 Task: Find connections with filter location Segundo Ensanche with filter topic #Analyticswith filter profile language French with filter current company CHEP with filter school The Air Force School with filter industry Writing and Editing with filter service category Project Management with filter keywords title Operations Assistant
Action: Mouse moved to (147, 209)
Screenshot: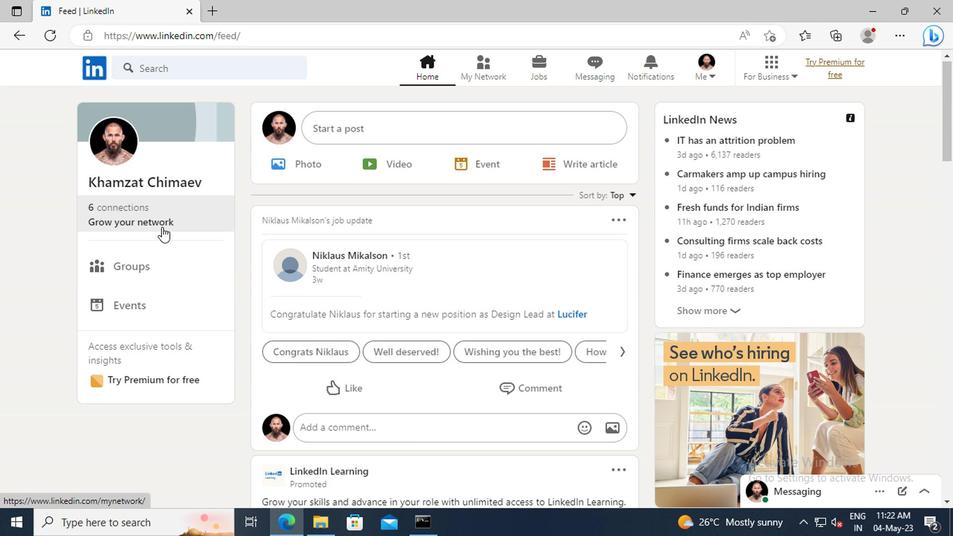 
Action: Mouse pressed left at (147, 209)
Screenshot: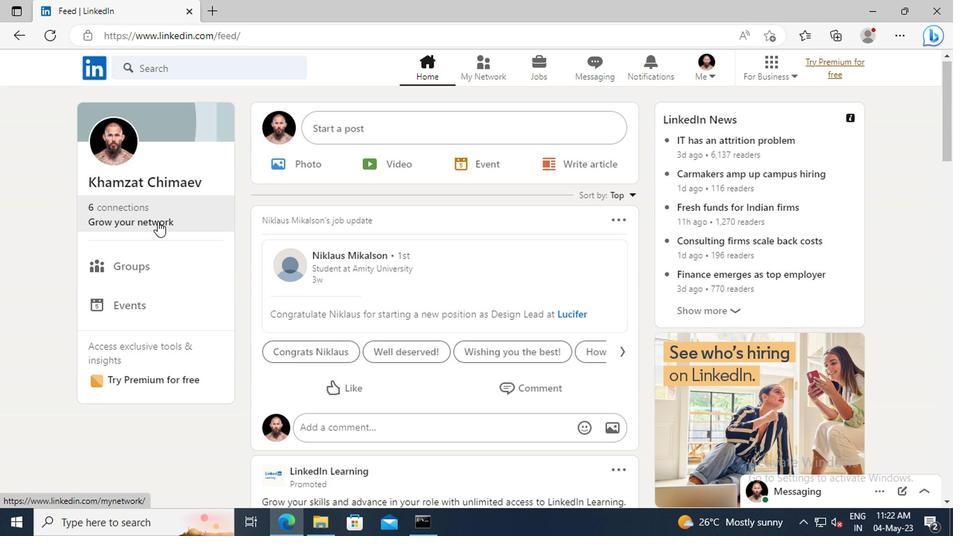 
Action: Mouse moved to (147, 147)
Screenshot: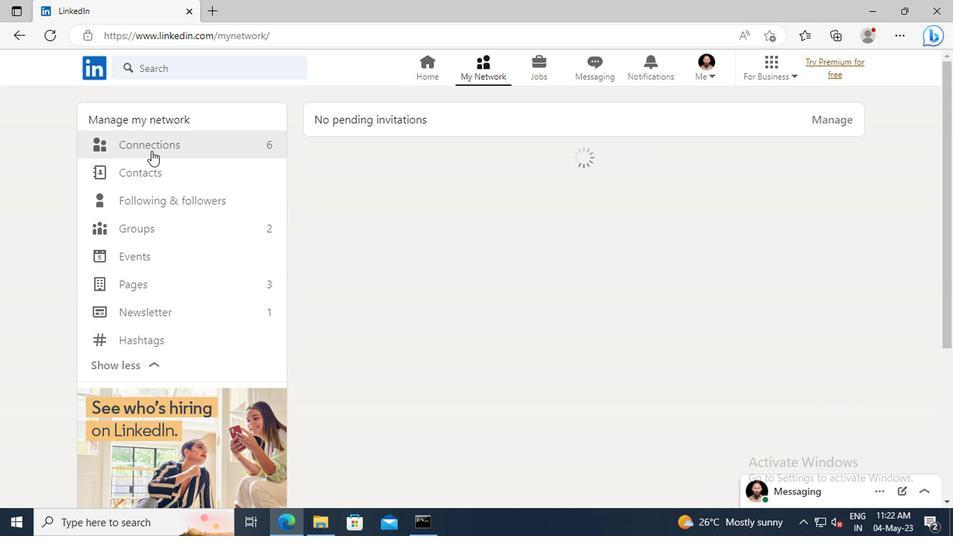 
Action: Mouse pressed left at (147, 147)
Screenshot: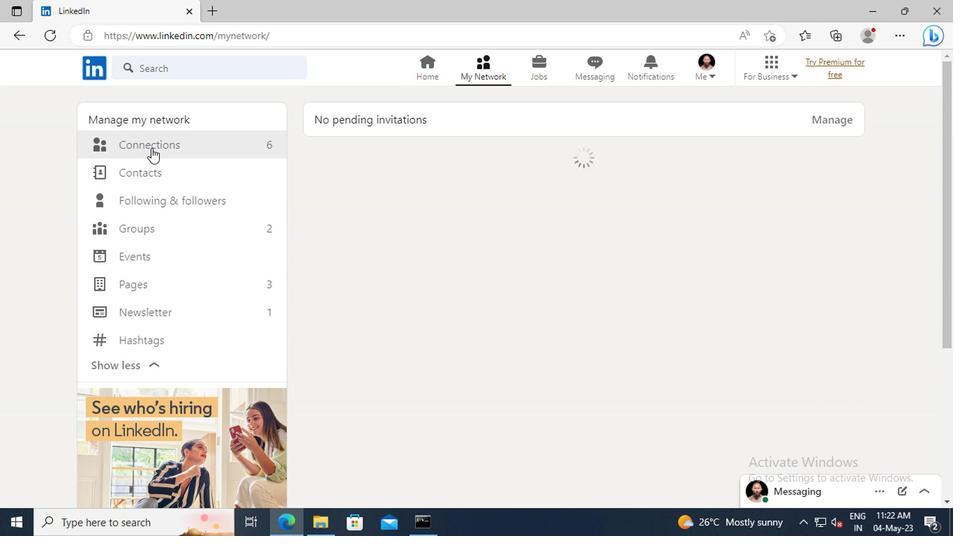 
Action: Mouse moved to (572, 148)
Screenshot: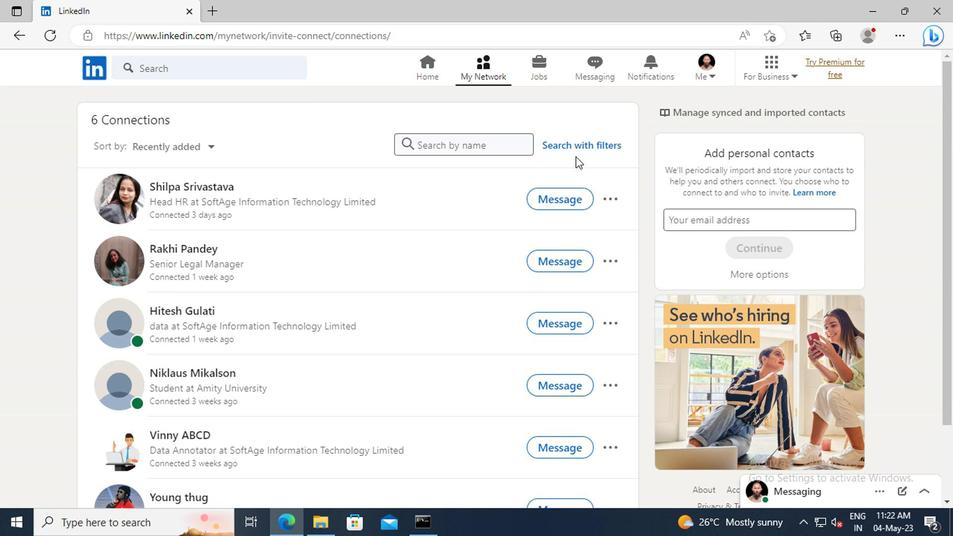 
Action: Mouse pressed left at (572, 148)
Screenshot: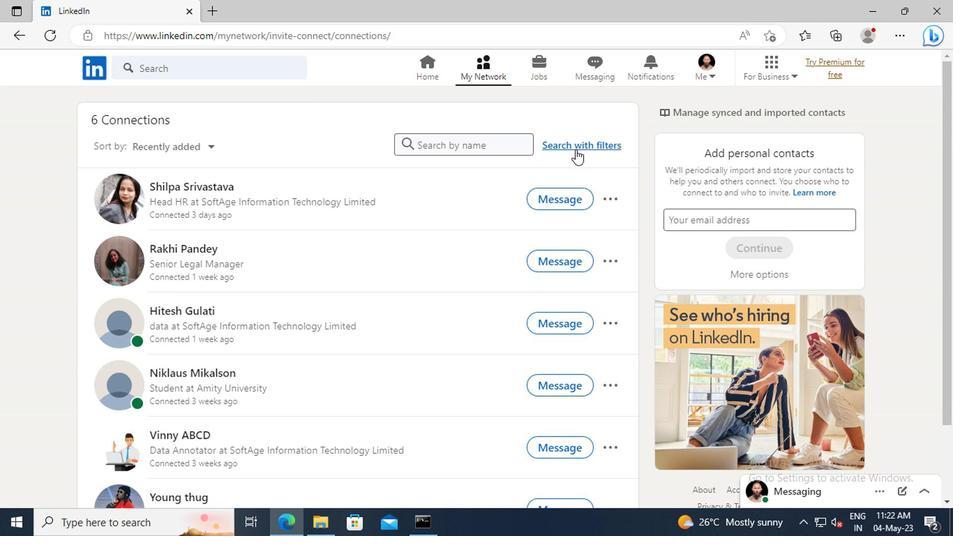 
Action: Mouse moved to (527, 108)
Screenshot: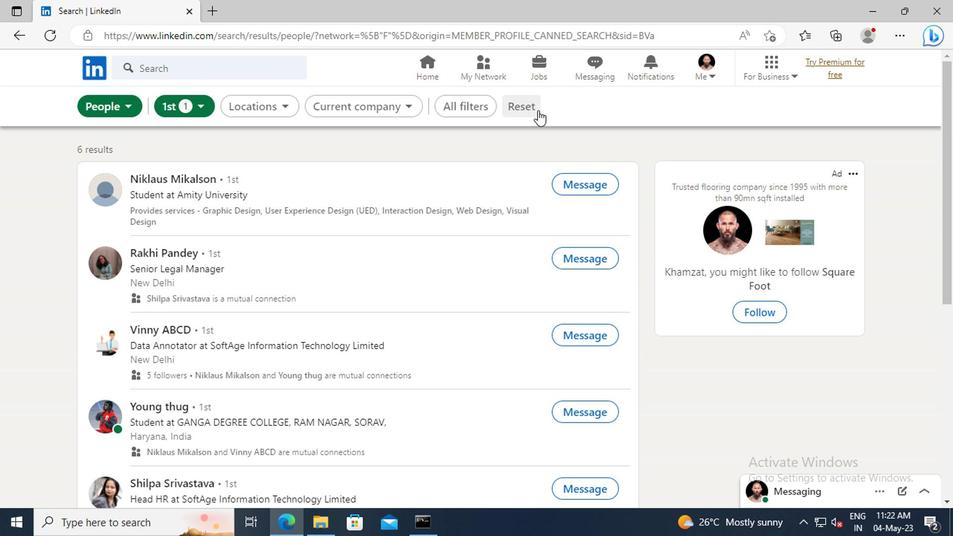 
Action: Mouse pressed left at (527, 108)
Screenshot: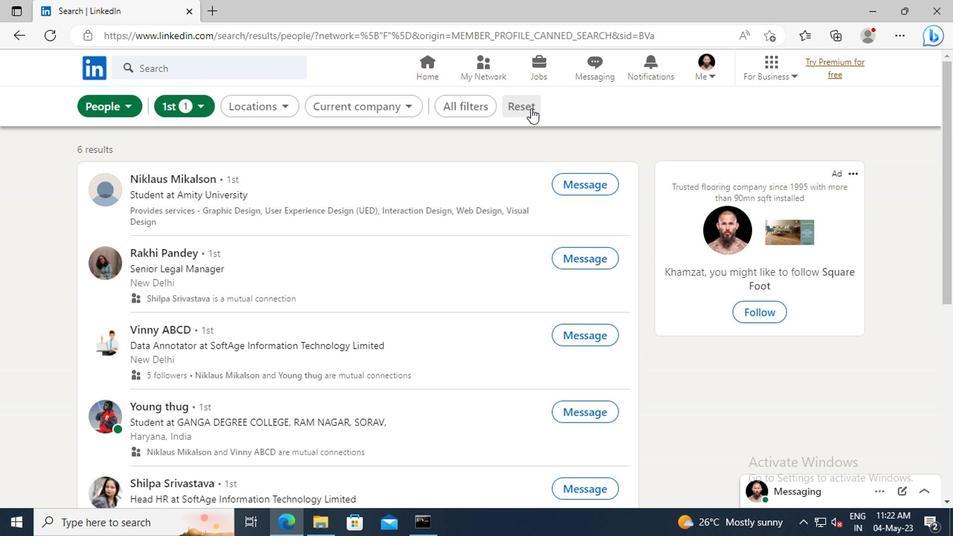 
Action: Mouse moved to (503, 108)
Screenshot: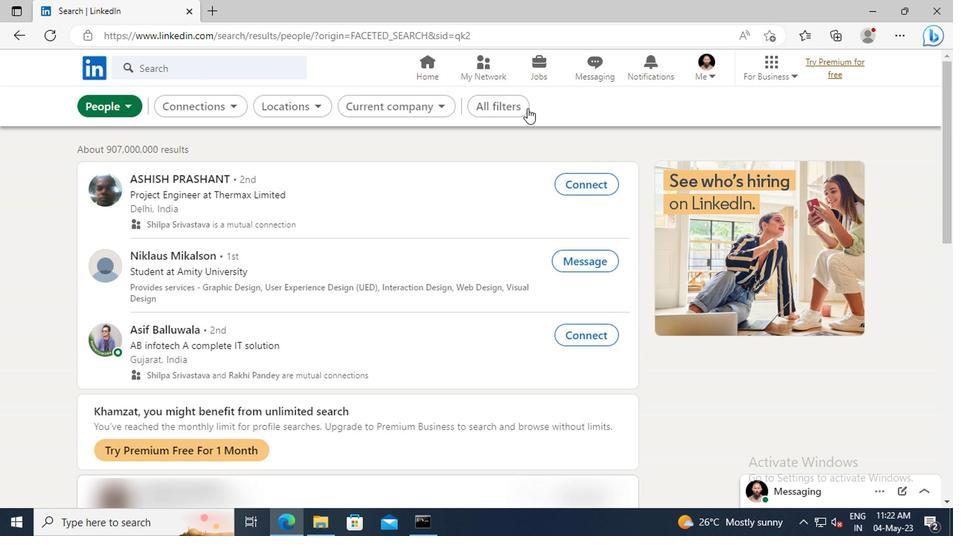 
Action: Mouse pressed left at (503, 108)
Screenshot: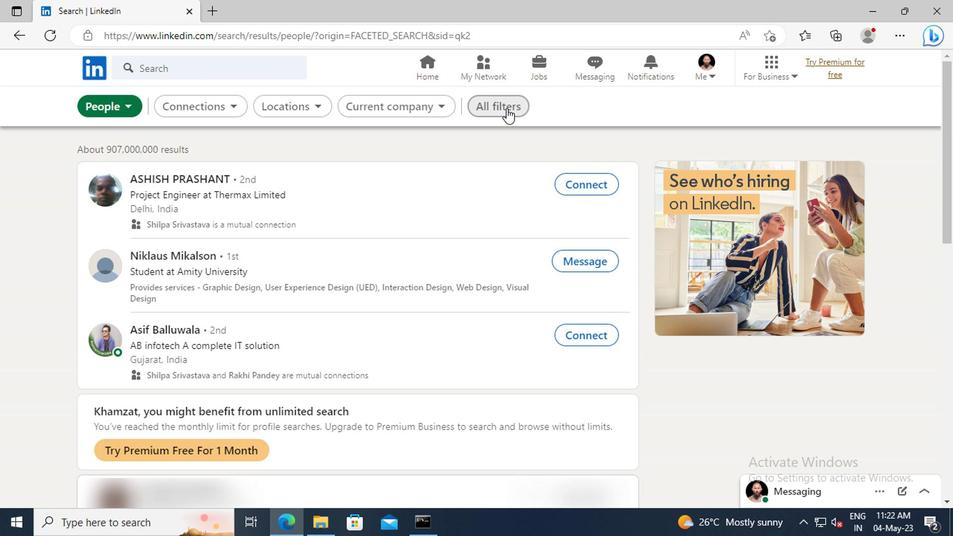 
Action: Mouse moved to (753, 256)
Screenshot: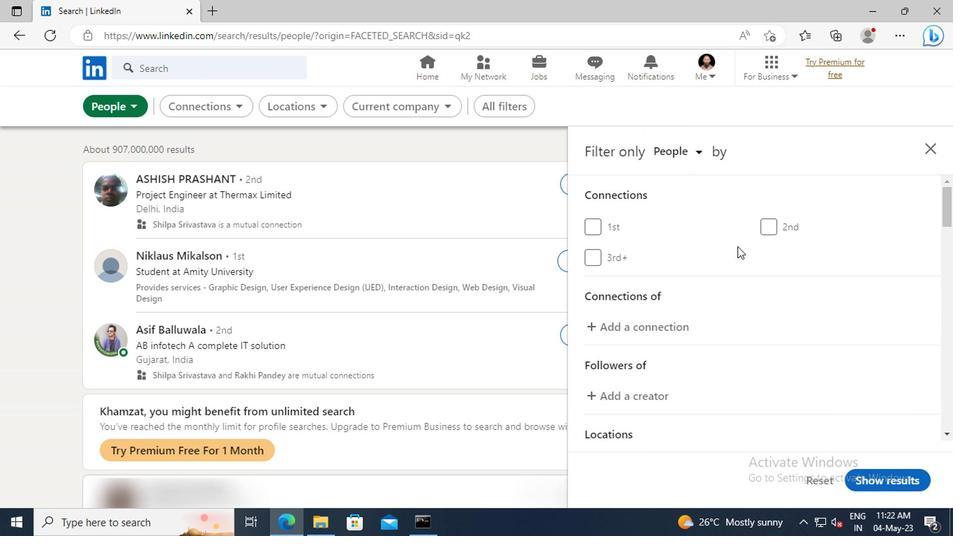 
Action: Mouse scrolled (753, 255) with delta (0, 0)
Screenshot: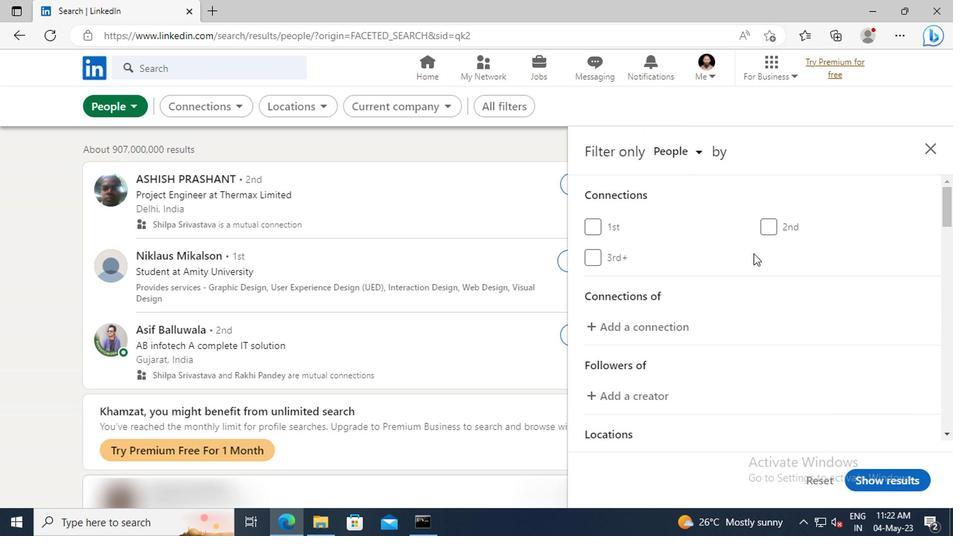 
Action: Mouse scrolled (753, 255) with delta (0, 0)
Screenshot: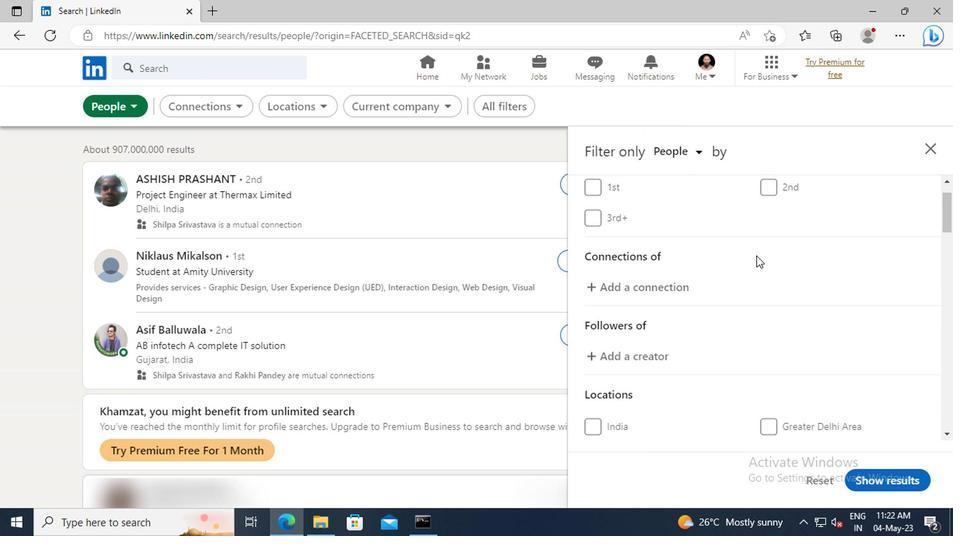 
Action: Mouse scrolled (753, 255) with delta (0, 0)
Screenshot: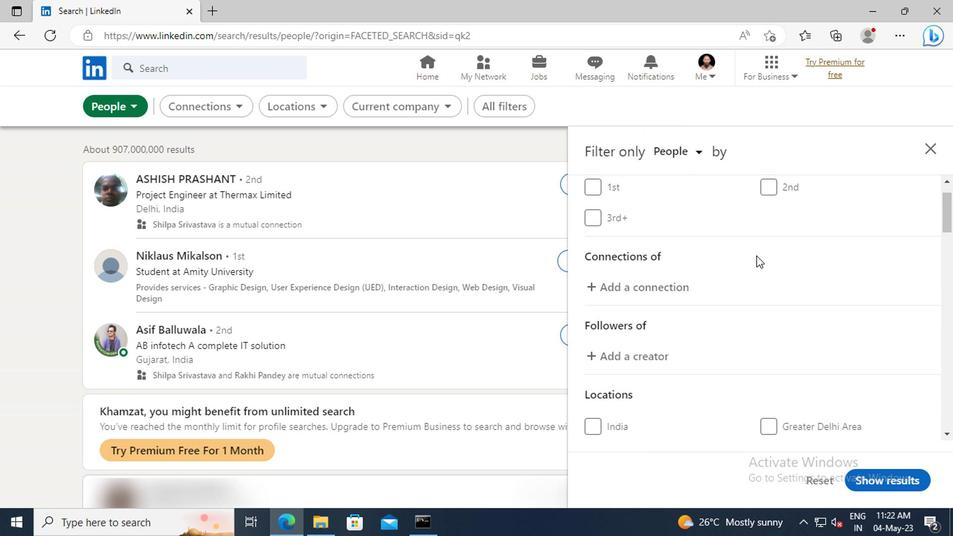 
Action: Mouse scrolled (753, 255) with delta (0, 0)
Screenshot: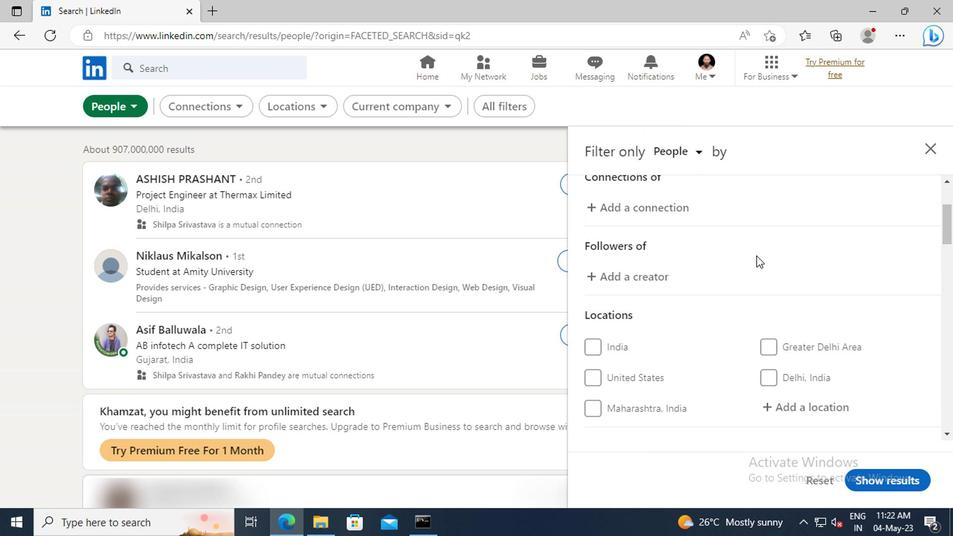 
Action: Mouse scrolled (753, 255) with delta (0, 0)
Screenshot: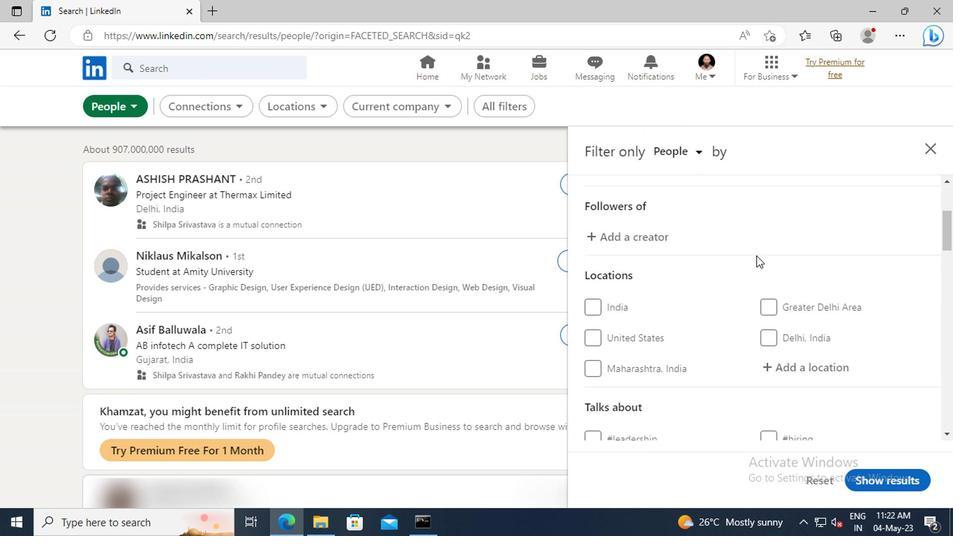
Action: Mouse moved to (753, 273)
Screenshot: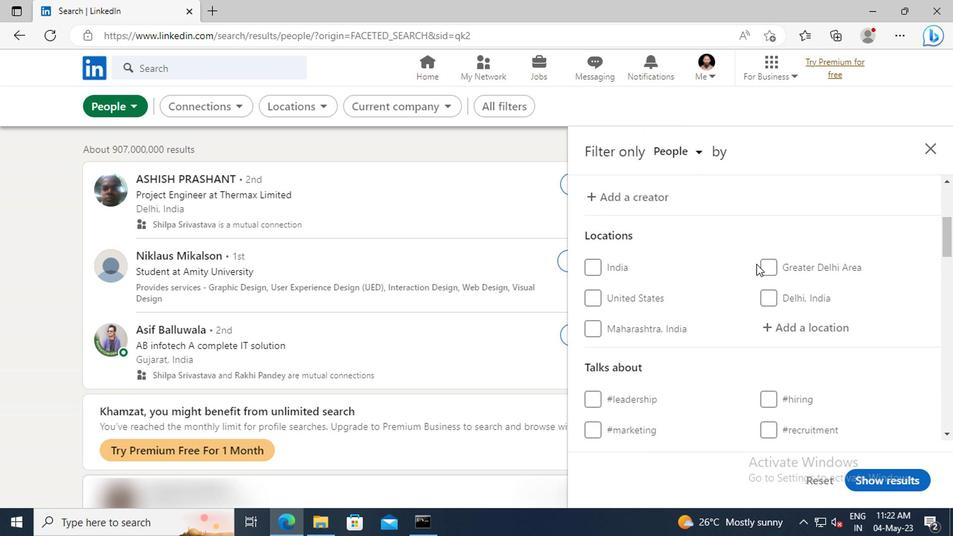
Action: Mouse scrolled (753, 272) with delta (0, 0)
Screenshot: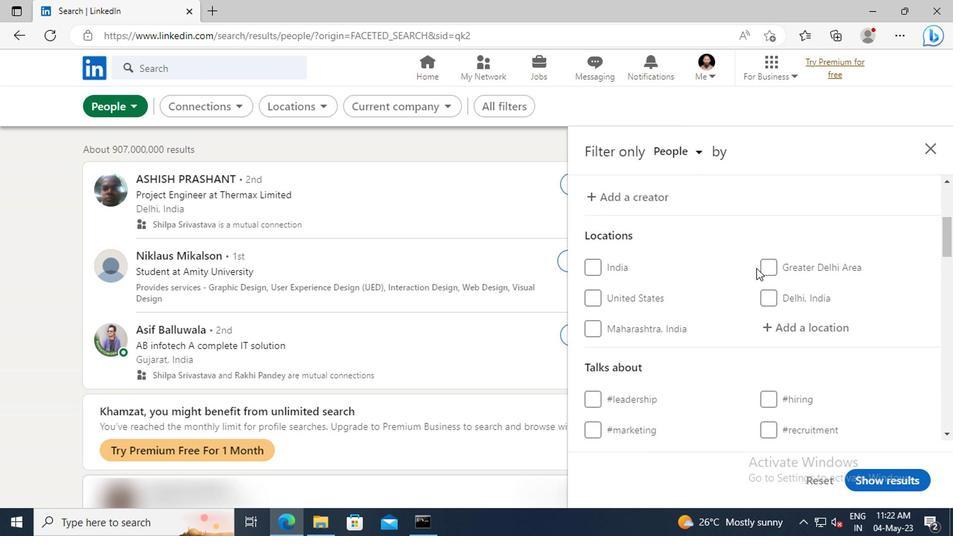 
Action: Mouse moved to (767, 285)
Screenshot: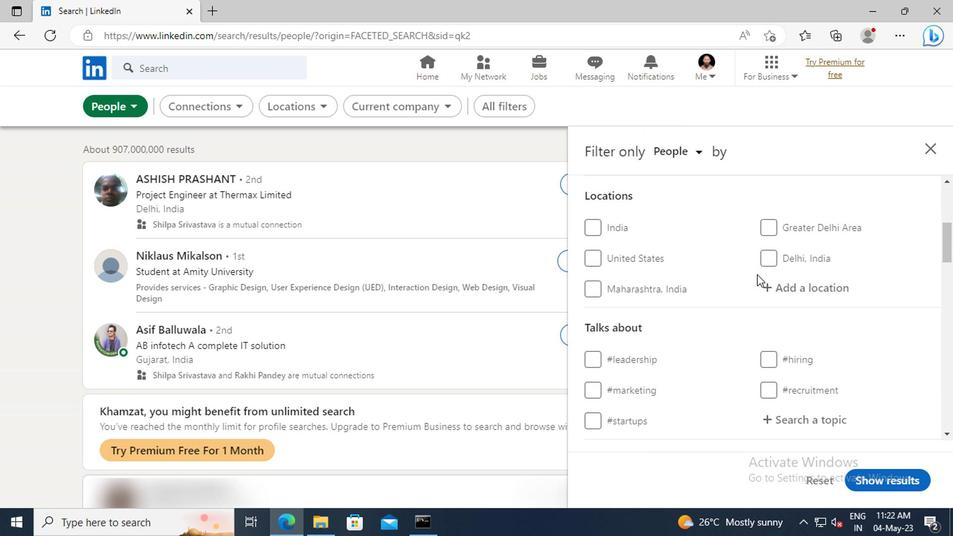 
Action: Mouse pressed left at (767, 285)
Screenshot: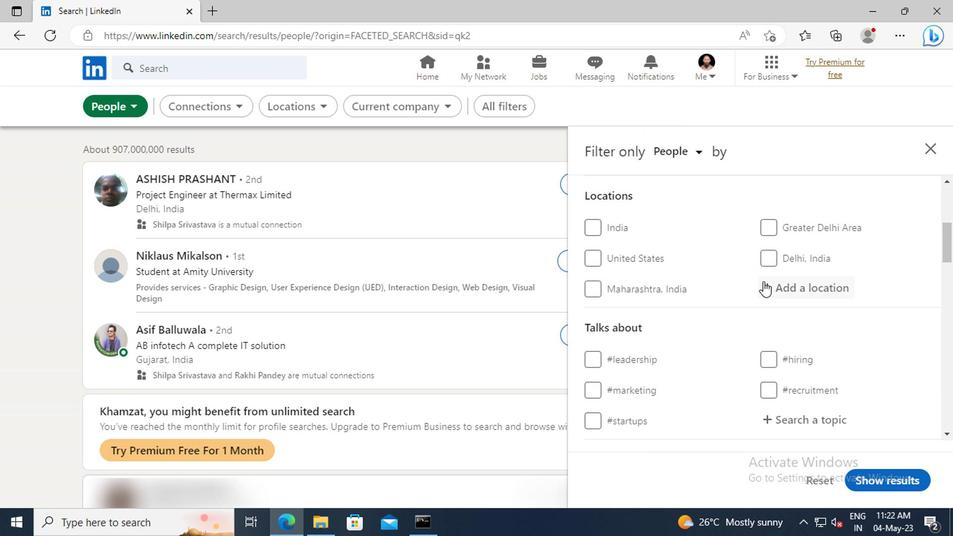 
Action: Mouse moved to (766, 286)
Screenshot: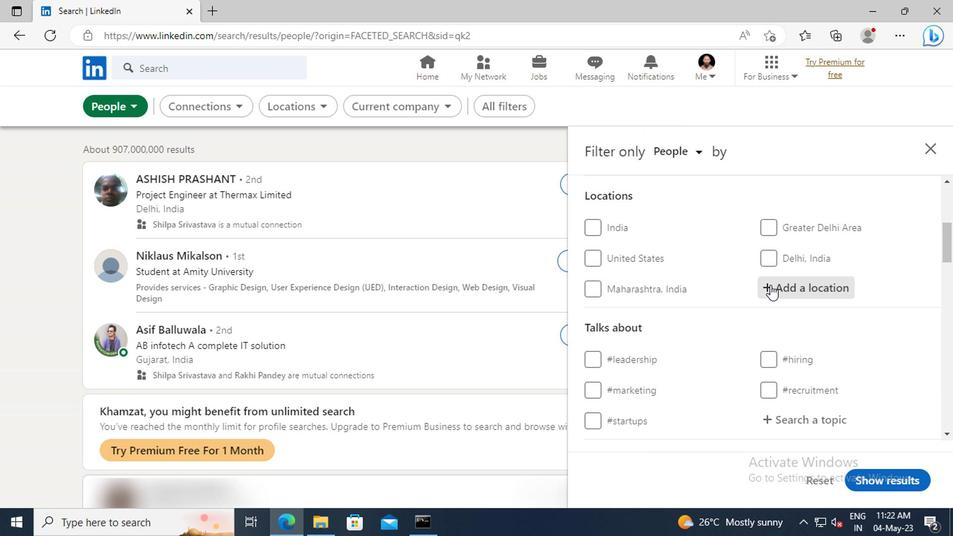 
Action: Key pressed <Key.shift>SEGUNDO<Key.space><Key.shift>ENSANCHE<Key.enter>
Screenshot: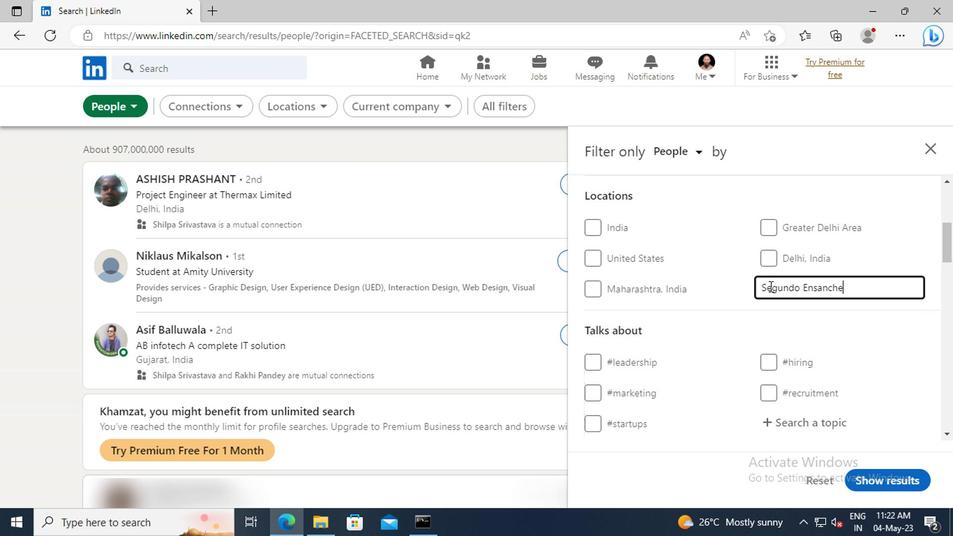 
Action: Mouse scrolled (766, 286) with delta (0, 0)
Screenshot: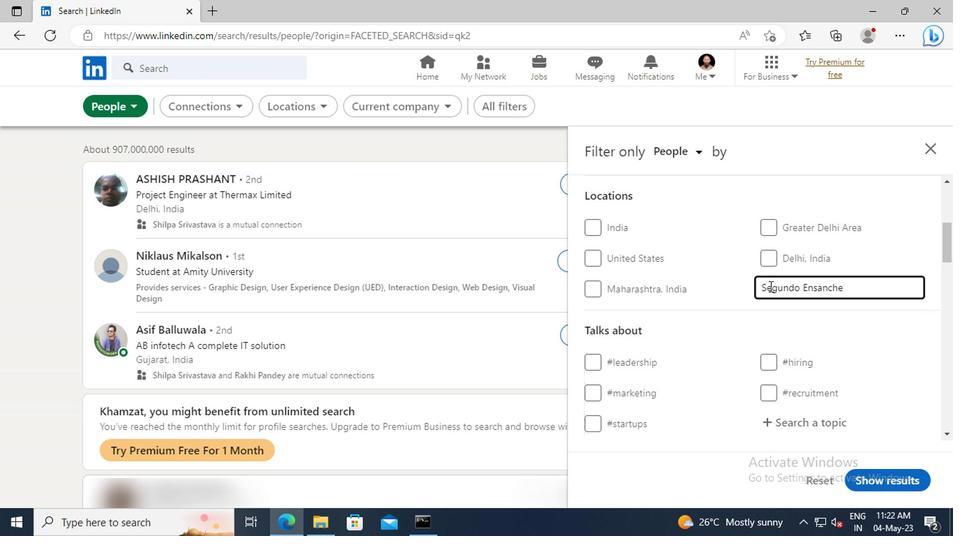 
Action: Mouse scrolled (766, 286) with delta (0, 0)
Screenshot: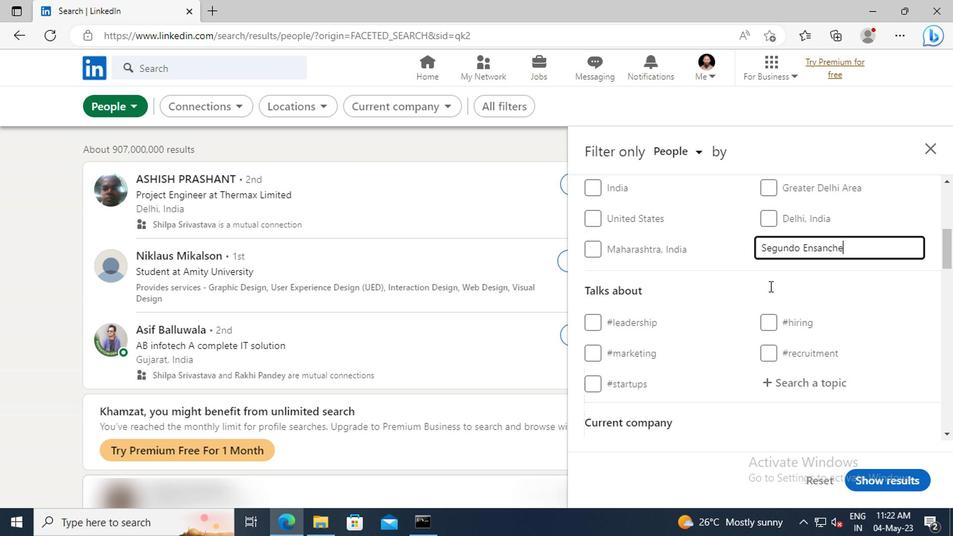 
Action: Mouse scrolled (766, 286) with delta (0, 0)
Screenshot: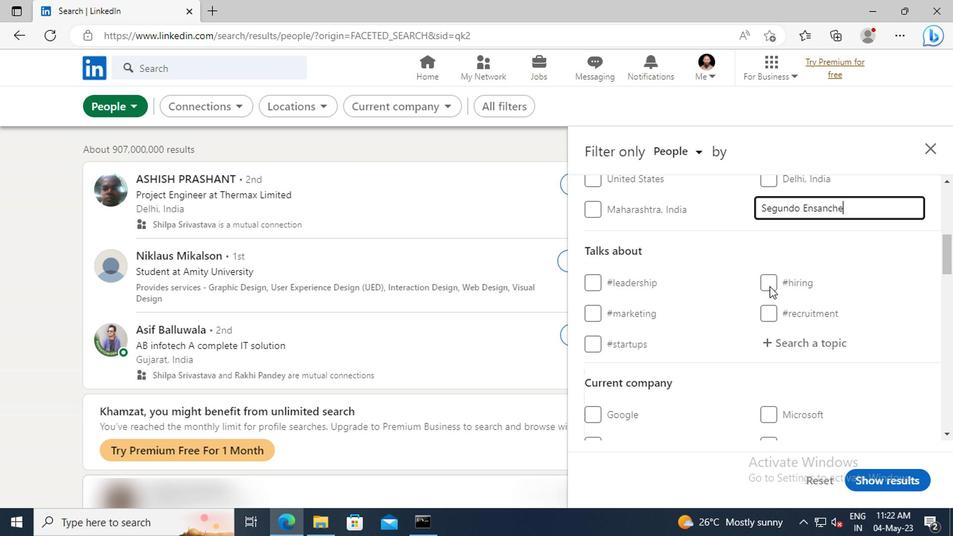 
Action: Mouse moved to (772, 296)
Screenshot: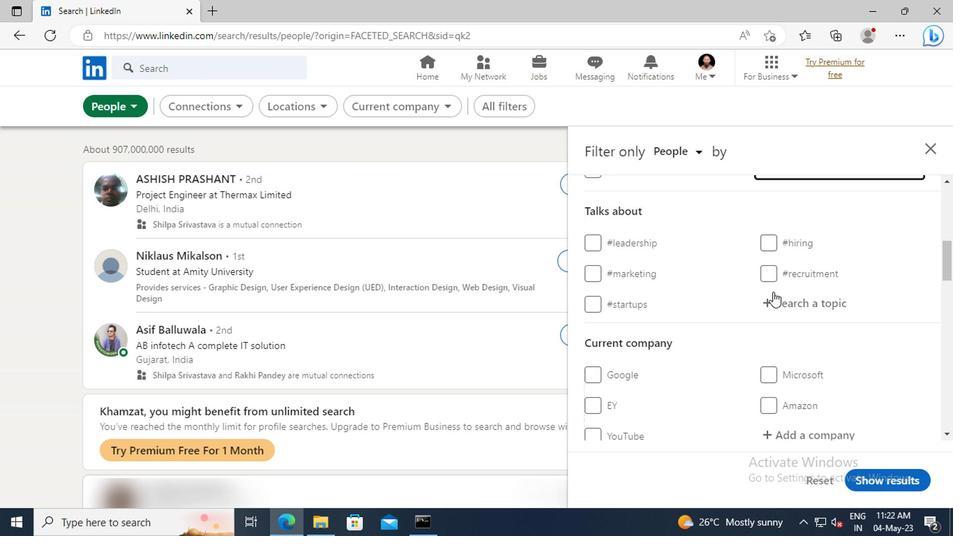 
Action: Mouse pressed left at (772, 296)
Screenshot: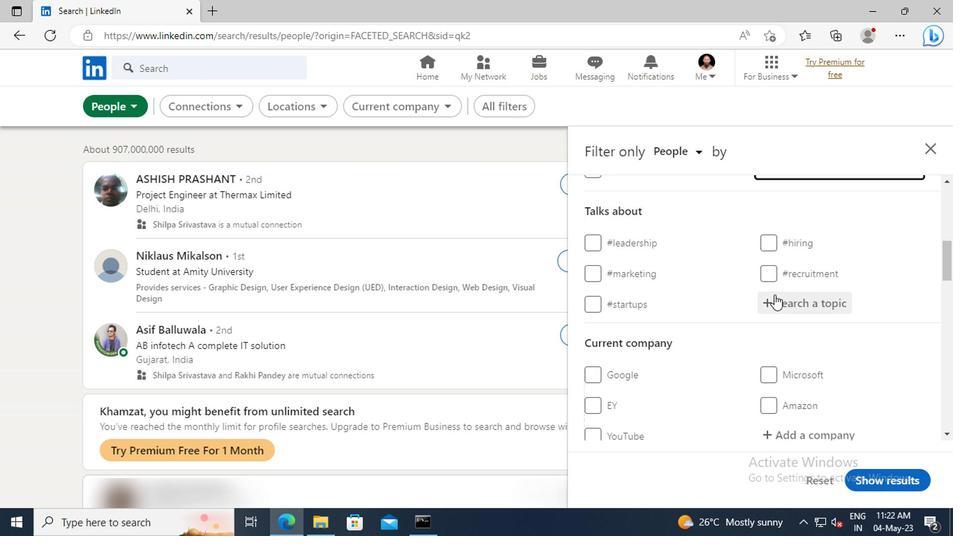 
Action: Key pressed <Key.shift>ANALYT
Screenshot: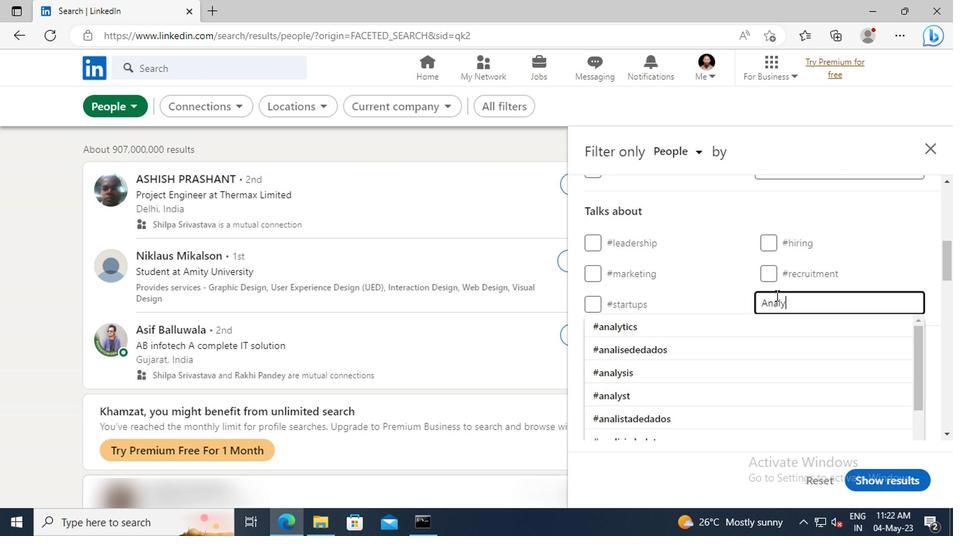 
Action: Mouse moved to (775, 322)
Screenshot: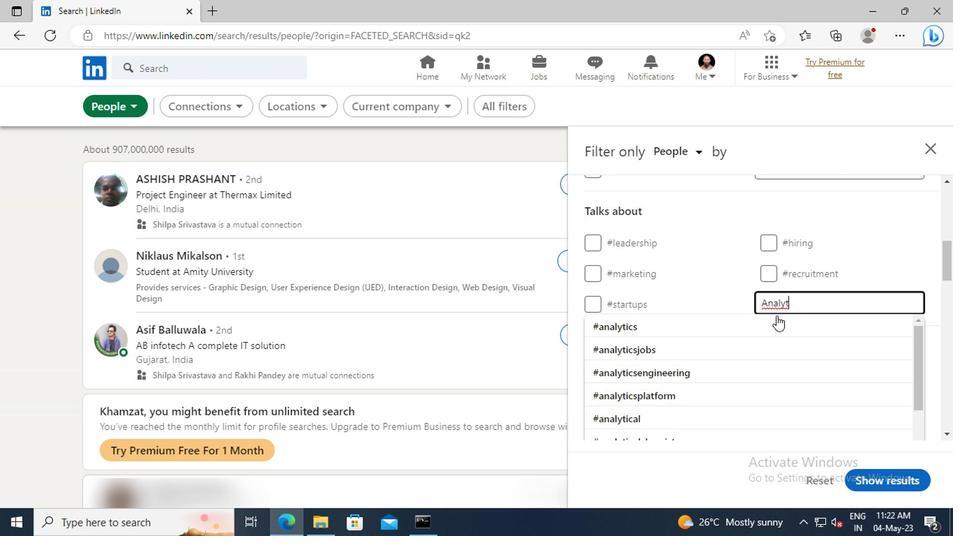 
Action: Mouse pressed left at (775, 322)
Screenshot: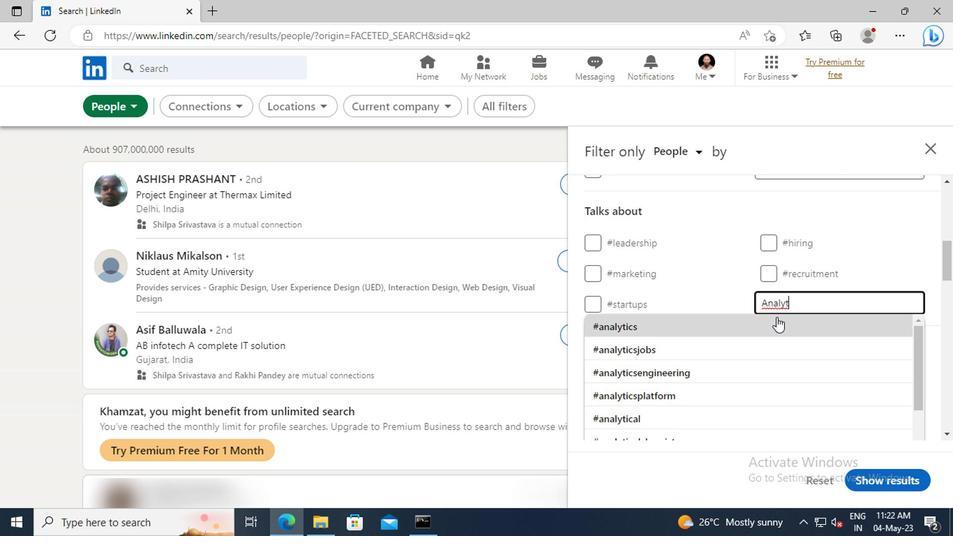 
Action: Mouse scrolled (775, 322) with delta (0, 0)
Screenshot: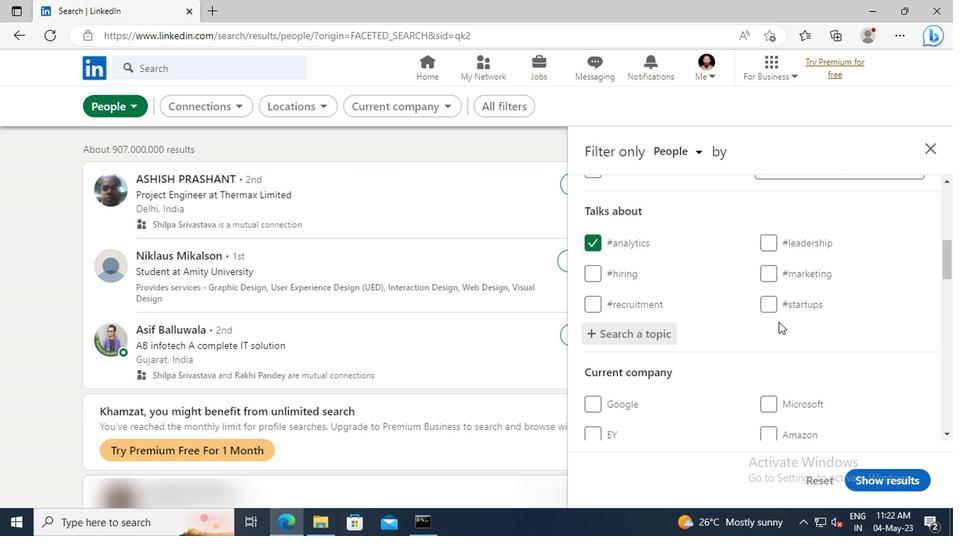 
Action: Mouse scrolled (775, 322) with delta (0, 0)
Screenshot: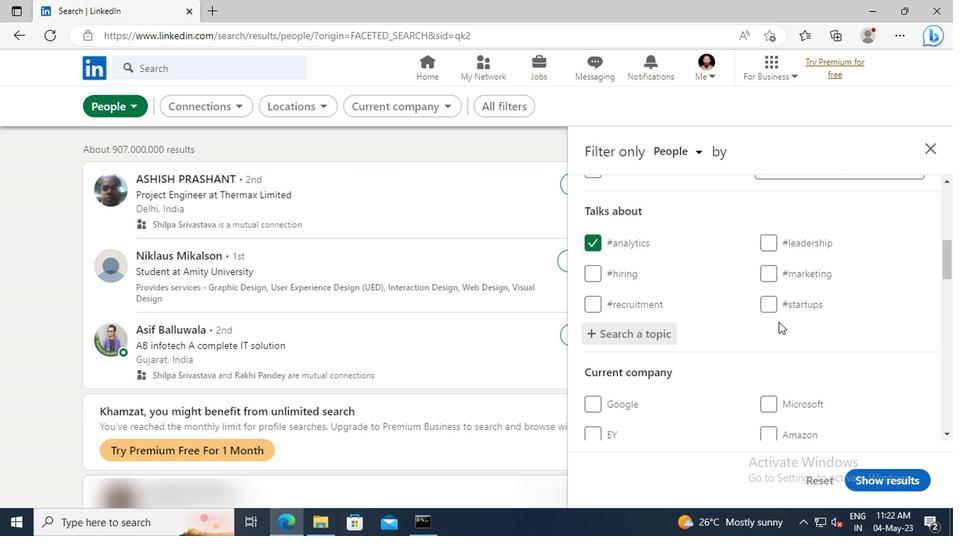 
Action: Mouse scrolled (775, 322) with delta (0, 0)
Screenshot: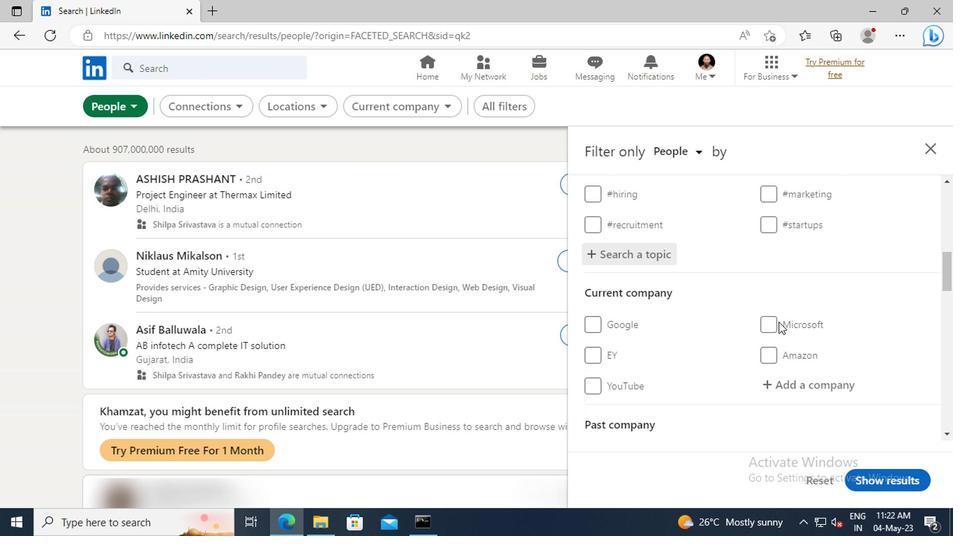 
Action: Mouse scrolled (775, 322) with delta (0, 0)
Screenshot: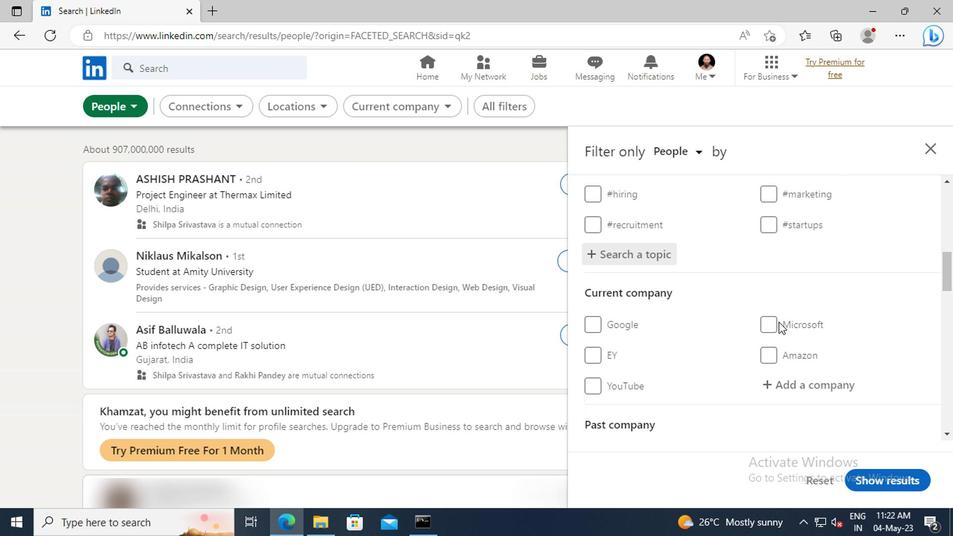 
Action: Mouse scrolled (775, 322) with delta (0, 0)
Screenshot: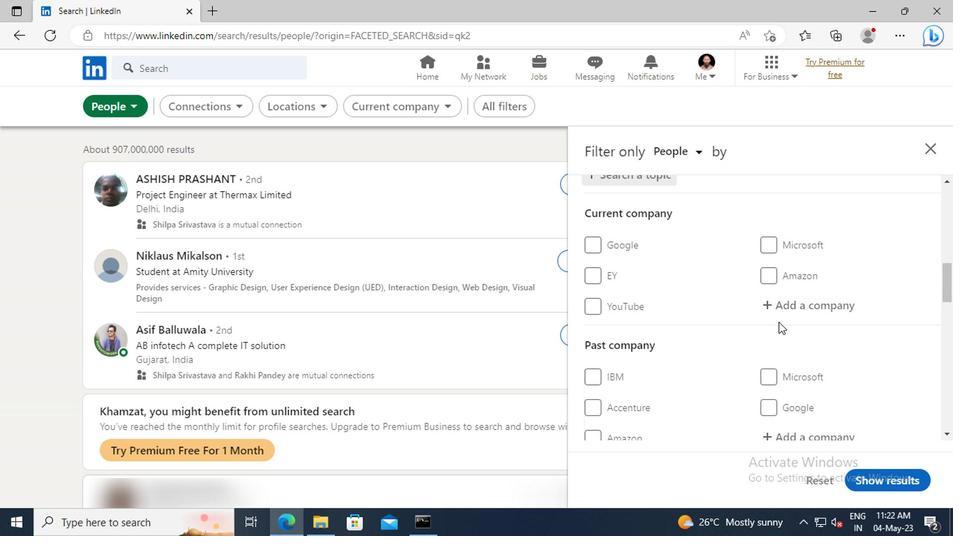 
Action: Mouse scrolled (775, 322) with delta (0, 0)
Screenshot: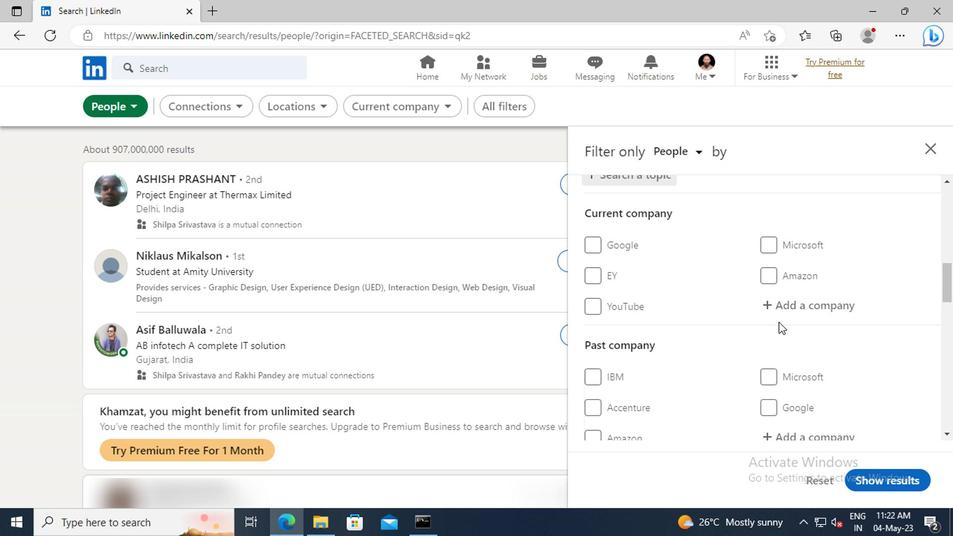 
Action: Mouse scrolled (775, 322) with delta (0, 0)
Screenshot: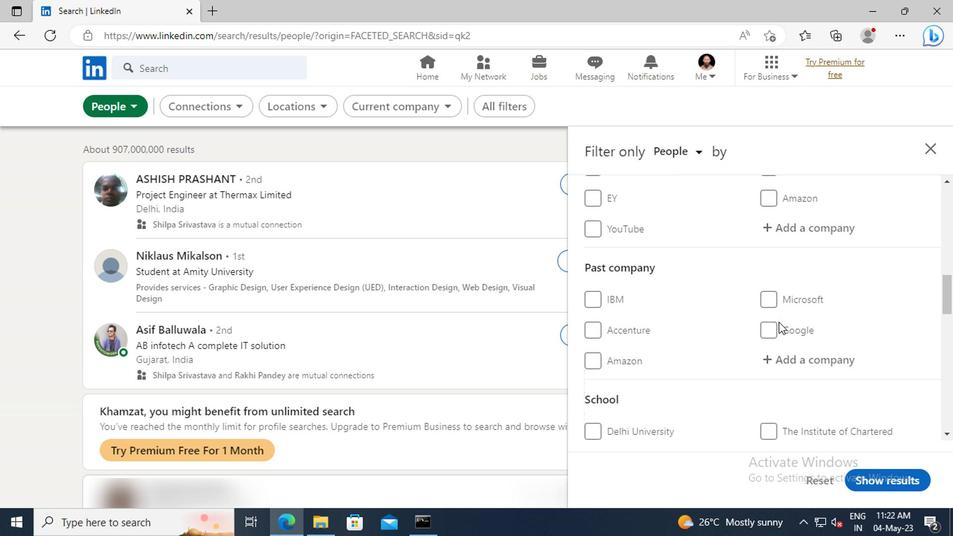 
Action: Mouse scrolled (775, 322) with delta (0, 0)
Screenshot: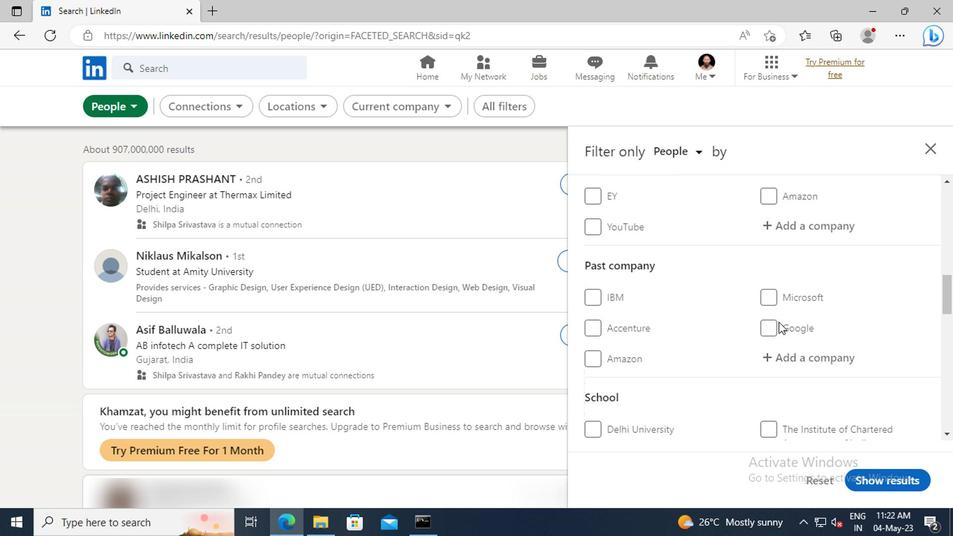 
Action: Mouse scrolled (775, 322) with delta (0, 0)
Screenshot: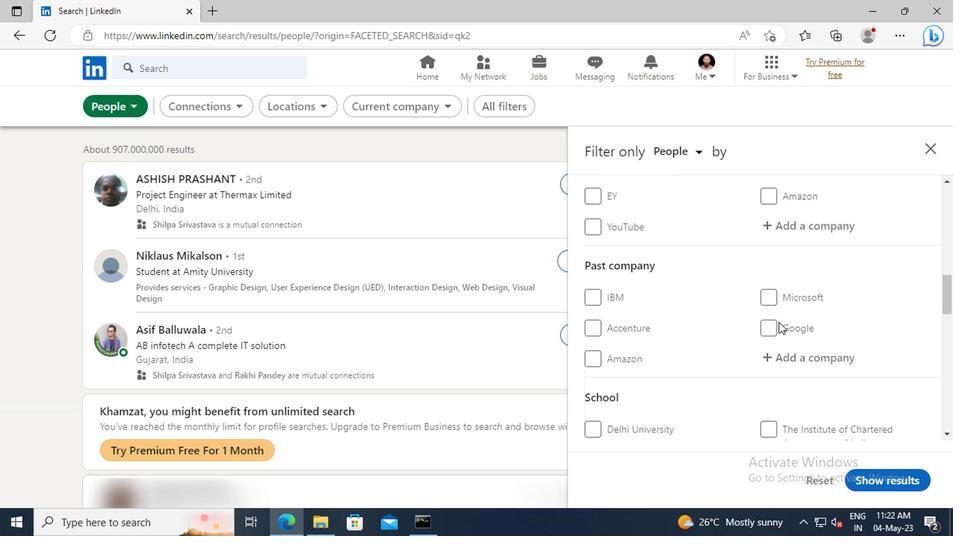 
Action: Mouse scrolled (775, 322) with delta (0, 0)
Screenshot: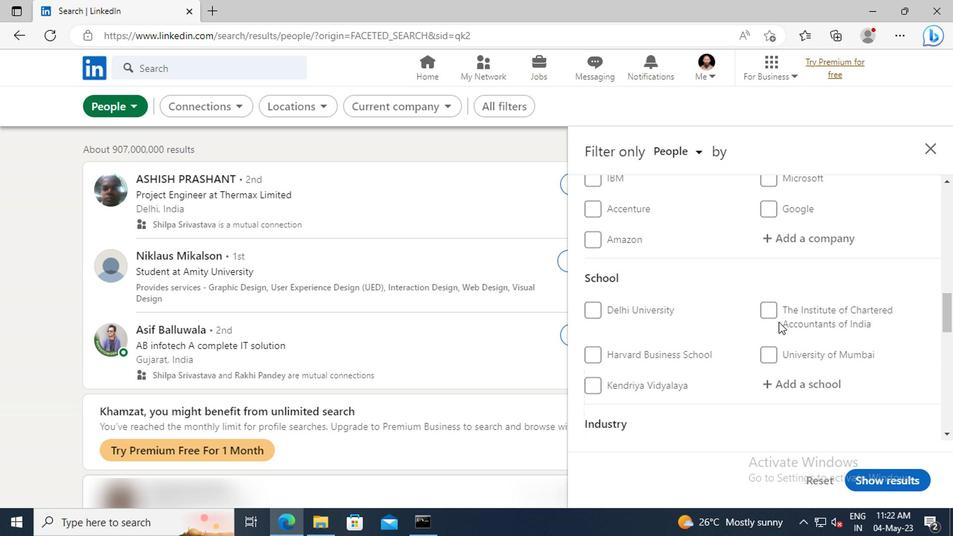 
Action: Mouse scrolled (775, 322) with delta (0, 0)
Screenshot: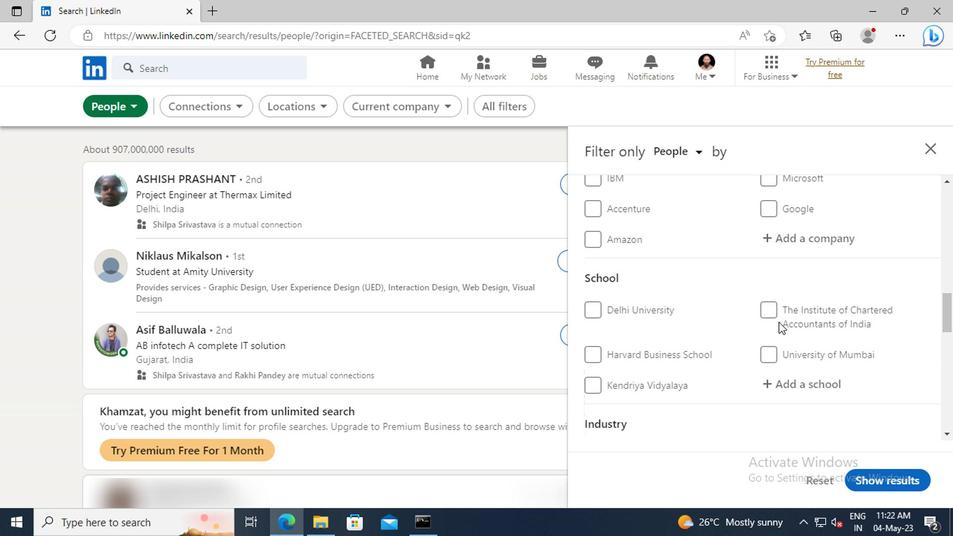 
Action: Mouse scrolled (775, 322) with delta (0, 0)
Screenshot: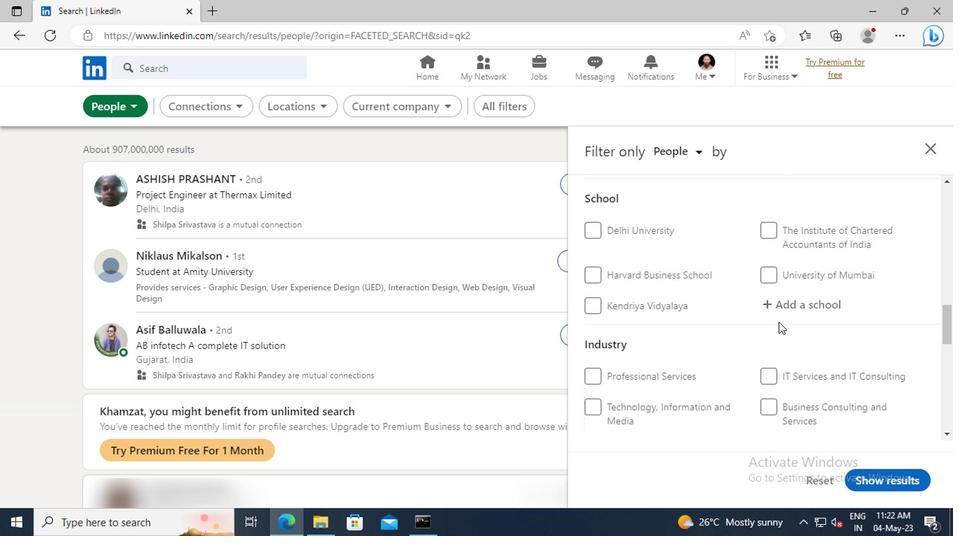
Action: Mouse scrolled (775, 322) with delta (0, 0)
Screenshot: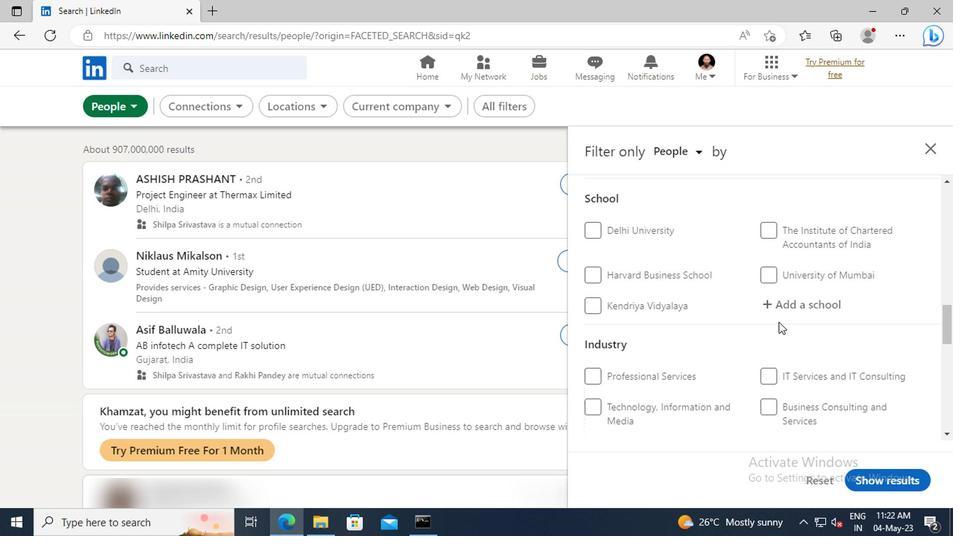 
Action: Mouse scrolled (775, 322) with delta (0, 0)
Screenshot: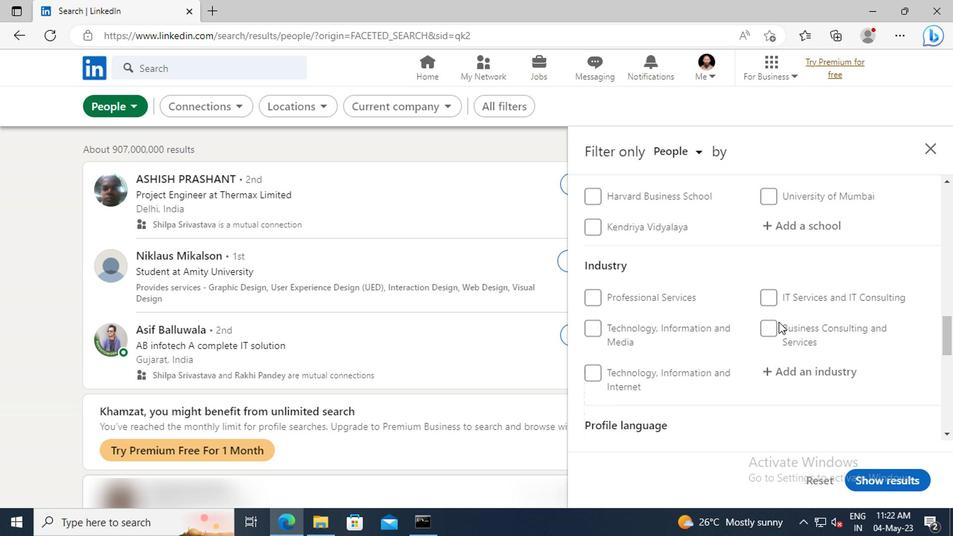 
Action: Mouse scrolled (775, 322) with delta (0, 0)
Screenshot: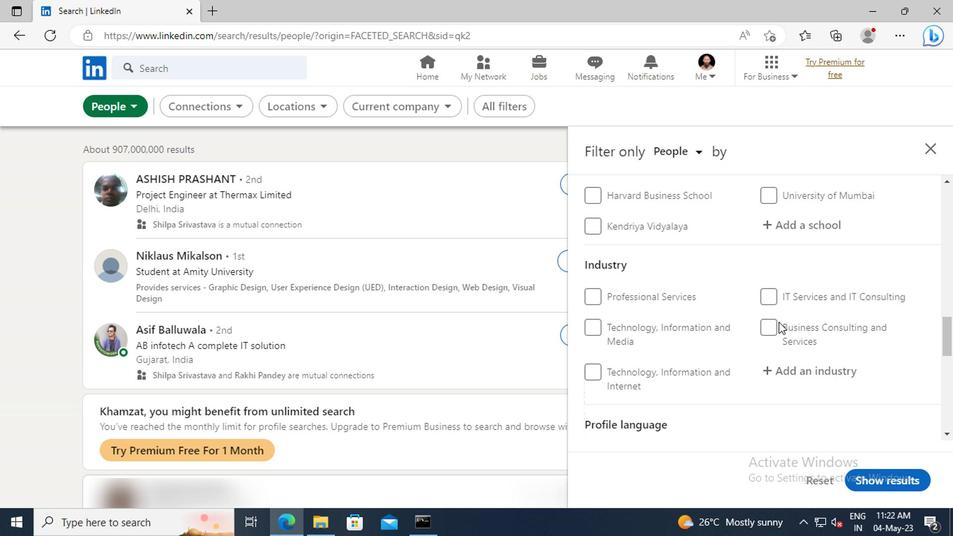 
Action: Mouse scrolled (775, 322) with delta (0, 0)
Screenshot: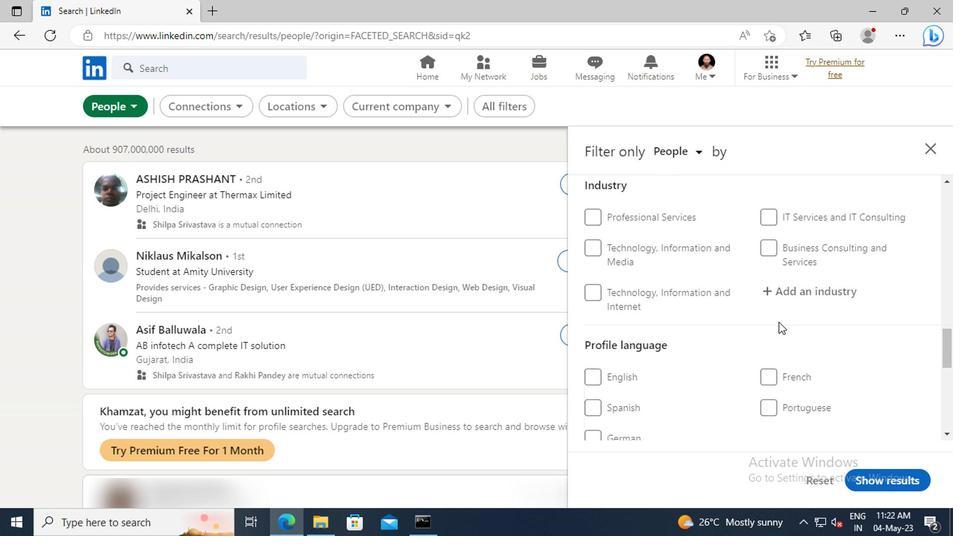 
Action: Mouse moved to (769, 340)
Screenshot: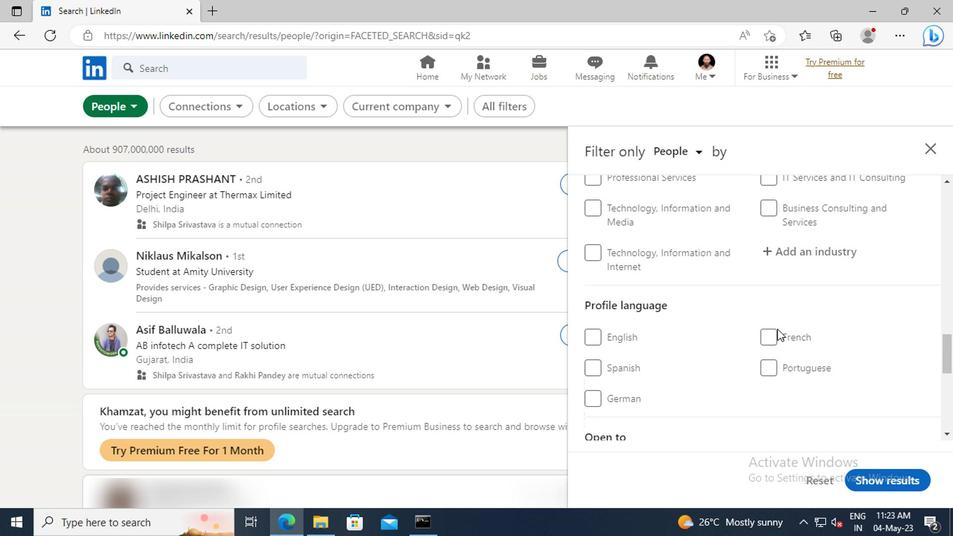 
Action: Mouse pressed left at (769, 340)
Screenshot: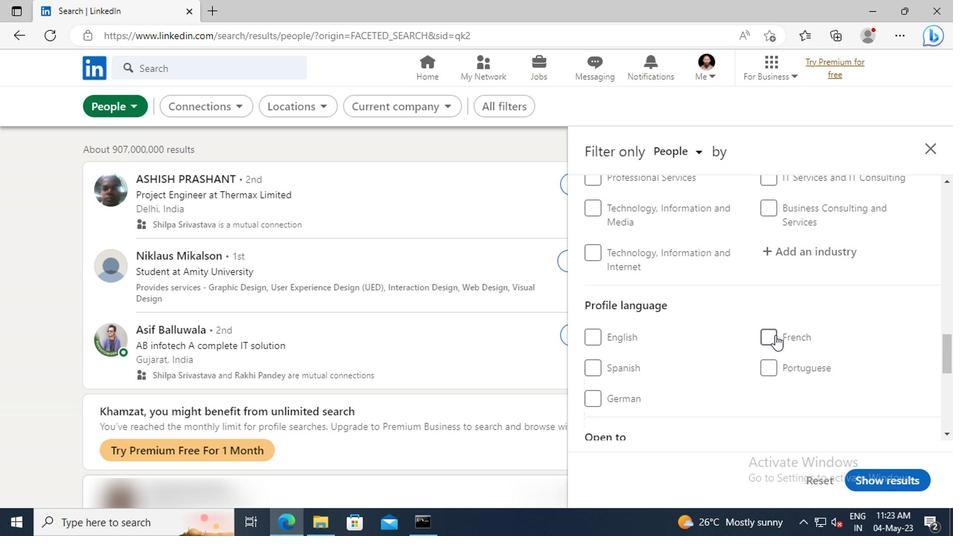 
Action: Mouse moved to (783, 300)
Screenshot: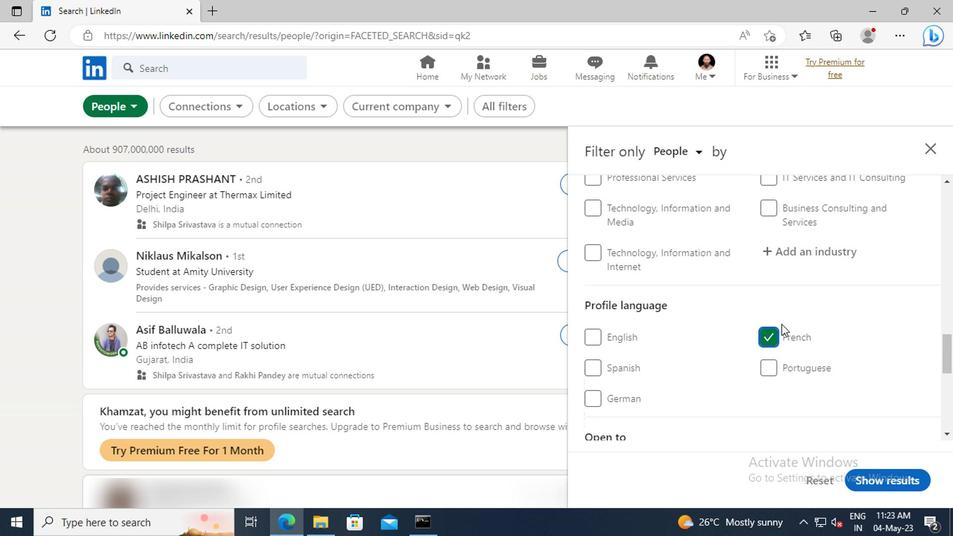 
Action: Mouse scrolled (783, 300) with delta (0, 0)
Screenshot: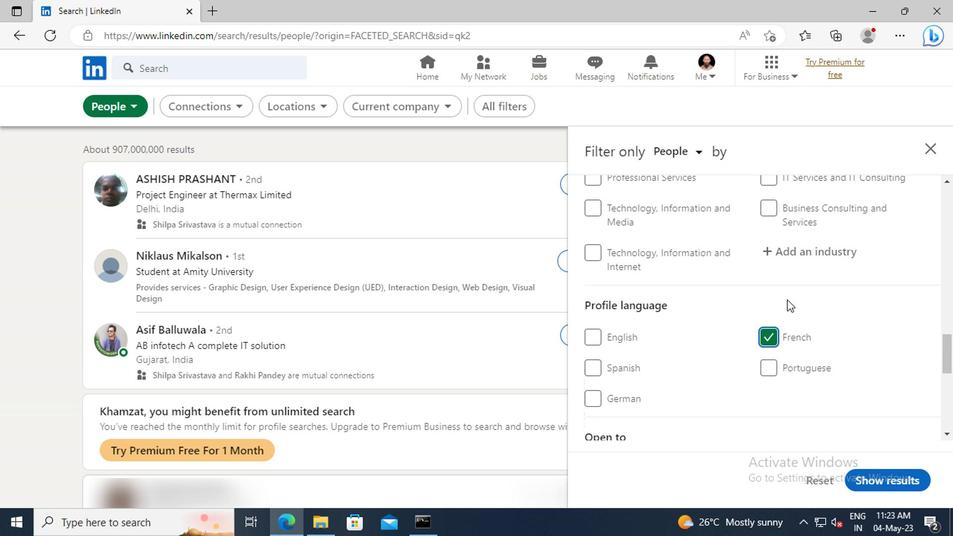 
Action: Mouse scrolled (783, 300) with delta (0, 0)
Screenshot: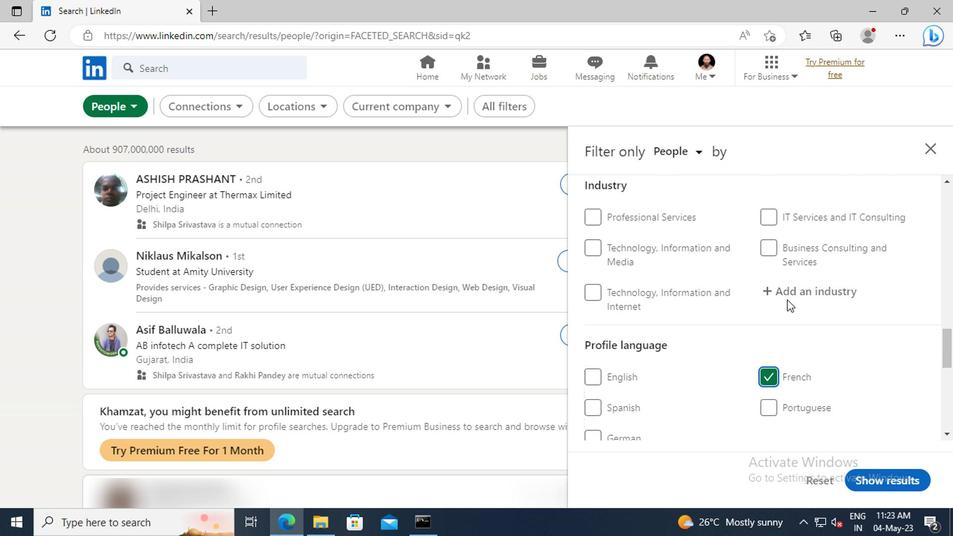 
Action: Mouse scrolled (783, 300) with delta (0, 0)
Screenshot: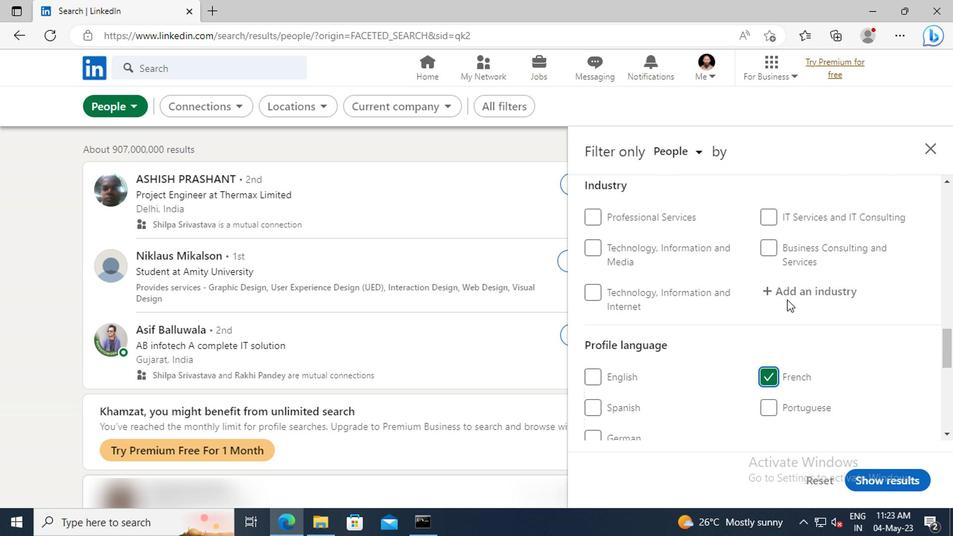 
Action: Mouse scrolled (783, 300) with delta (0, 0)
Screenshot: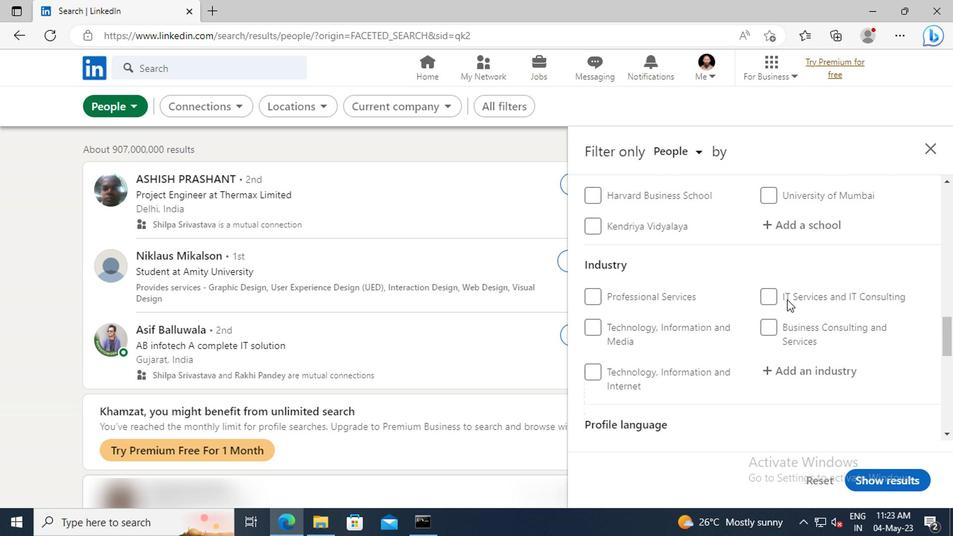 
Action: Mouse scrolled (783, 300) with delta (0, 0)
Screenshot: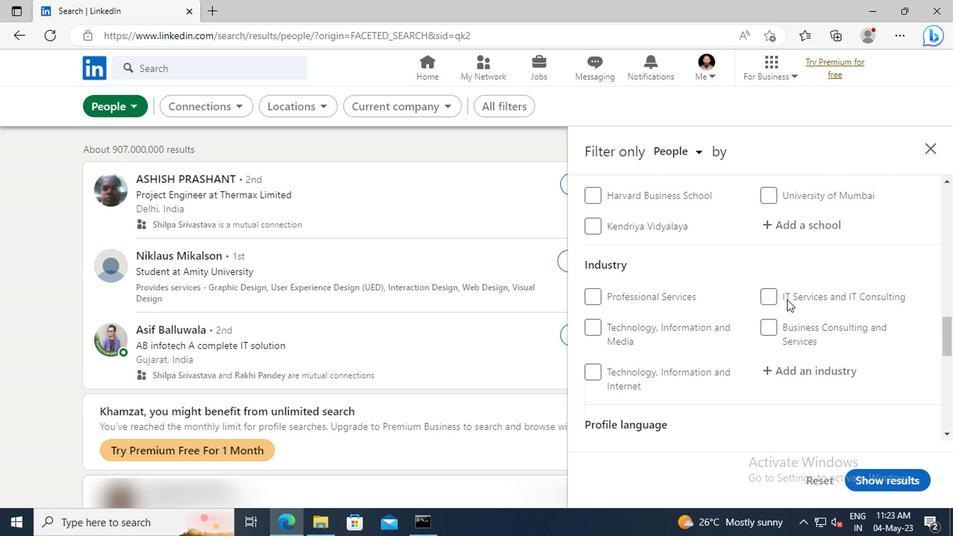 
Action: Mouse scrolled (783, 300) with delta (0, 0)
Screenshot: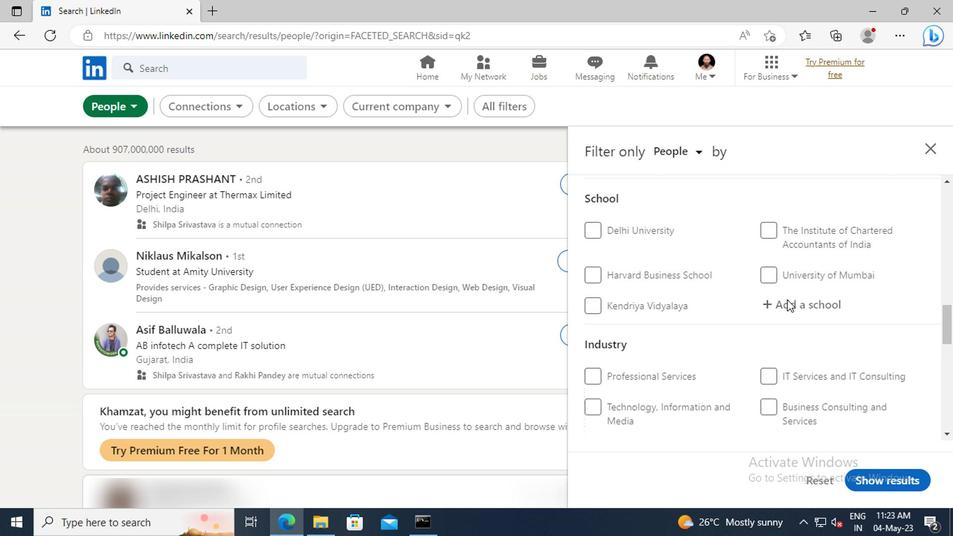 
Action: Mouse scrolled (783, 300) with delta (0, 0)
Screenshot: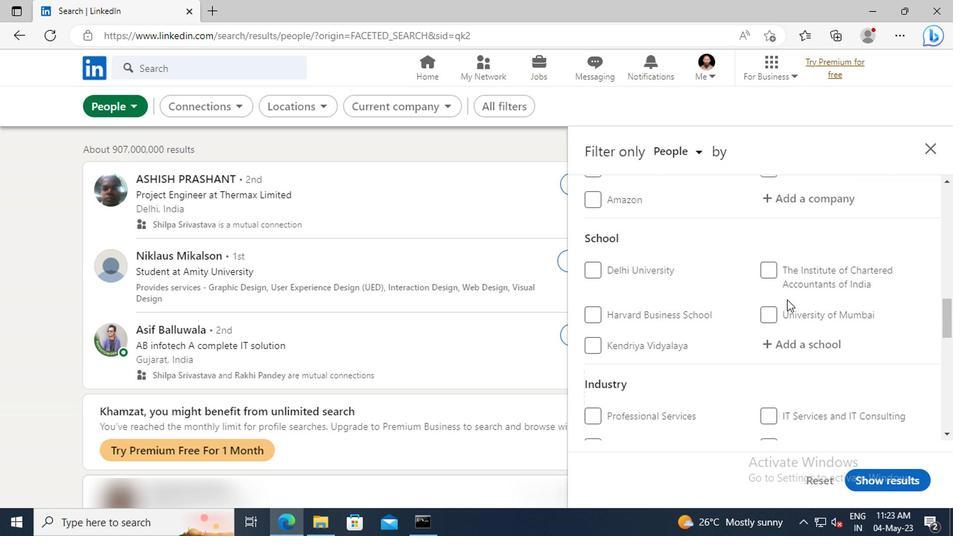 
Action: Mouse scrolled (783, 300) with delta (0, 0)
Screenshot: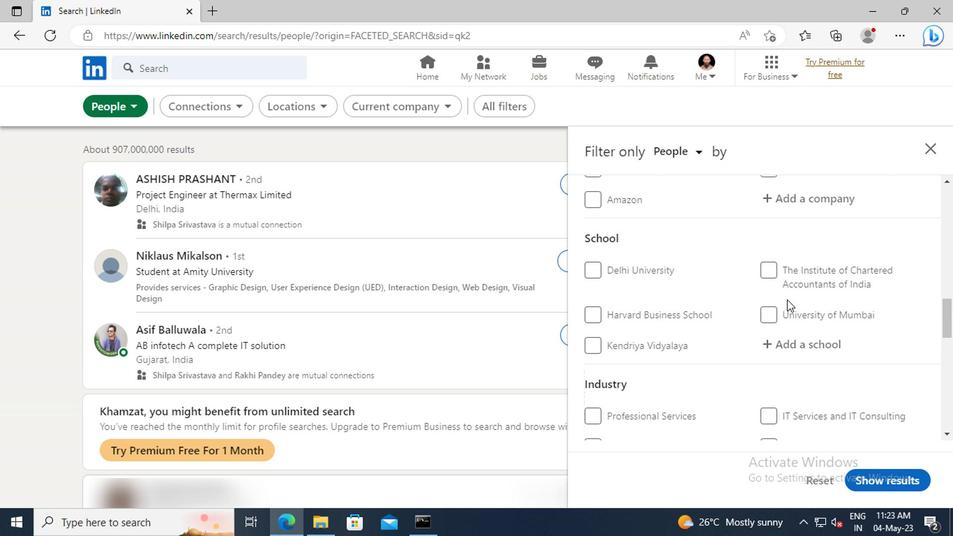 
Action: Mouse scrolled (783, 300) with delta (0, 0)
Screenshot: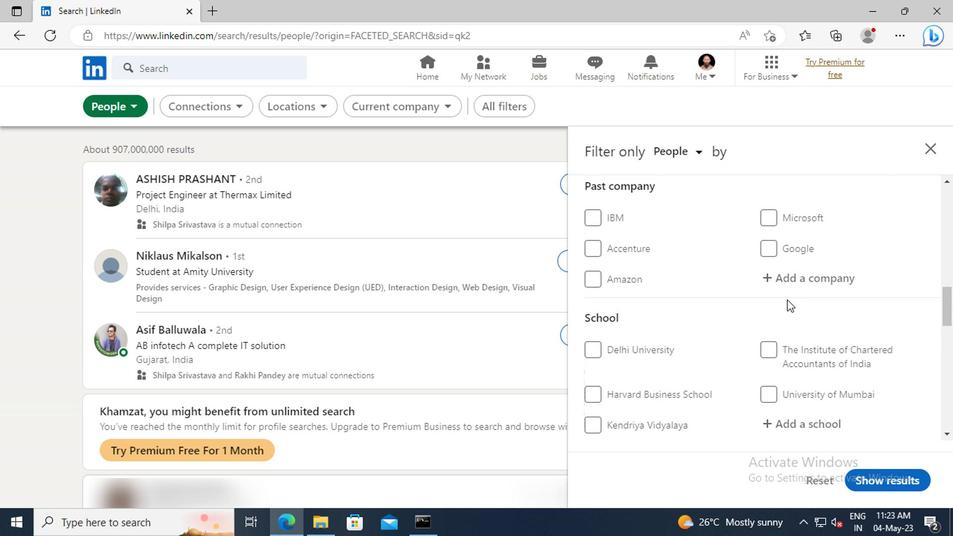 
Action: Mouse scrolled (783, 300) with delta (0, 0)
Screenshot: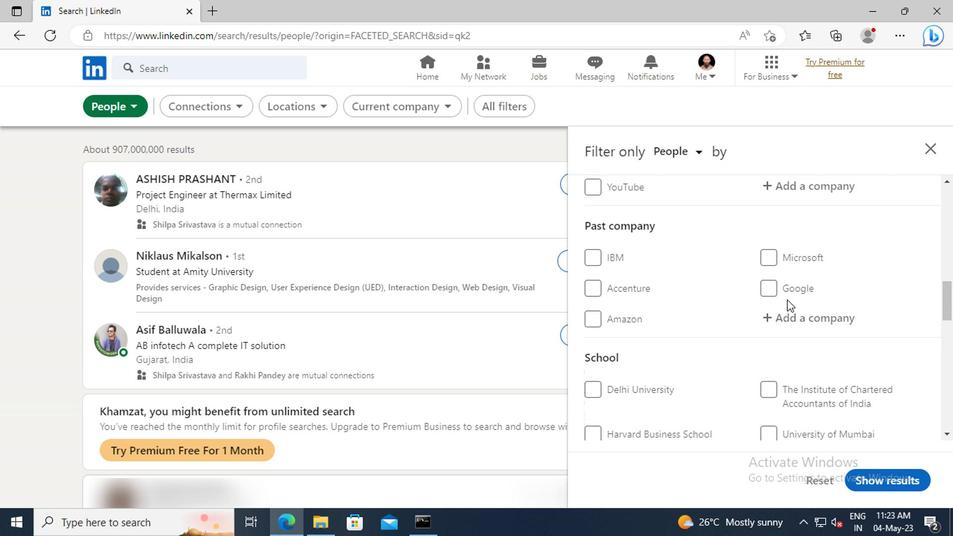 
Action: Mouse scrolled (783, 300) with delta (0, 0)
Screenshot: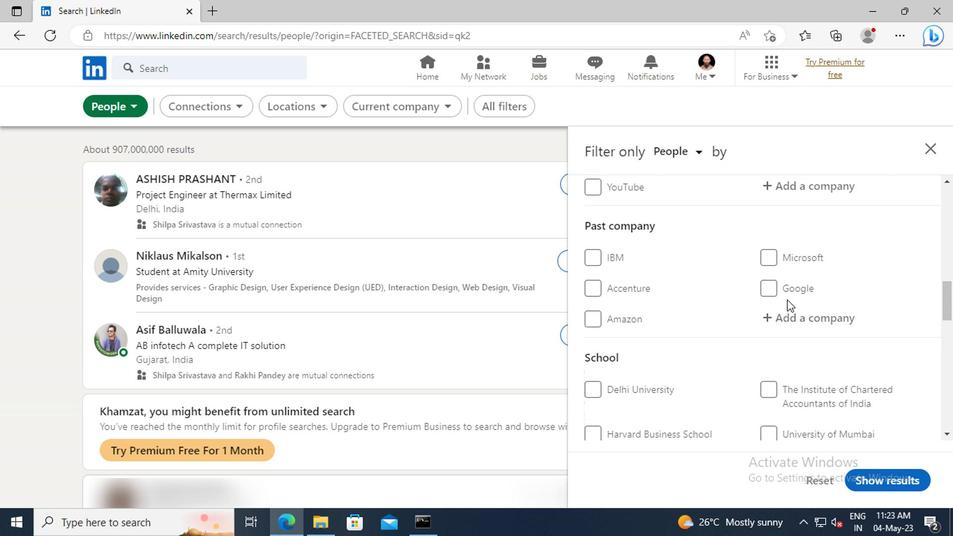 
Action: Mouse scrolled (783, 300) with delta (0, 0)
Screenshot: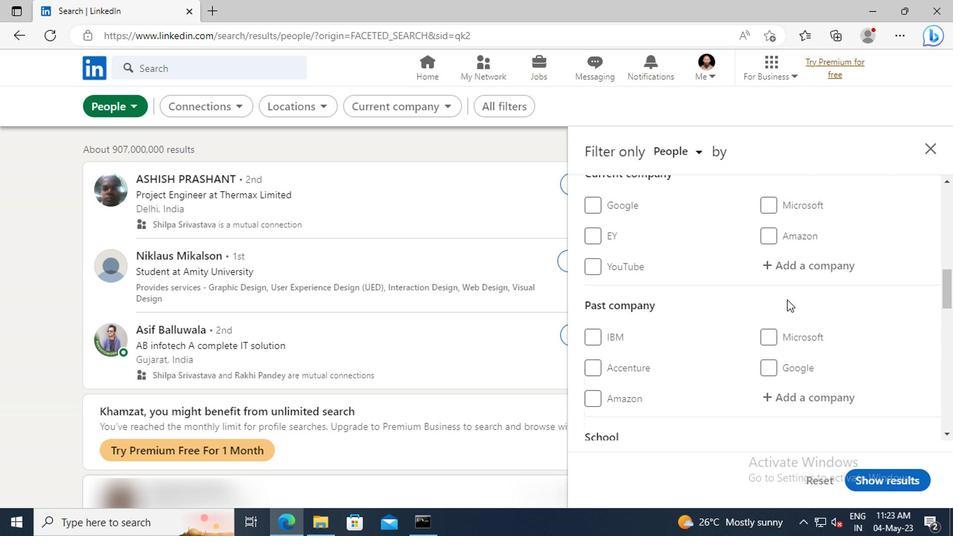 
Action: Mouse moved to (783, 302)
Screenshot: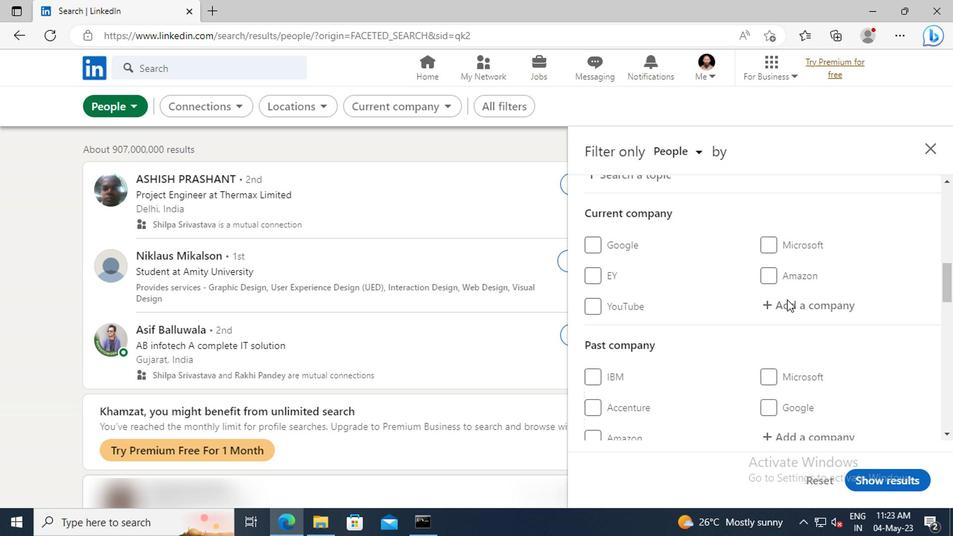 
Action: Mouse pressed left at (783, 302)
Screenshot: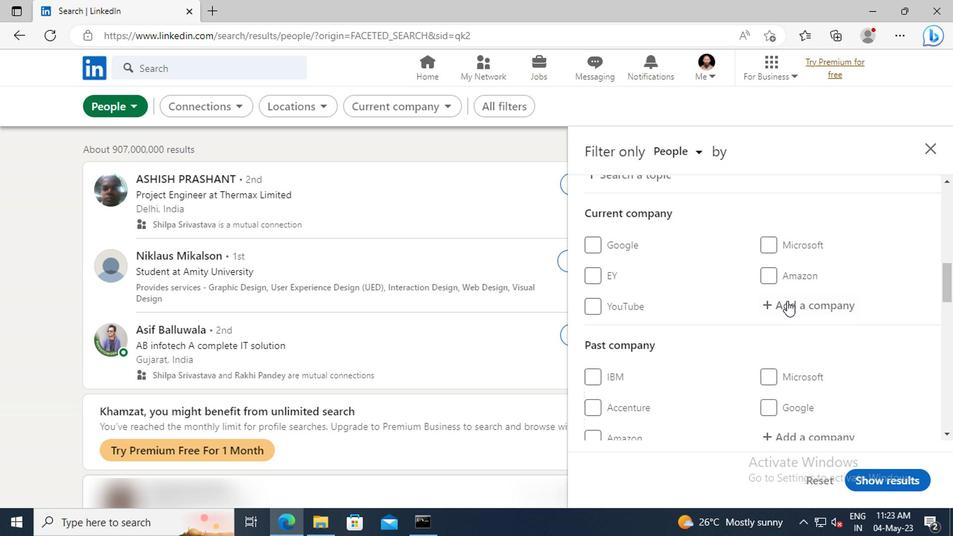 
Action: Key pressed <Key.shift>
Screenshot: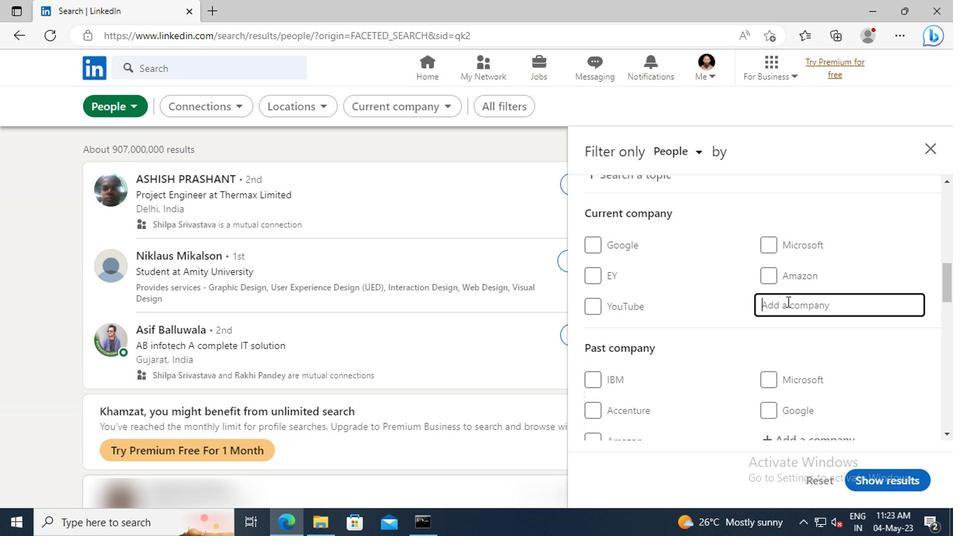 
Action: Mouse moved to (788, 305)
Screenshot: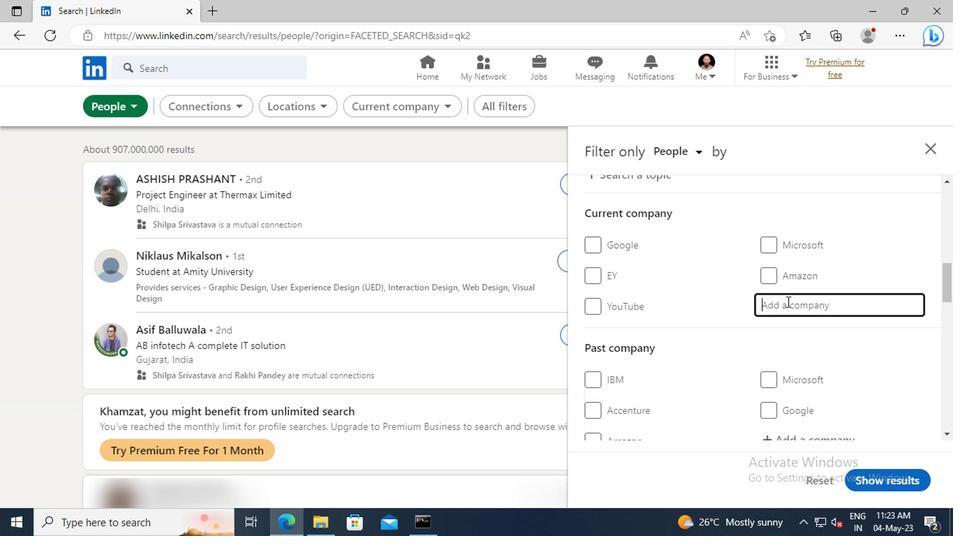 
Action: Key pressed CHEP
Screenshot: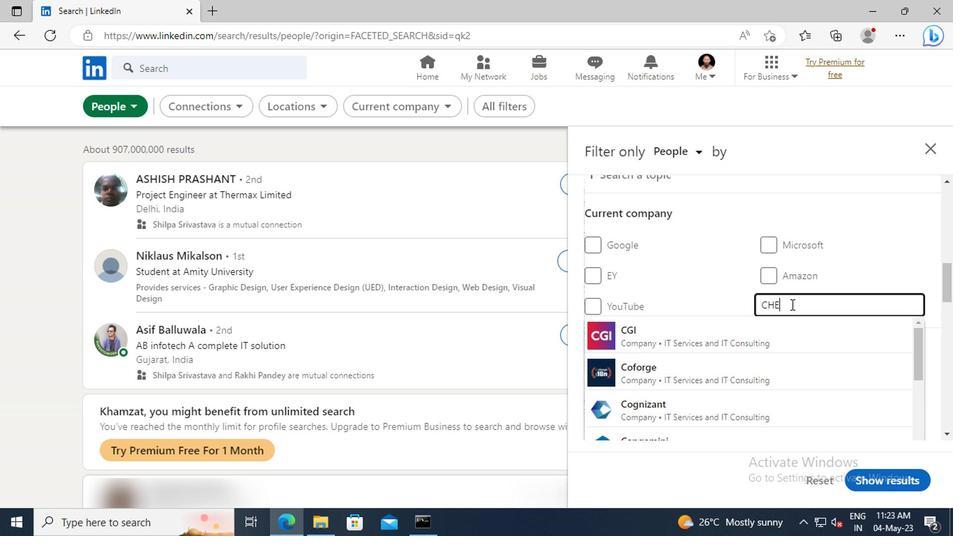 
Action: Mouse moved to (795, 331)
Screenshot: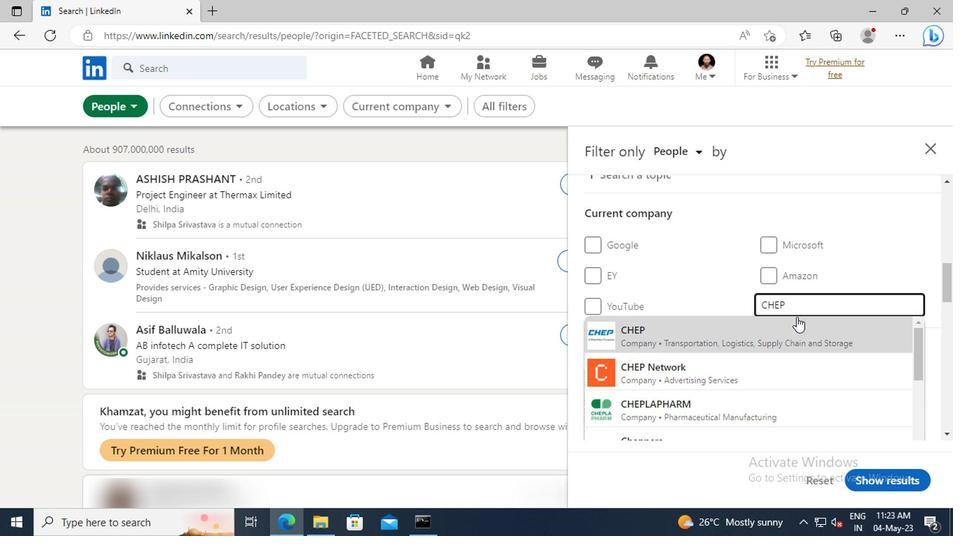 
Action: Mouse pressed left at (795, 331)
Screenshot: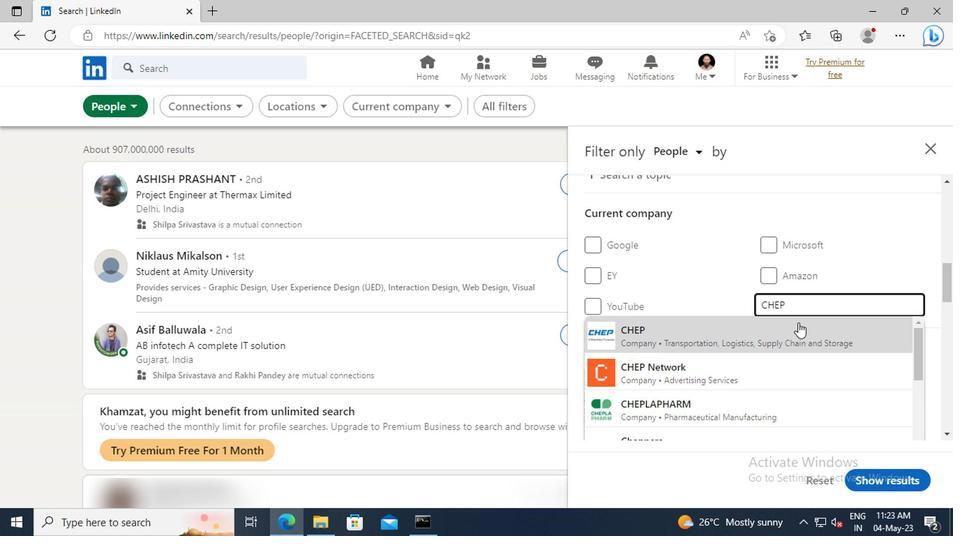 
Action: Mouse scrolled (795, 330) with delta (0, 0)
Screenshot: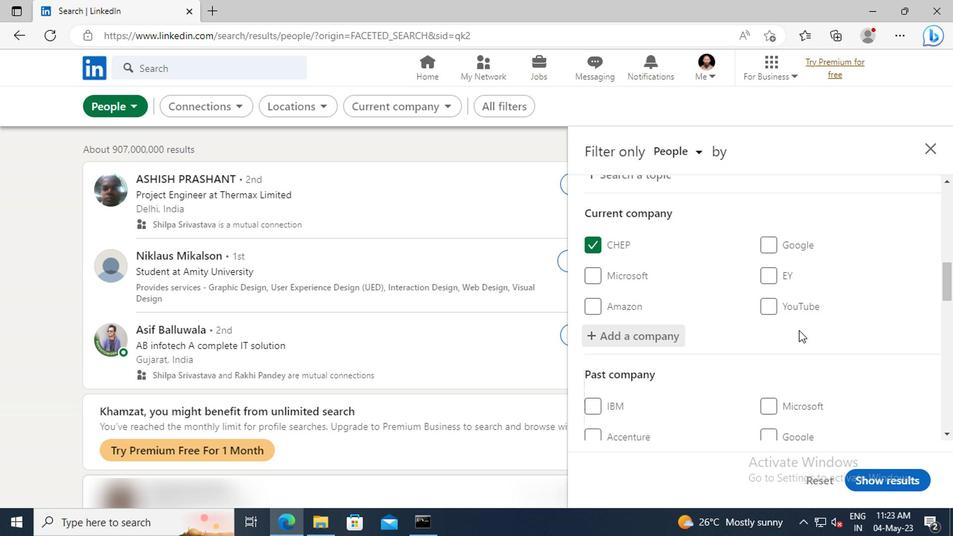 
Action: Mouse scrolled (795, 330) with delta (0, 0)
Screenshot: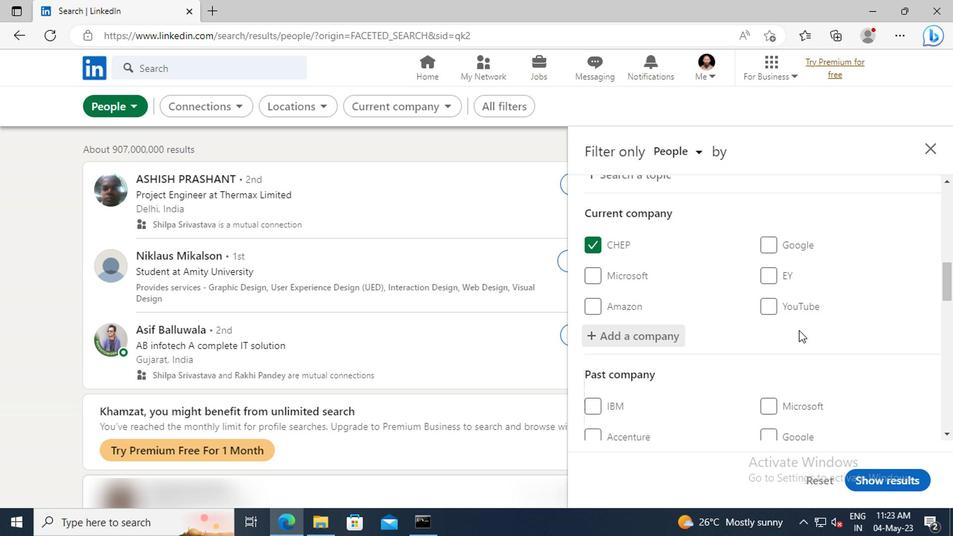 
Action: Mouse moved to (798, 332)
Screenshot: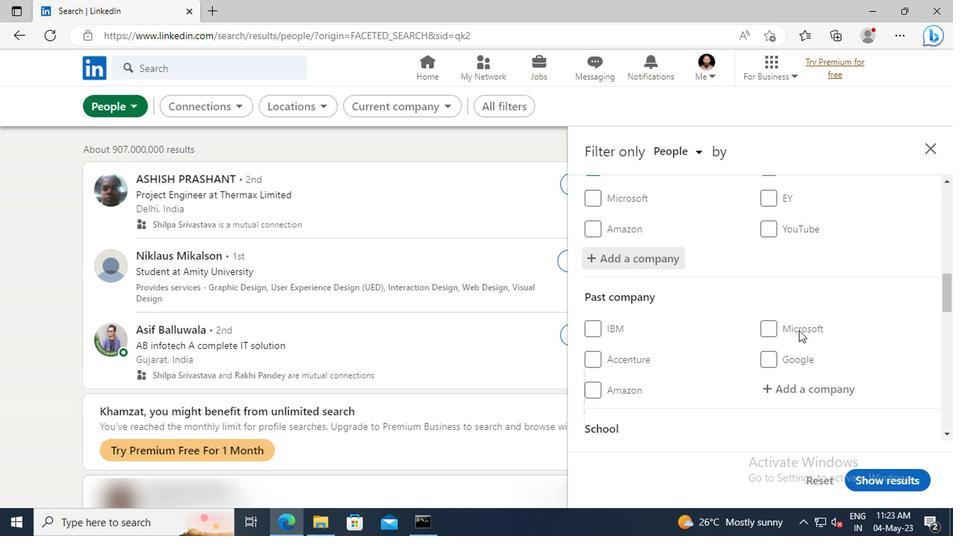 
Action: Mouse scrolled (798, 331) with delta (0, 0)
Screenshot: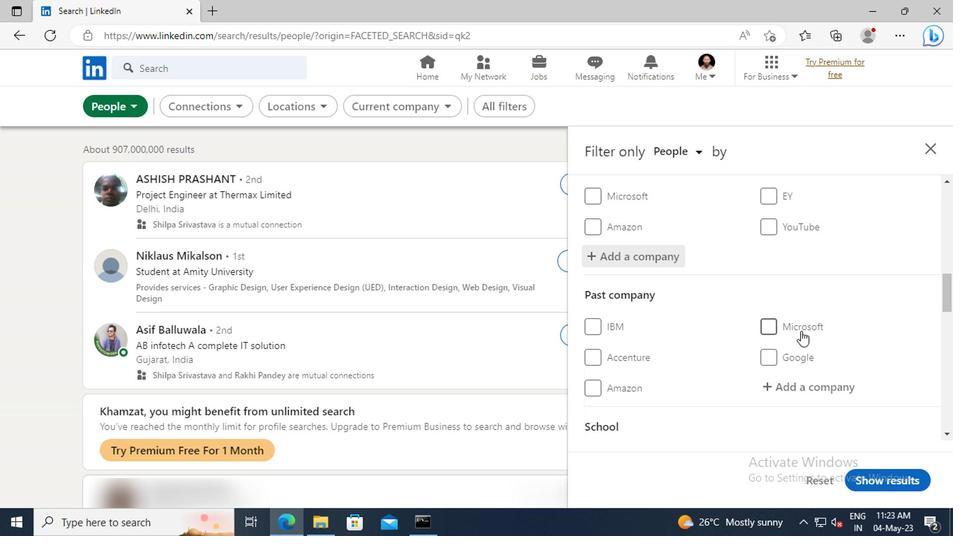 
Action: Mouse moved to (798, 330)
Screenshot: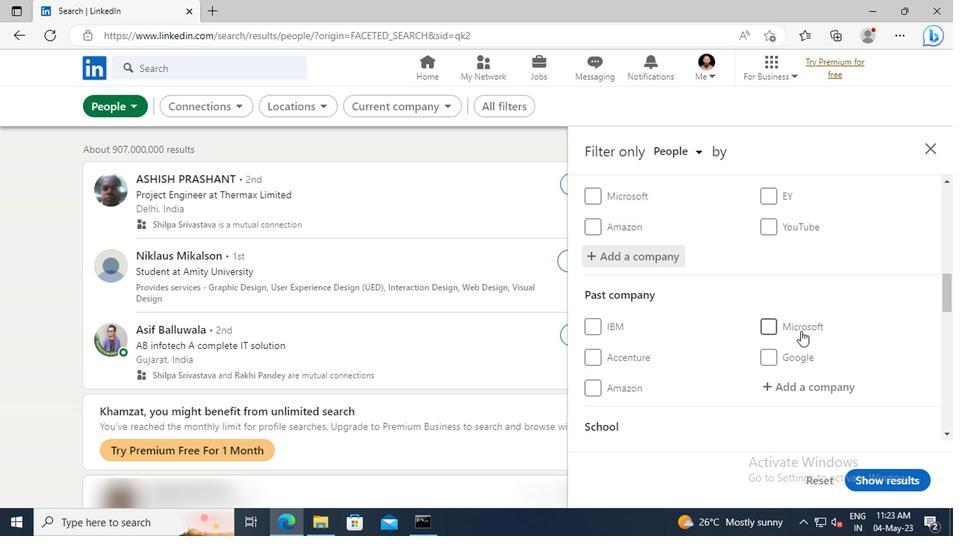 
Action: Mouse scrolled (798, 329) with delta (0, 0)
Screenshot: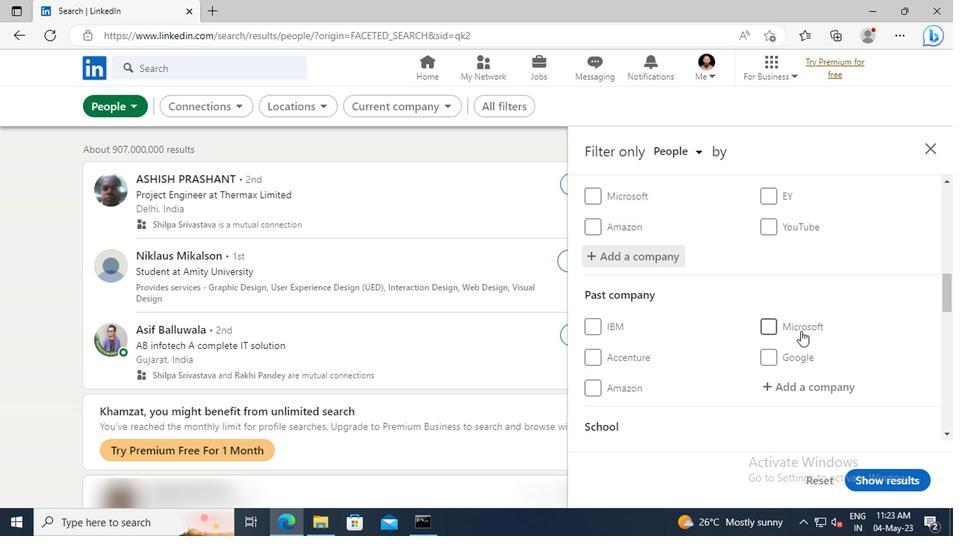 
Action: Mouse moved to (795, 318)
Screenshot: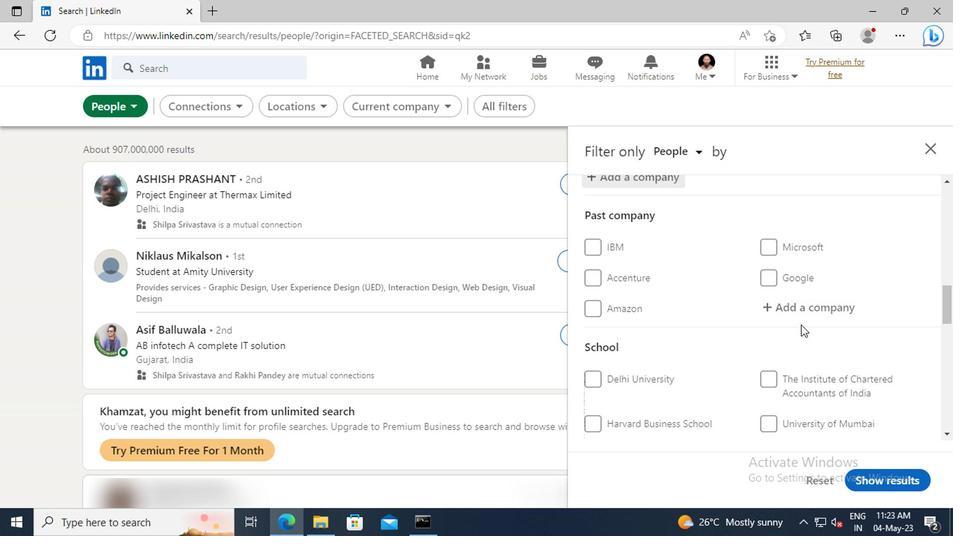
Action: Mouse scrolled (795, 317) with delta (0, 0)
Screenshot: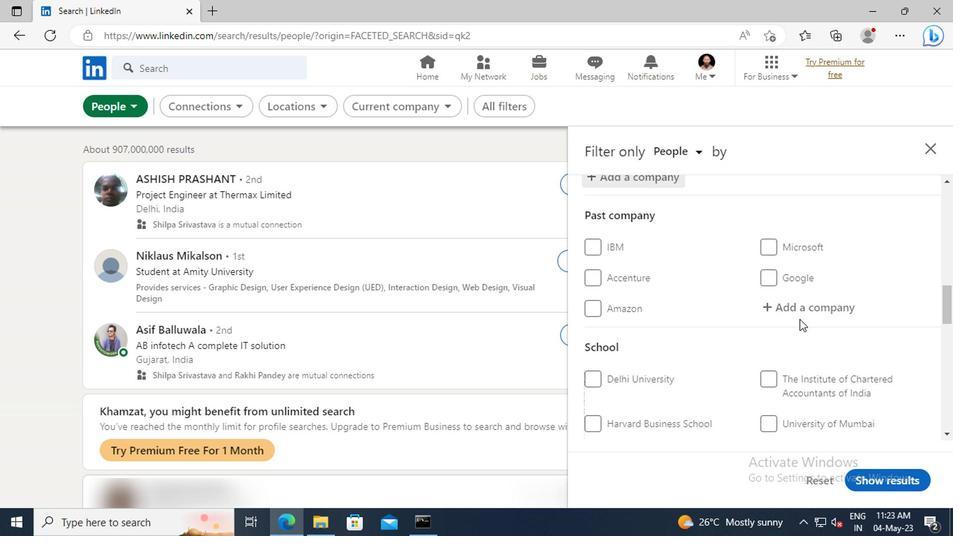 
Action: Mouse scrolled (795, 317) with delta (0, 0)
Screenshot: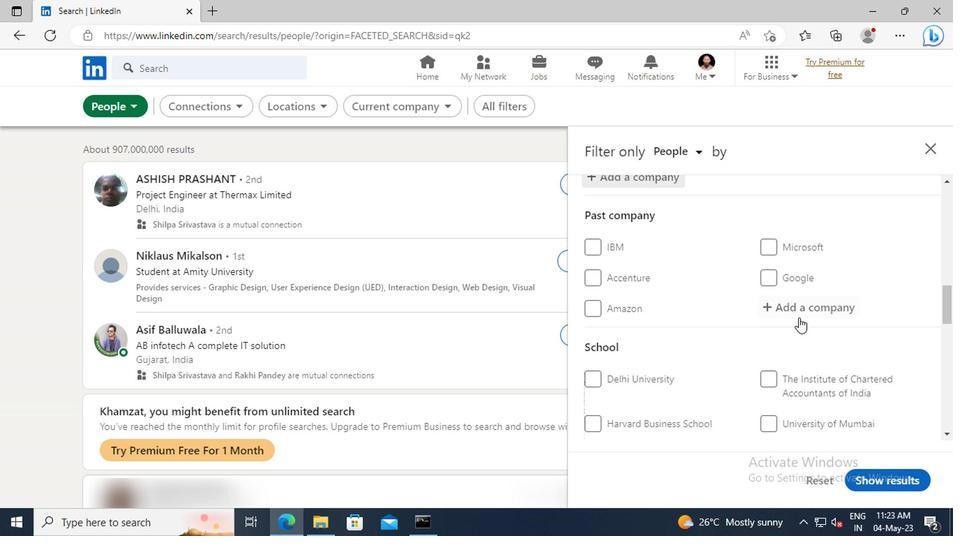 
Action: Mouse moved to (790, 312)
Screenshot: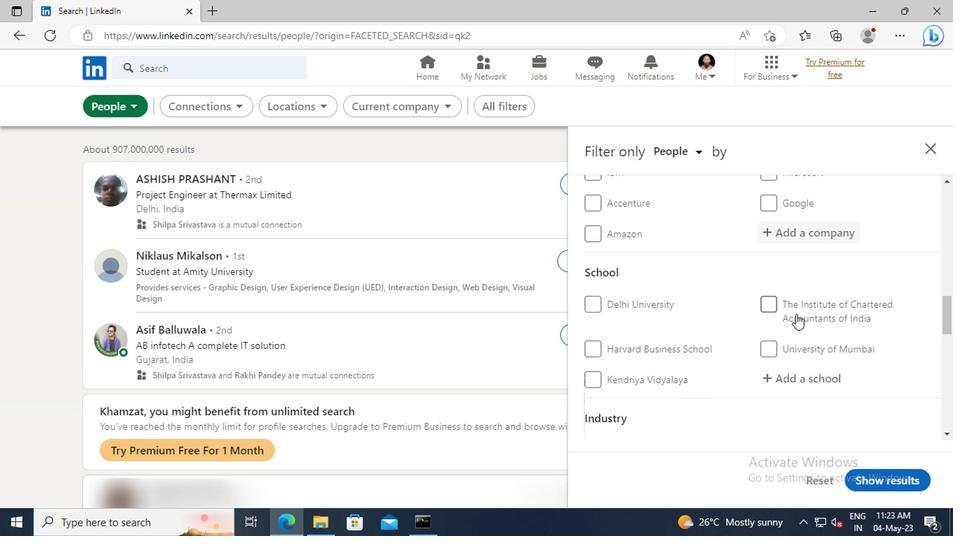 
Action: Mouse scrolled (790, 311) with delta (0, 0)
Screenshot: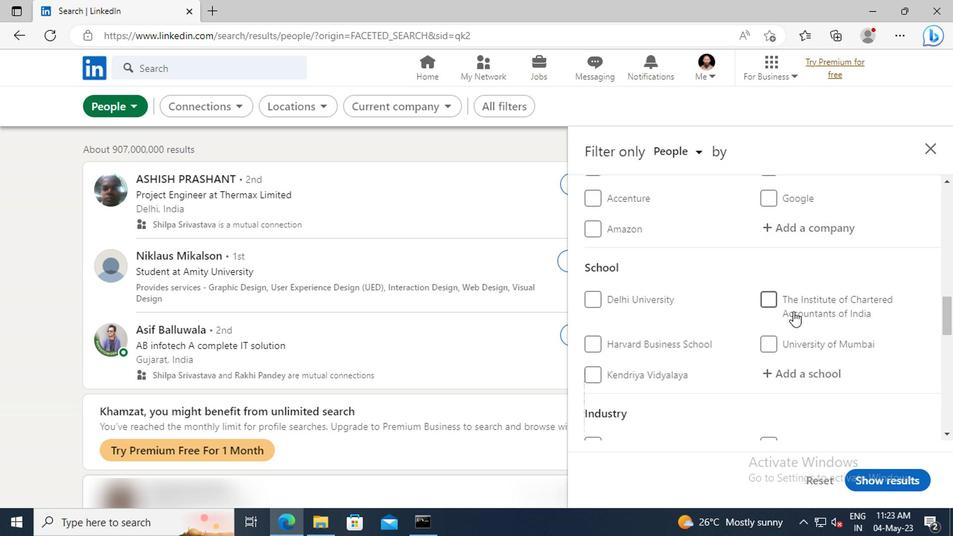 
Action: Mouse moved to (789, 337)
Screenshot: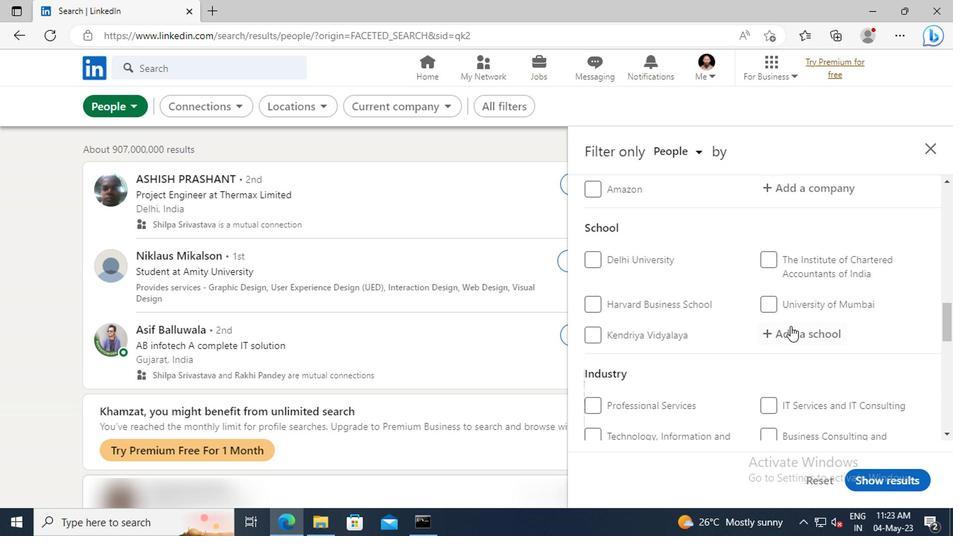 
Action: Mouse pressed left at (789, 337)
Screenshot: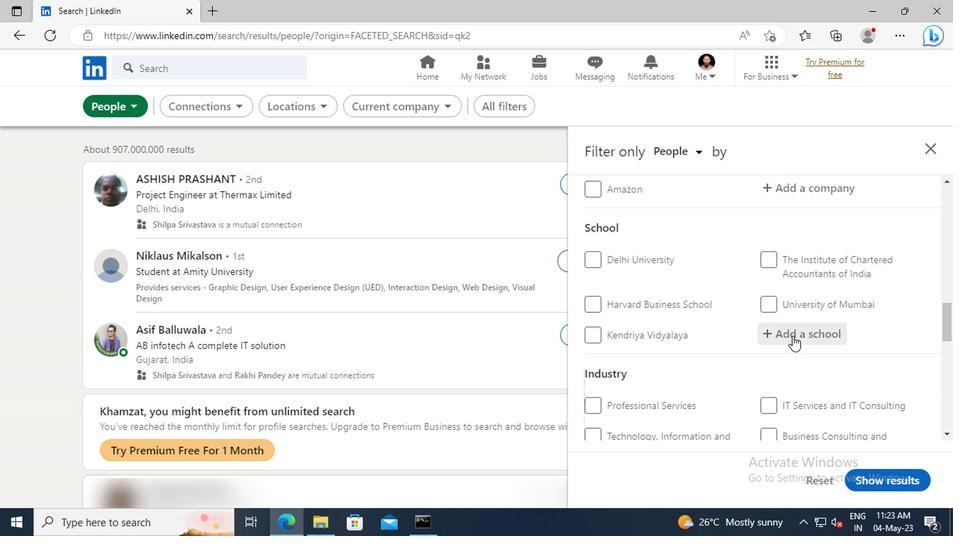 
Action: Mouse moved to (779, 339)
Screenshot: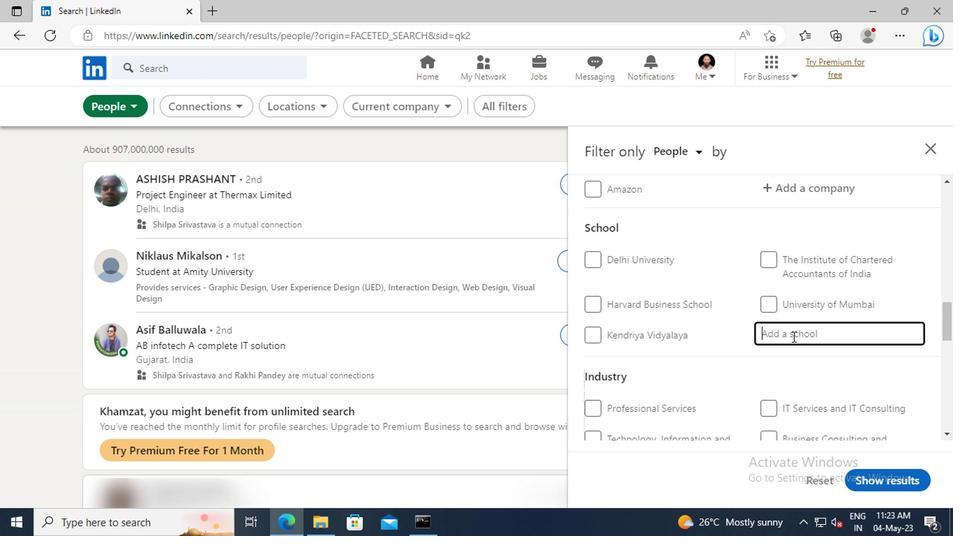 
Action: Key pressed <Key.shift>THE<Key.space><Key.shift>AIR<Key.space><Key.shift>FORCE<Key.space><Key.shift>SC
Screenshot: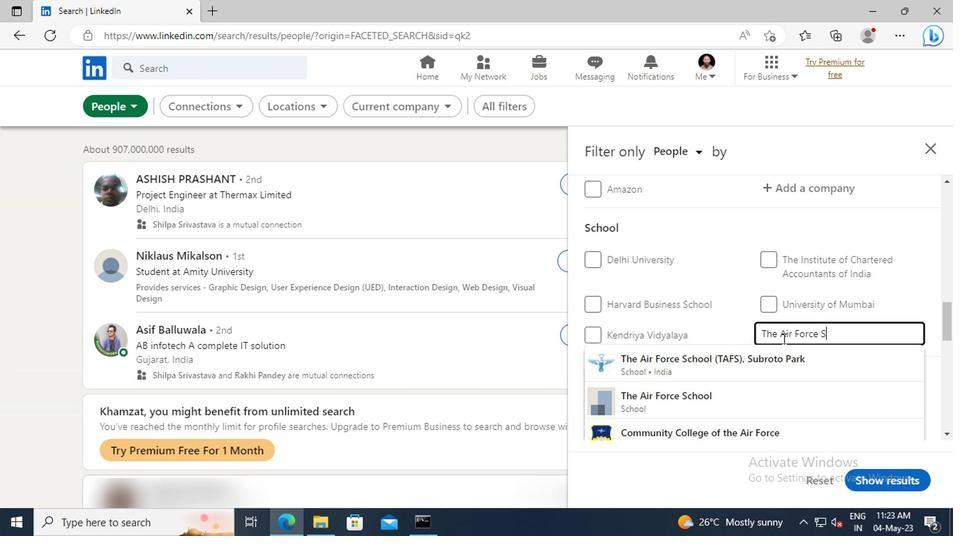 
Action: Mouse moved to (780, 389)
Screenshot: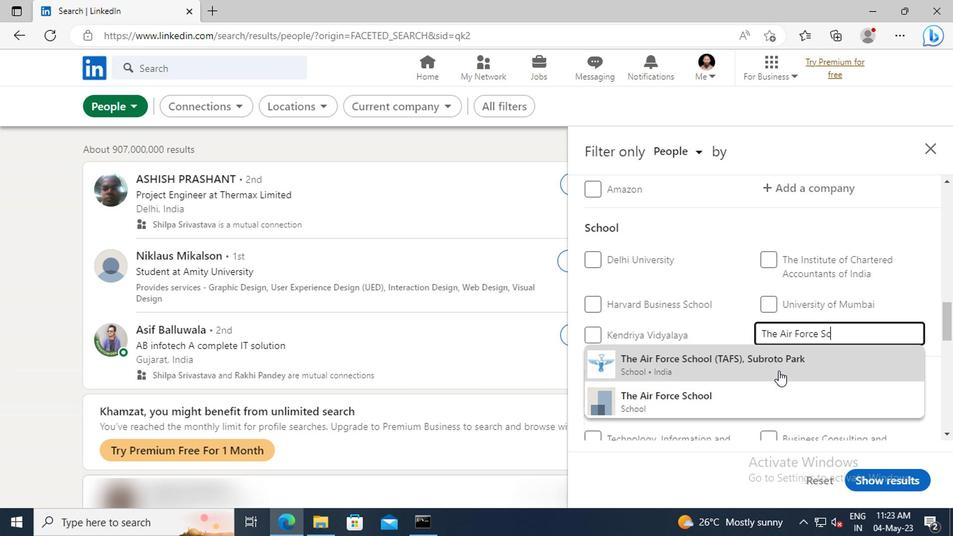 
Action: Mouse pressed left at (780, 389)
Screenshot: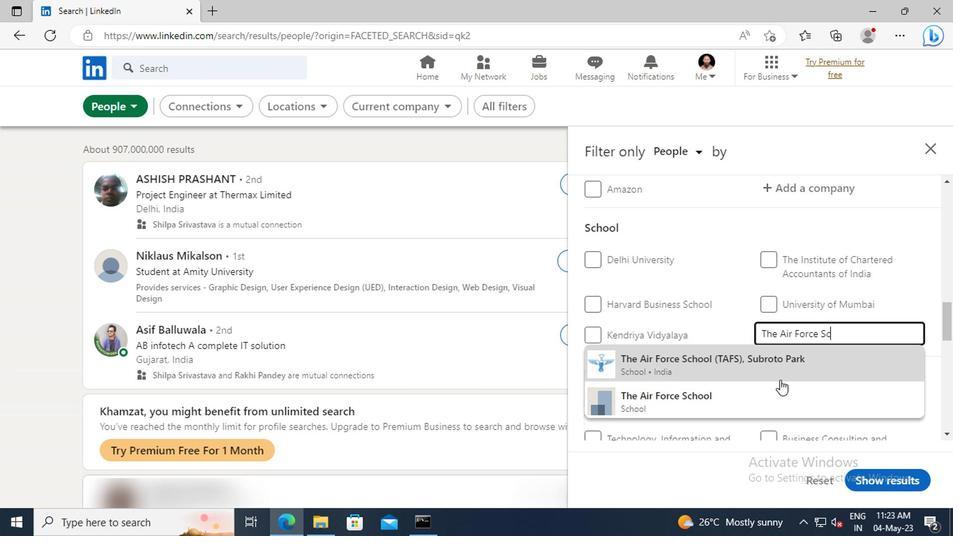 
Action: Mouse scrolled (780, 388) with delta (0, 0)
Screenshot: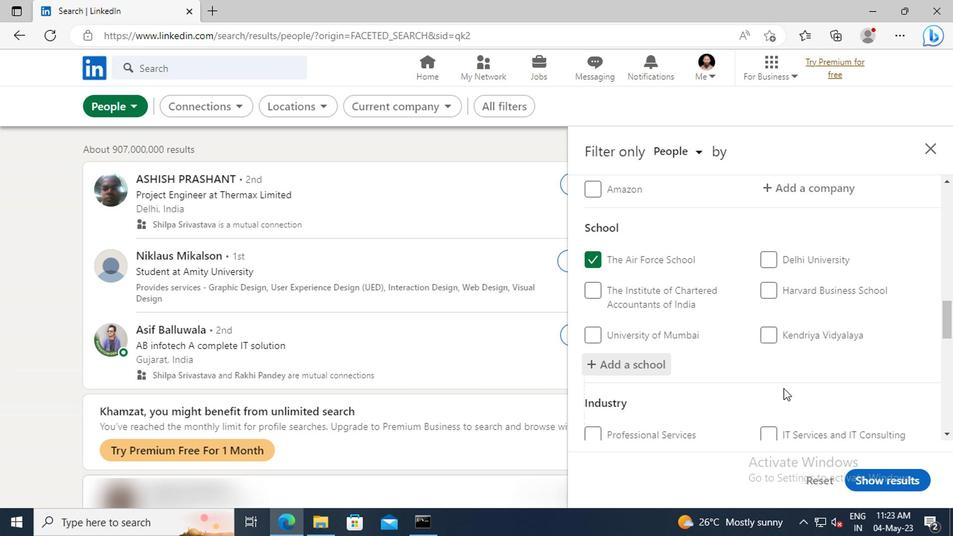 
Action: Mouse moved to (780, 387)
Screenshot: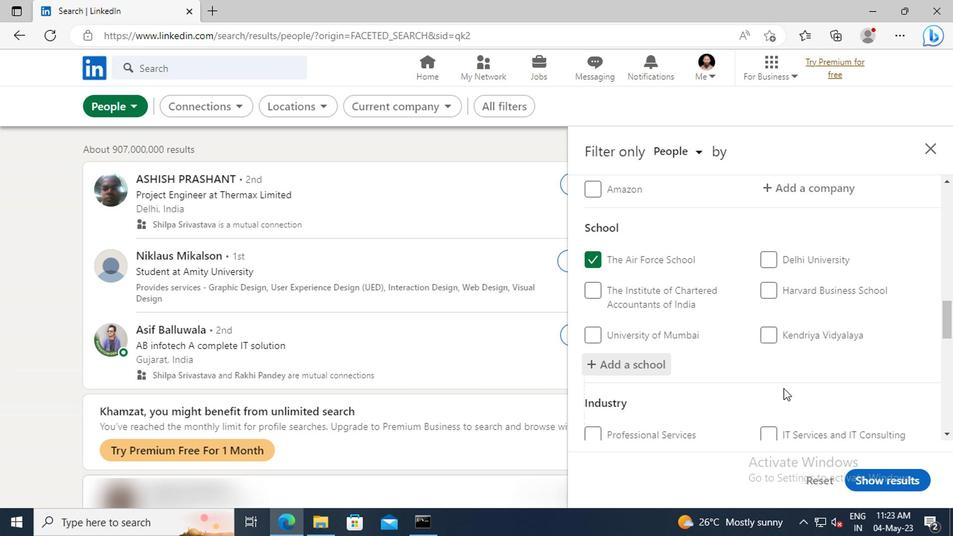
Action: Mouse scrolled (780, 386) with delta (0, 0)
Screenshot: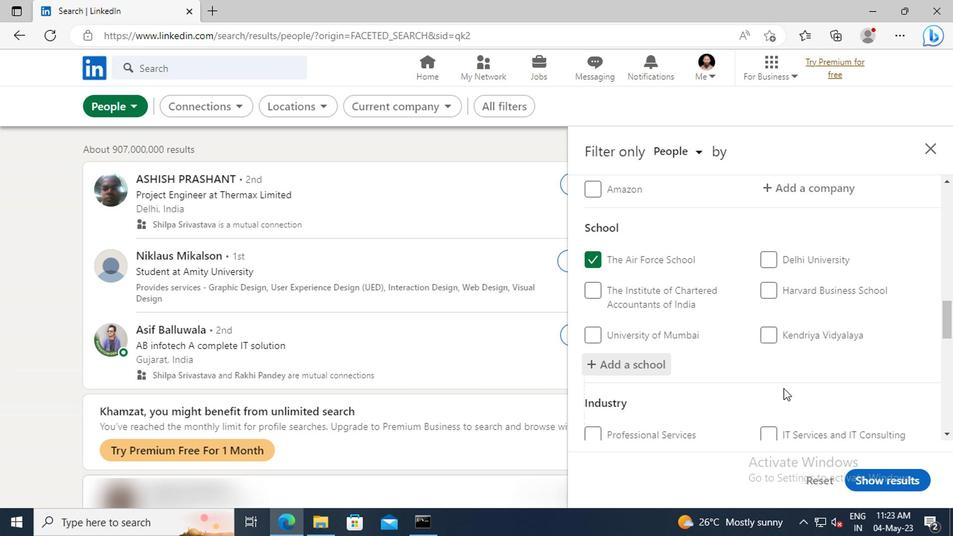 
Action: Mouse moved to (772, 350)
Screenshot: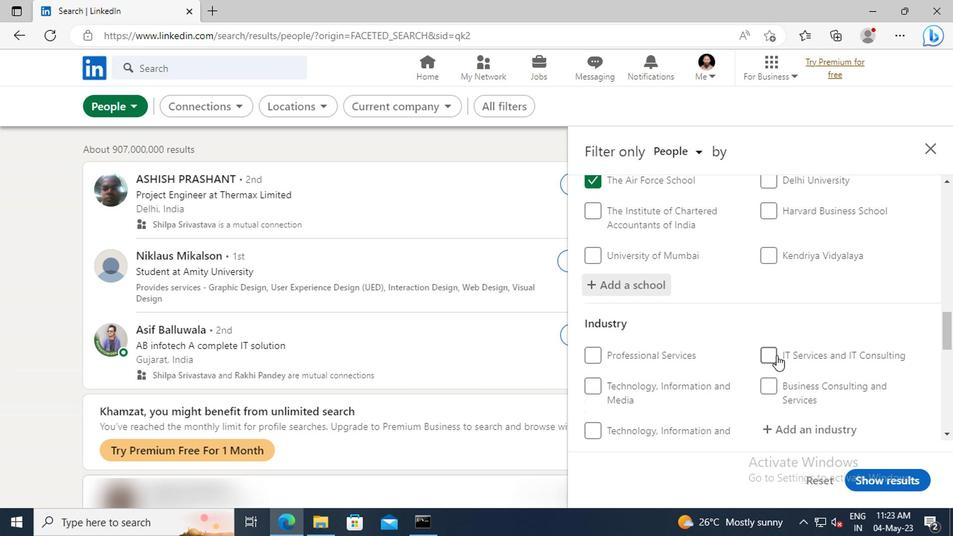 
Action: Mouse scrolled (772, 349) with delta (0, 0)
Screenshot: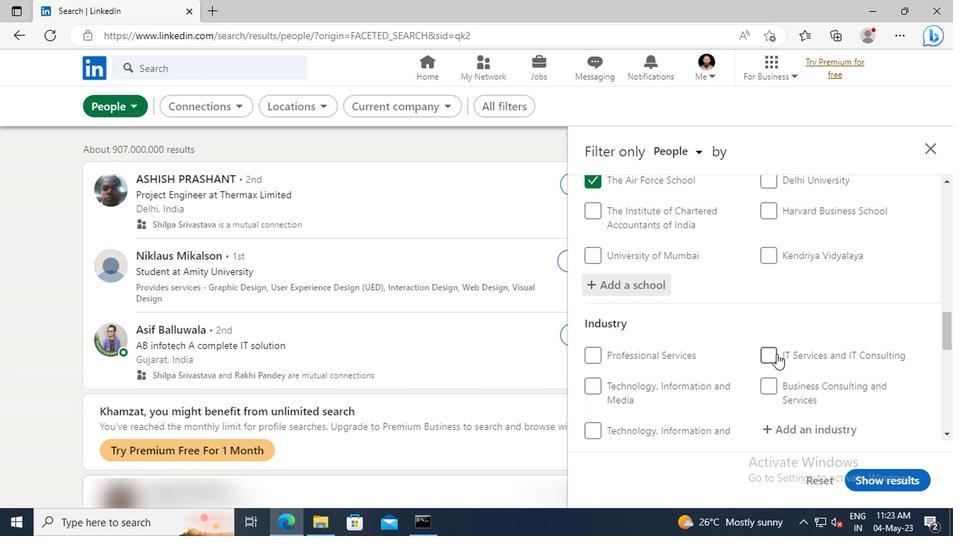 
Action: Mouse moved to (767, 343)
Screenshot: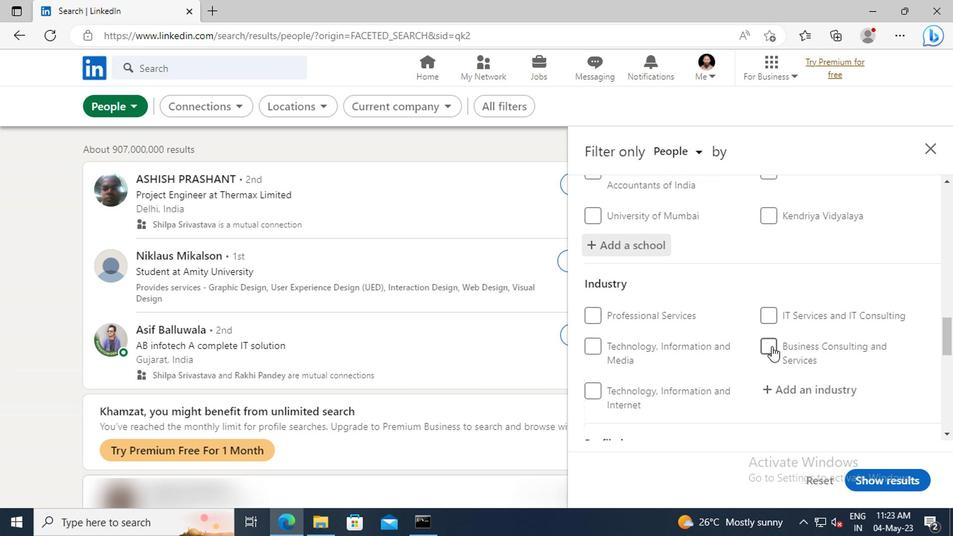 
Action: Mouse scrolled (767, 342) with delta (0, 0)
Screenshot: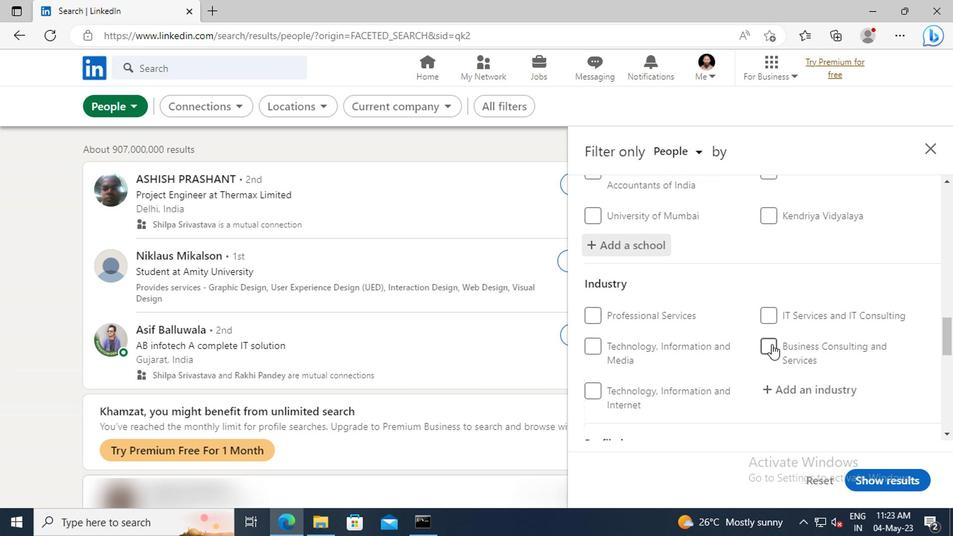 
Action: Mouse moved to (772, 349)
Screenshot: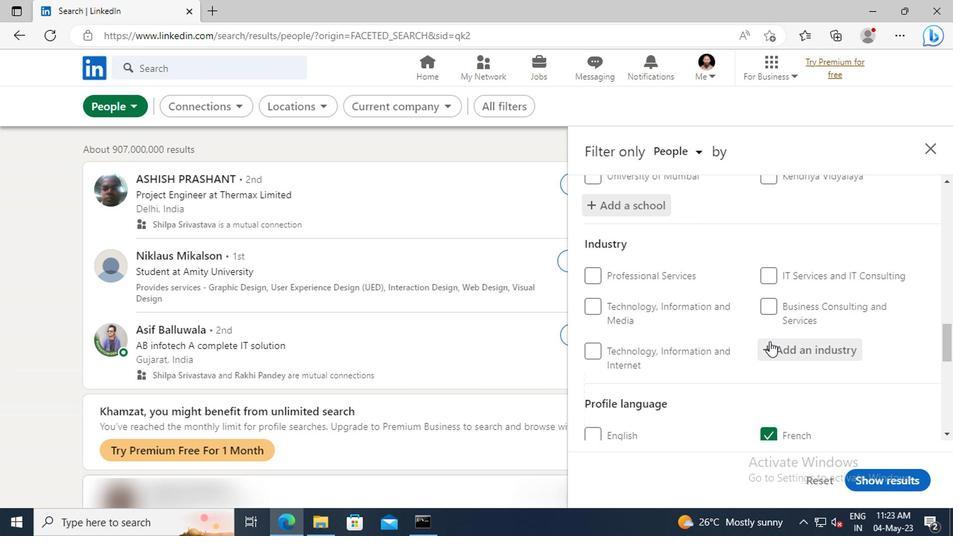 
Action: Mouse pressed left at (772, 349)
Screenshot: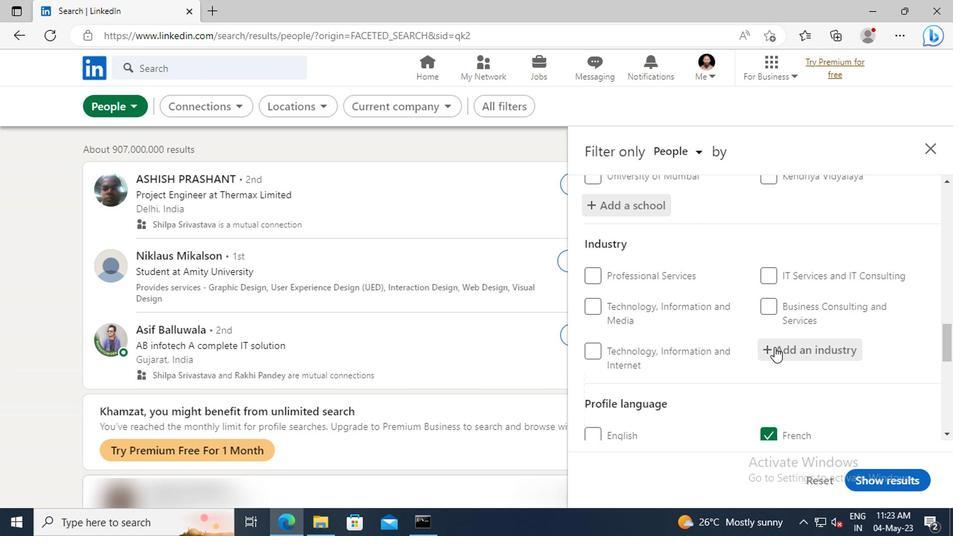 
Action: Key pressed <Key.shift>WRIT
Screenshot: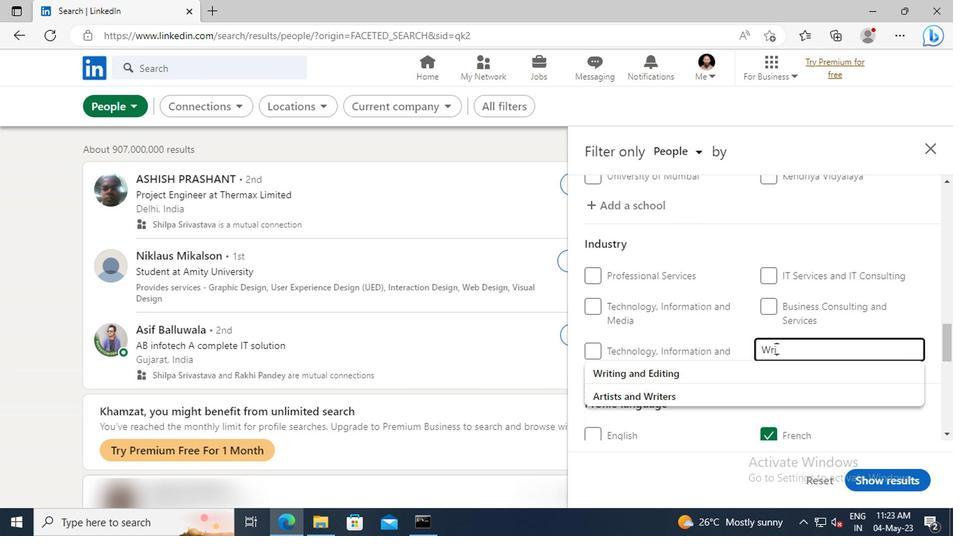 
Action: Mouse moved to (782, 371)
Screenshot: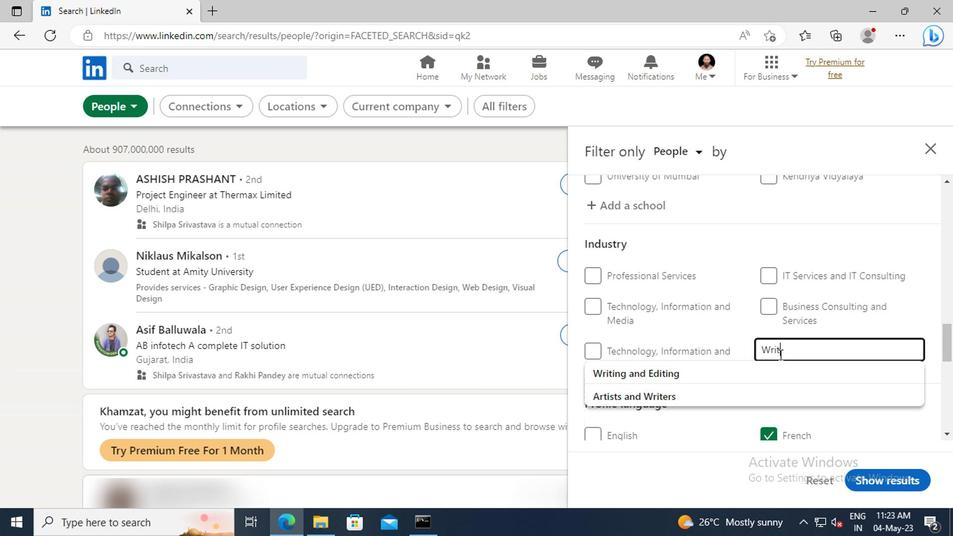 
Action: Mouse pressed left at (782, 371)
Screenshot: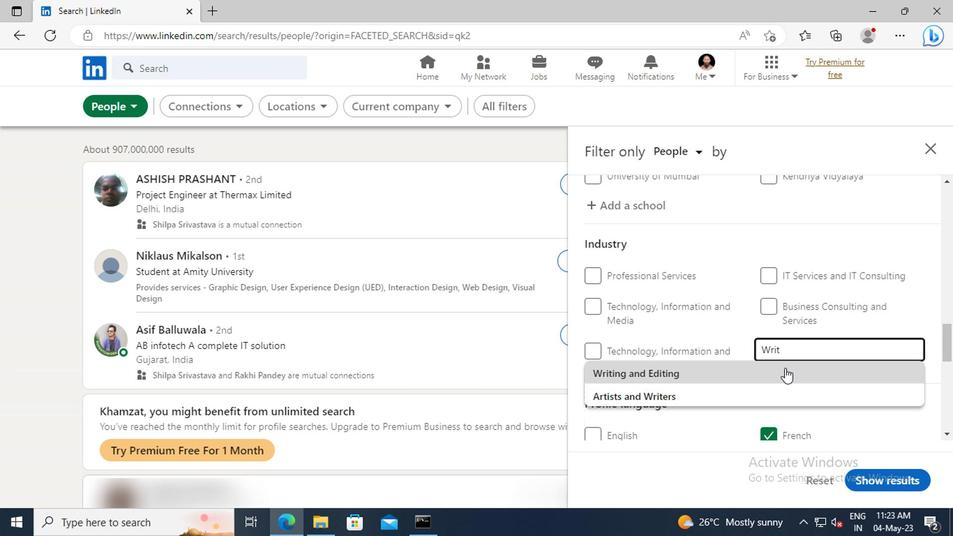 
Action: Mouse moved to (783, 371)
Screenshot: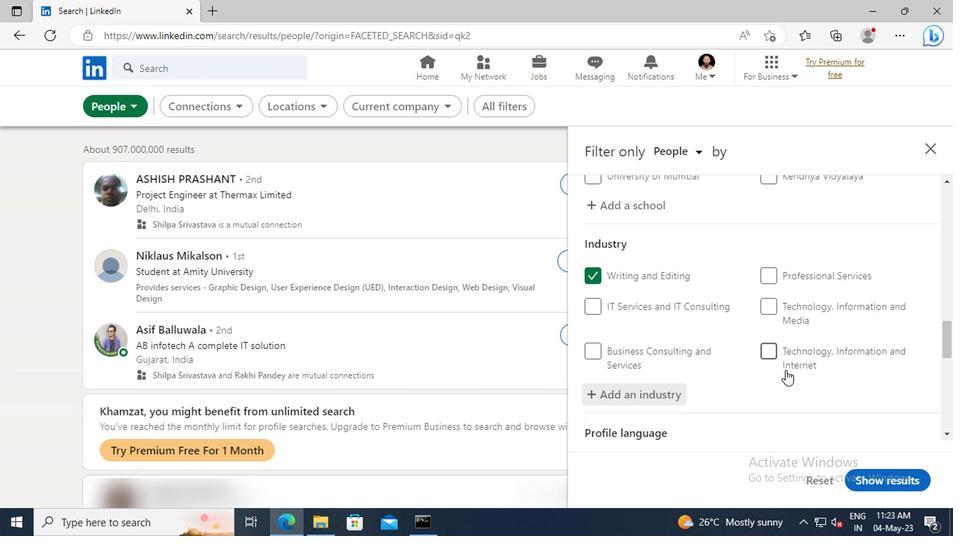 
Action: Mouse scrolled (783, 370) with delta (0, 0)
Screenshot: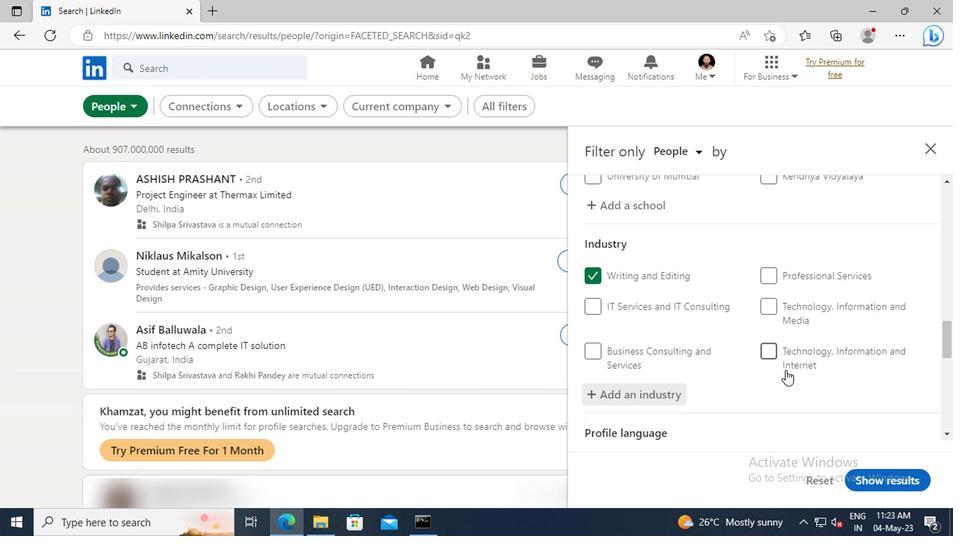 
Action: Mouse moved to (783, 371)
Screenshot: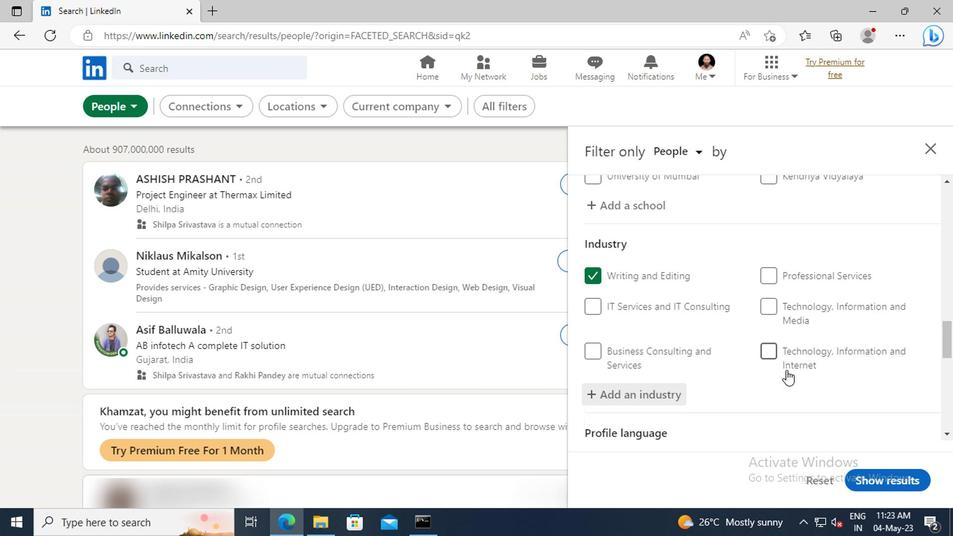 
Action: Mouse scrolled (783, 370) with delta (0, 0)
Screenshot: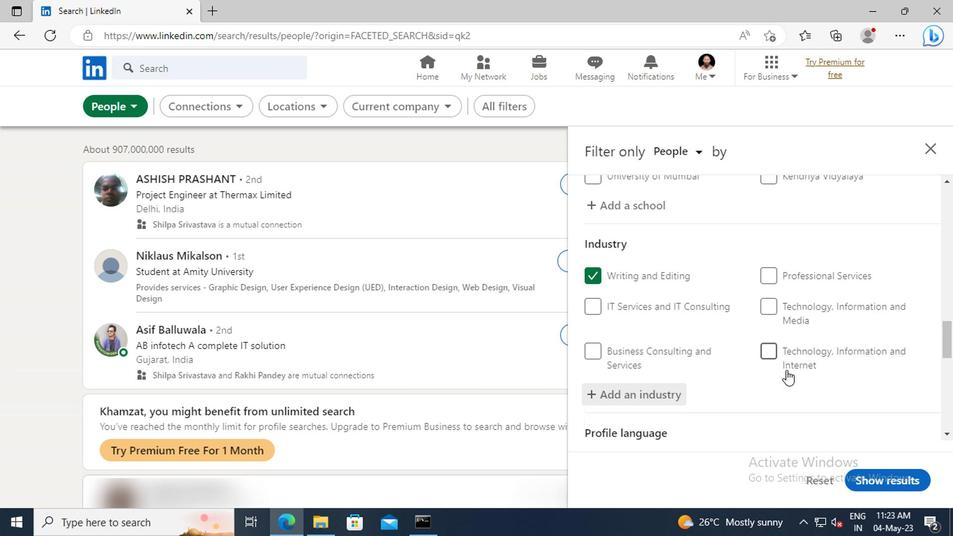 
Action: Mouse moved to (772, 329)
Screenshot: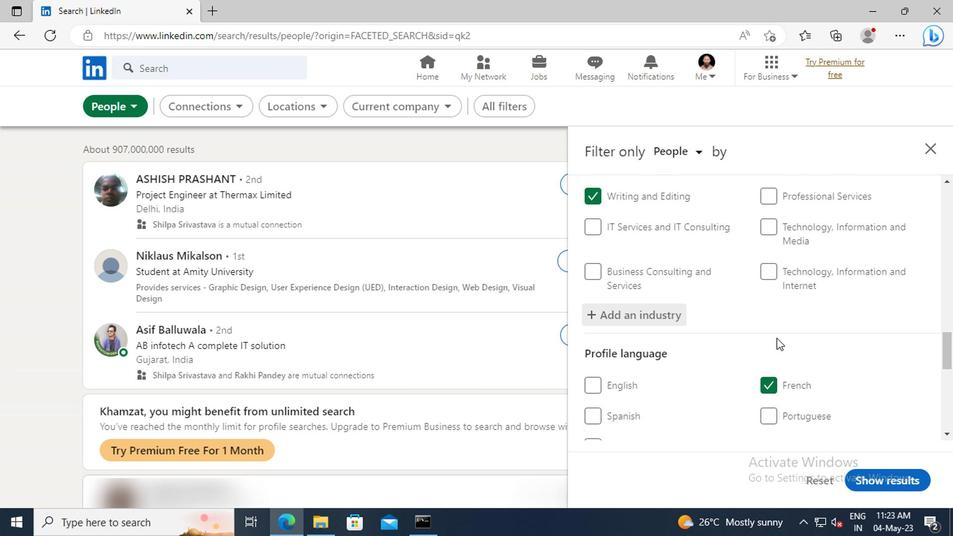 
Action: Mouse scrolled (772, 328) with delta (0, 0)
Screenshot: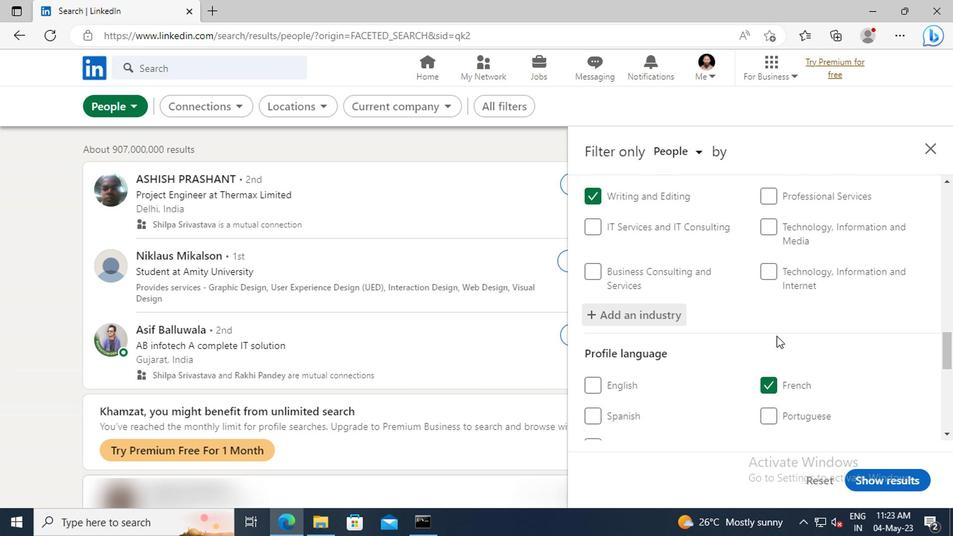 
Action: Mouse moved to (772, 329)
Screenshot: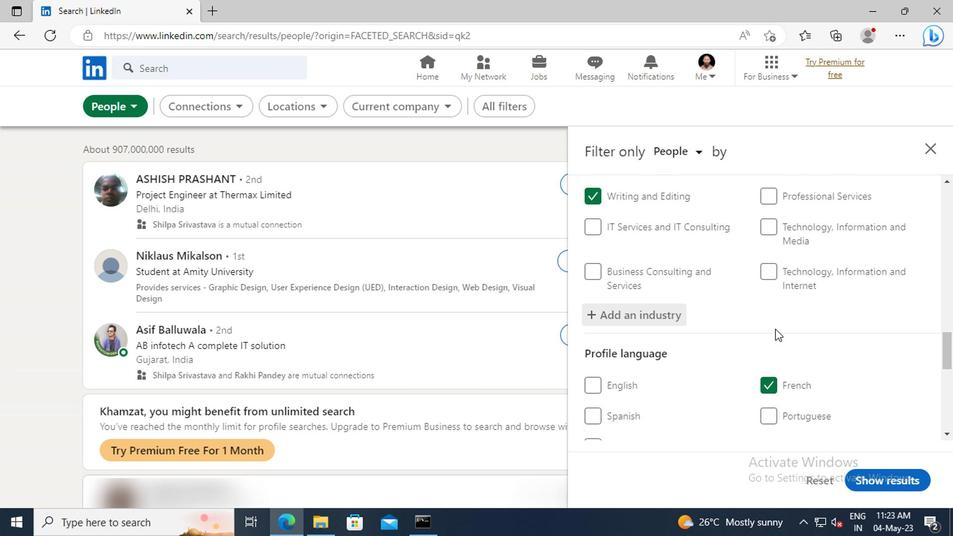 
Action: Mouse scrolled (772, 328) with delta (0, 0)
Screenshot: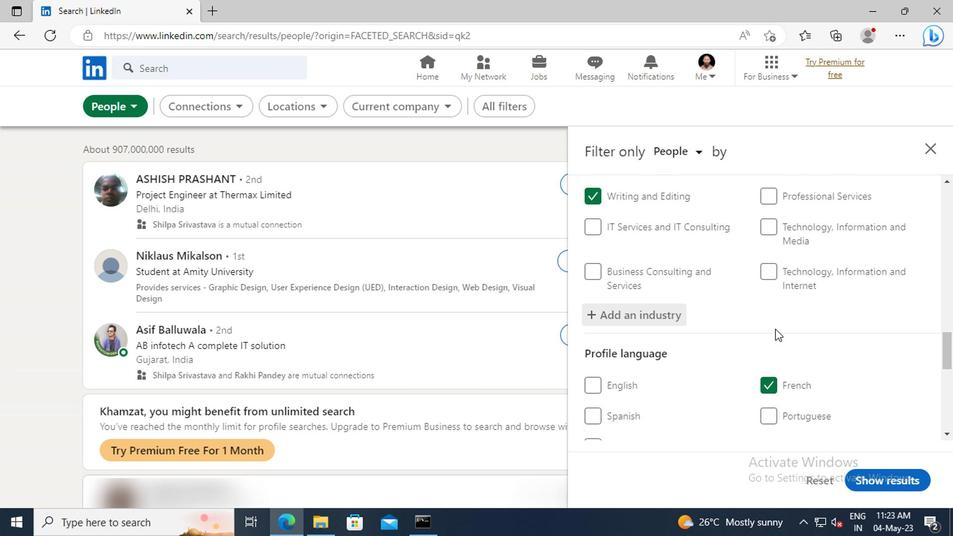 
Action: Mouse moved to (767, 305)
Screenshot: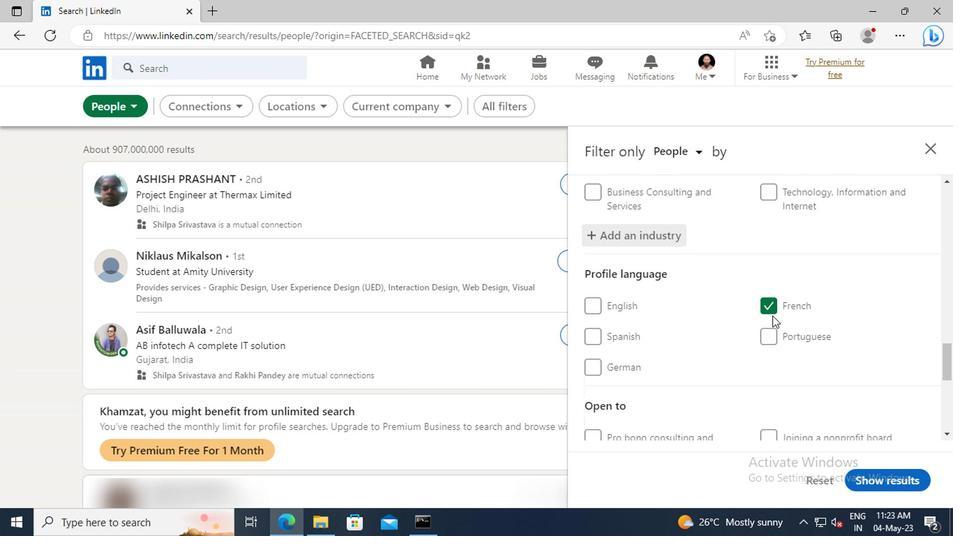 
Action: Mouse scrolled (767, 305) with delta (0, 0)
Screenshot: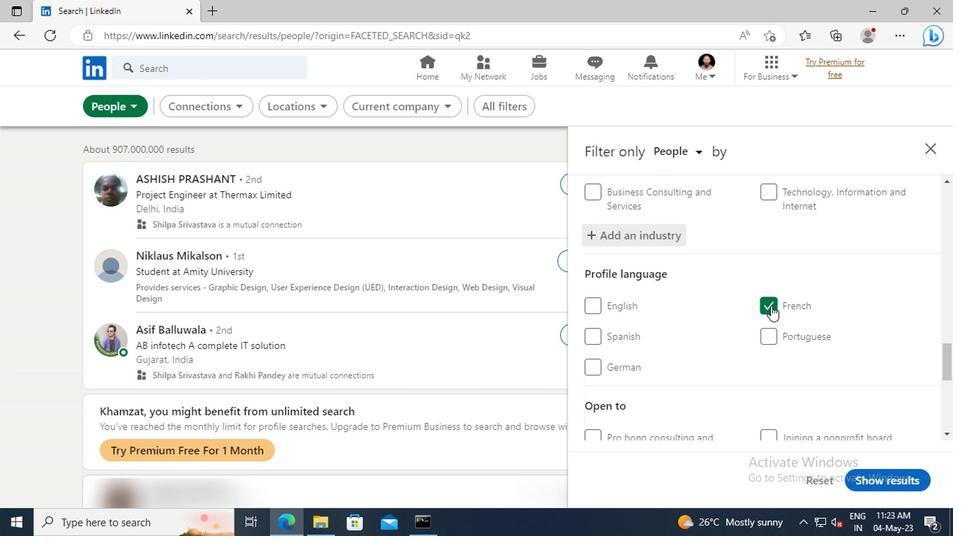 
Action: Mouse scrolled (767, 305) with delta (0, 0)
Screenshot: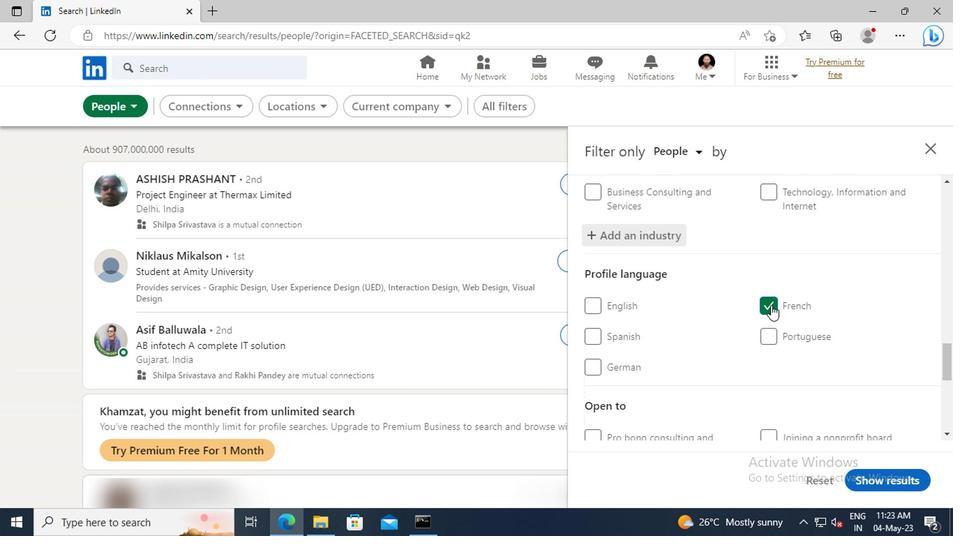 
Action: Mouse moved to (767, 305)
Screenshot: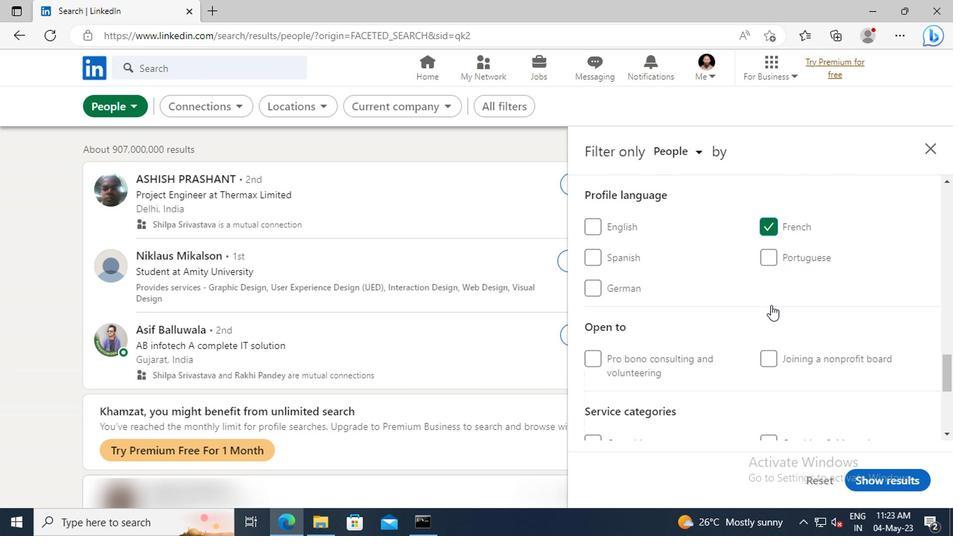 
Action: Mouse scrolled (767, 304) with delta (0, 0)
Screenshot: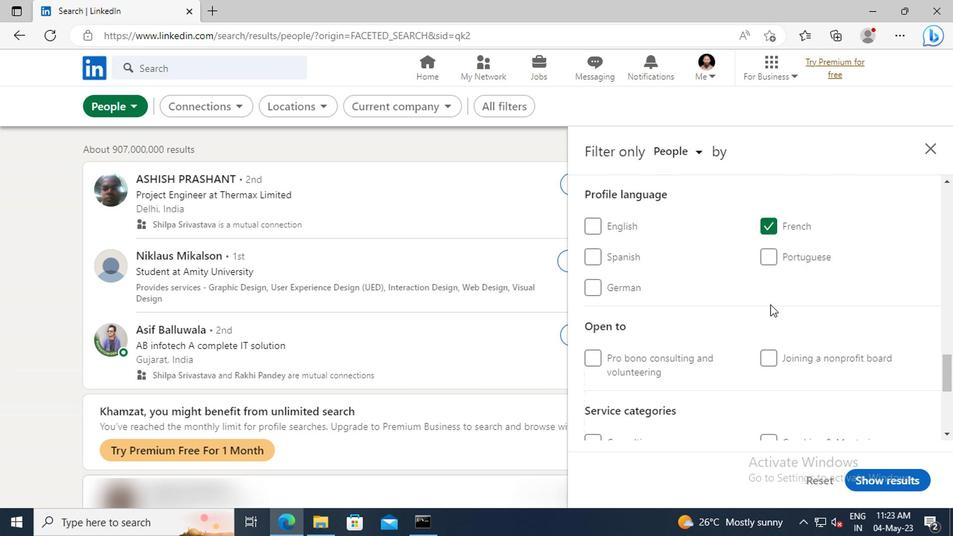 
Action: Mouse scrolled (767, 304) with delta (0, 0)
Screenshot: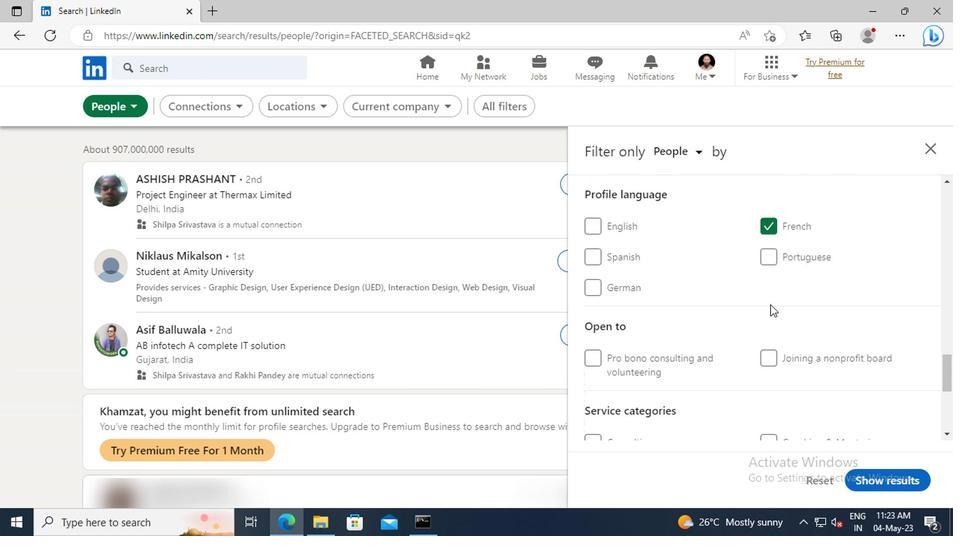 
Action: Mouse moved to (766, 301)
Screenshot: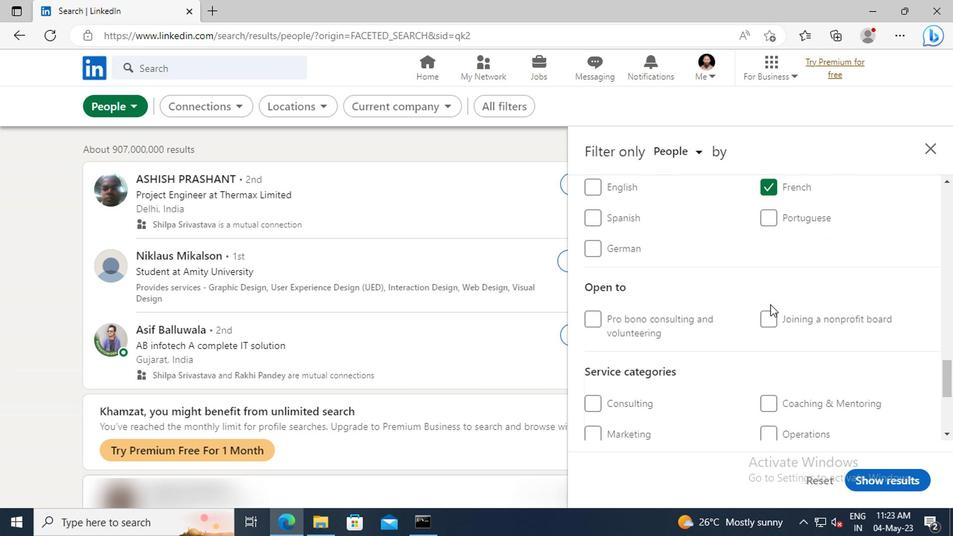 
Action: Mouse scrolled (766, 300) with delta (0, 0)
Screenshot: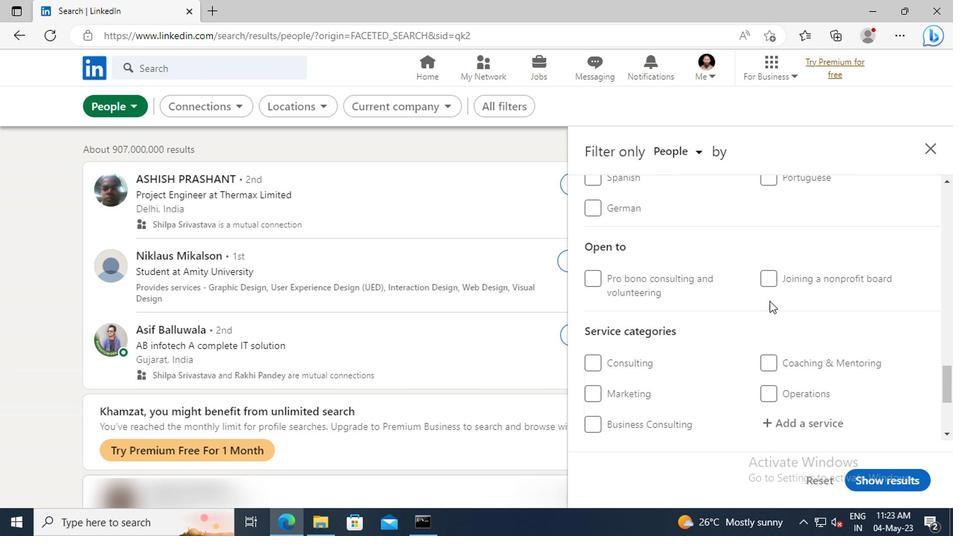
Action: Mouse scrolled (766, 300) with delta (0, 0)
Screenshot: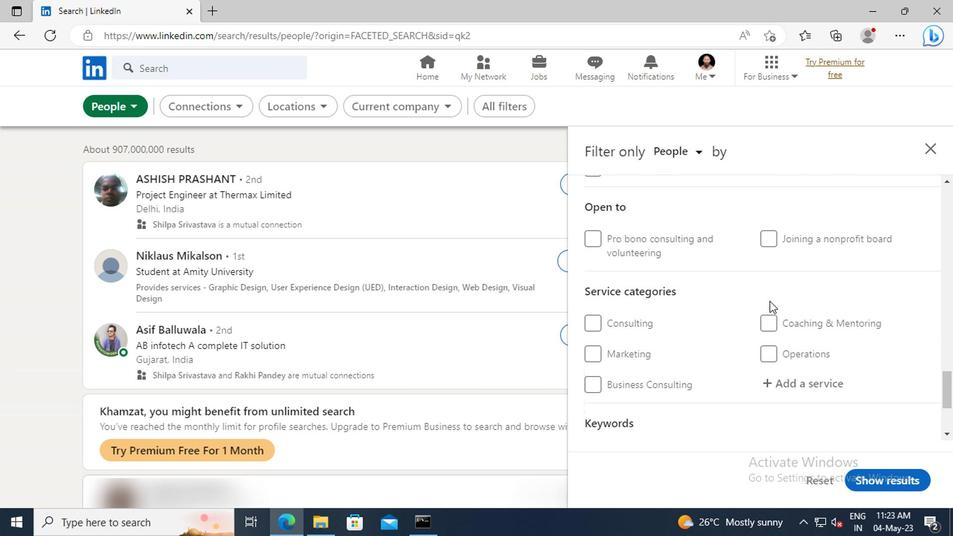 
Action: Mouse moved to (765, 300)
Screenshot: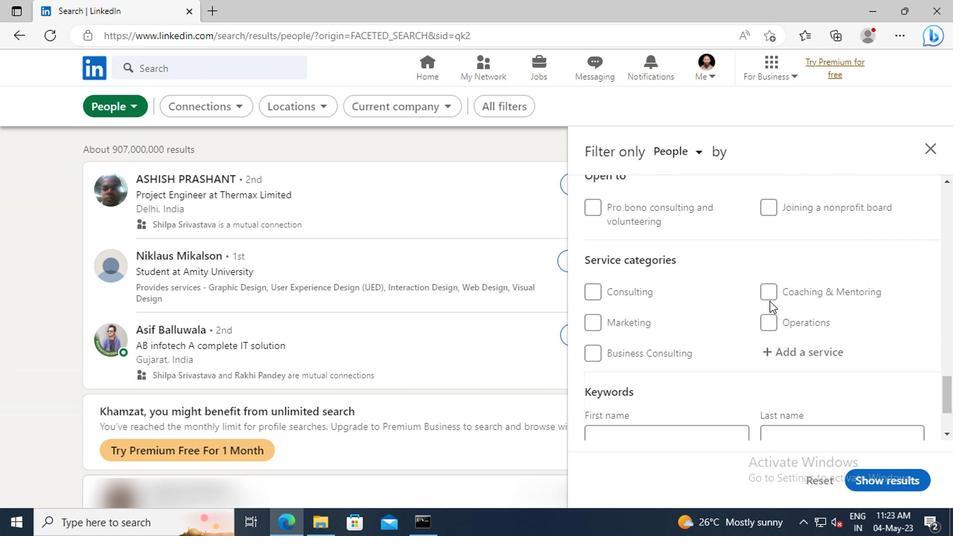 
Action: Mouse scrolled (765, 300) with delta (0, 0)
Screenshot: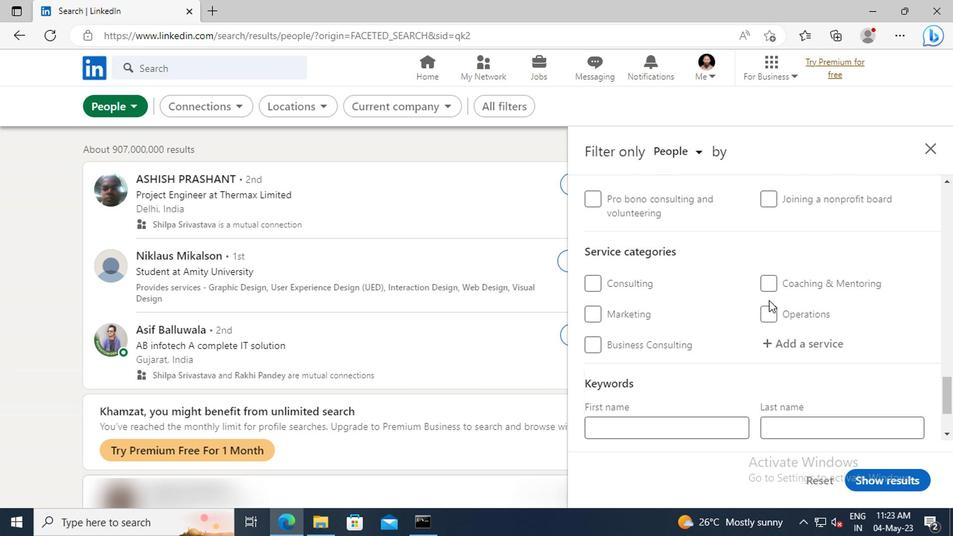 
Action: Mouse moved to (769, 308)
Screenshot: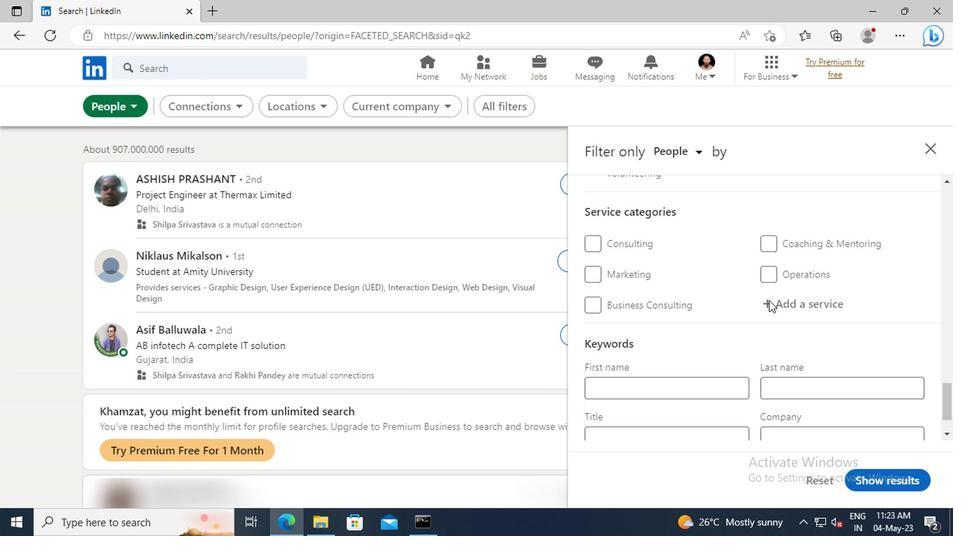 
Action: Mouse pressed left at (769, 308)
Screenshot: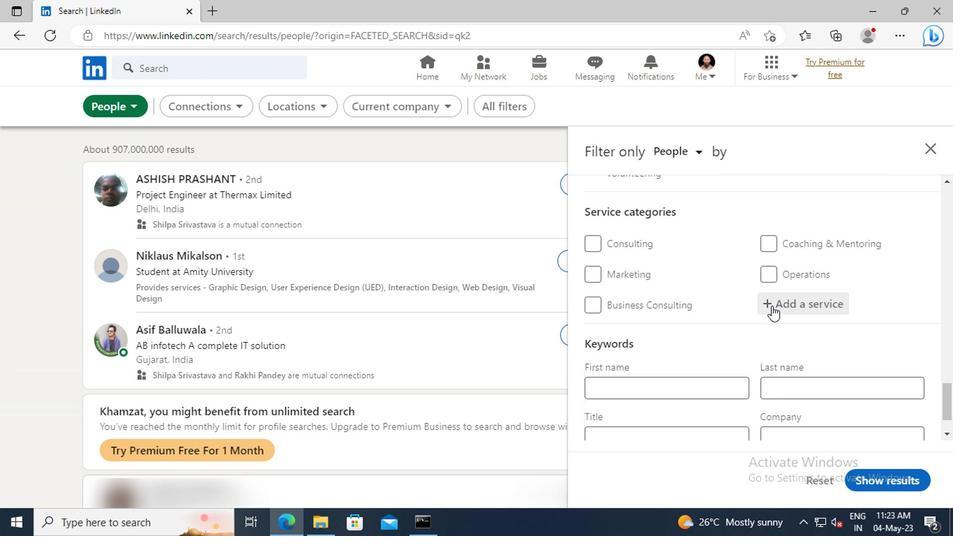 
Action: Key pressed <Key.shift>PRO
Screenshot: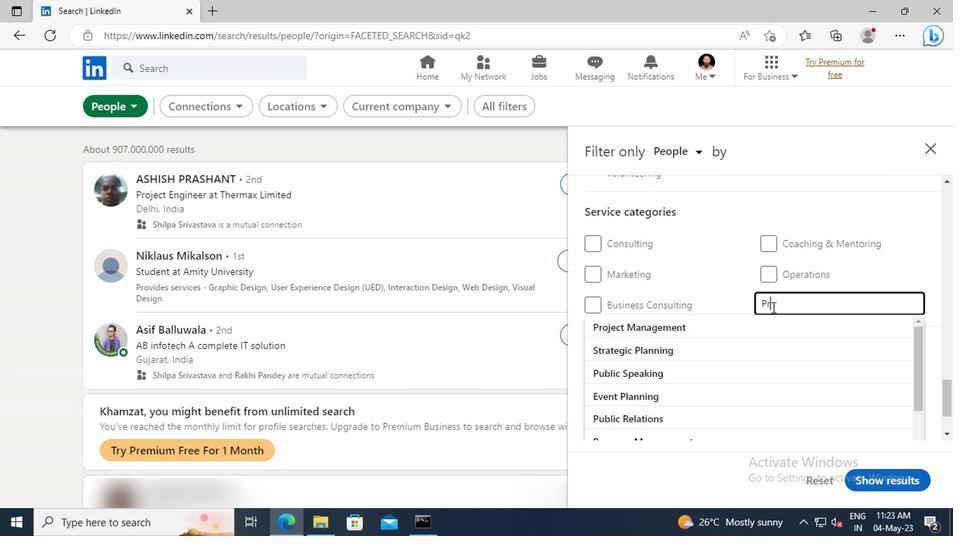 
Action: Mouse moved to (772, 323)
Screenshot: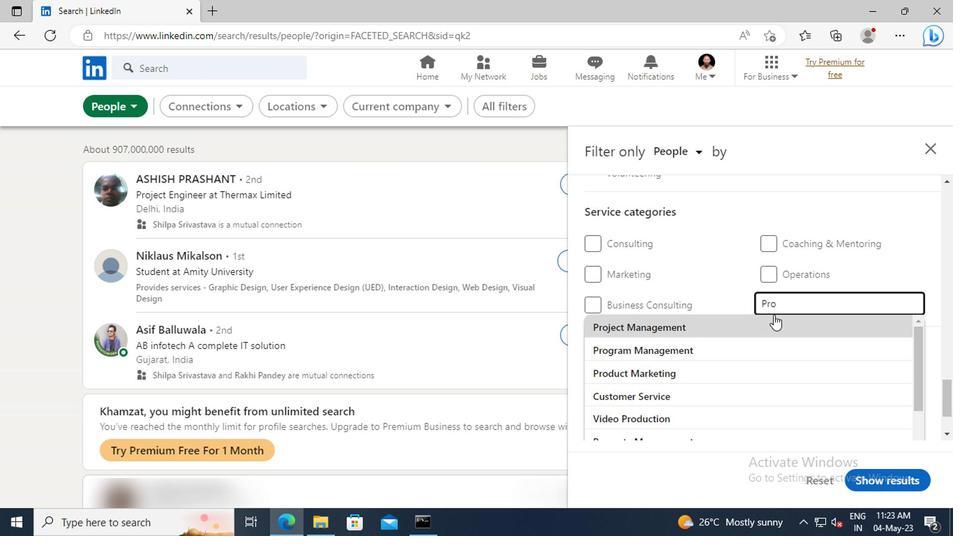 
Action: Mouse pressed left at (772, 323)
Screenshot: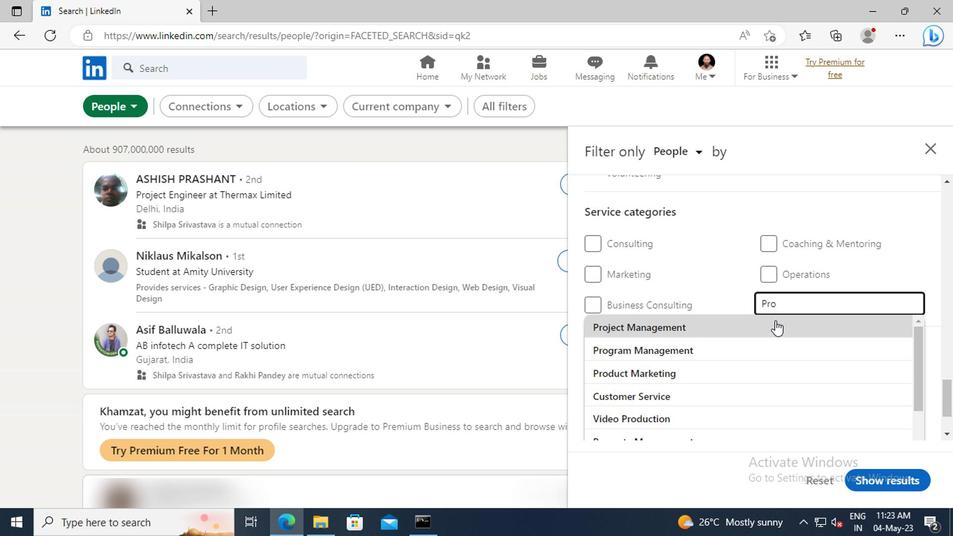 
Action: Mouse scrolled (772, 322) with delta (0, 0)
Screenshot: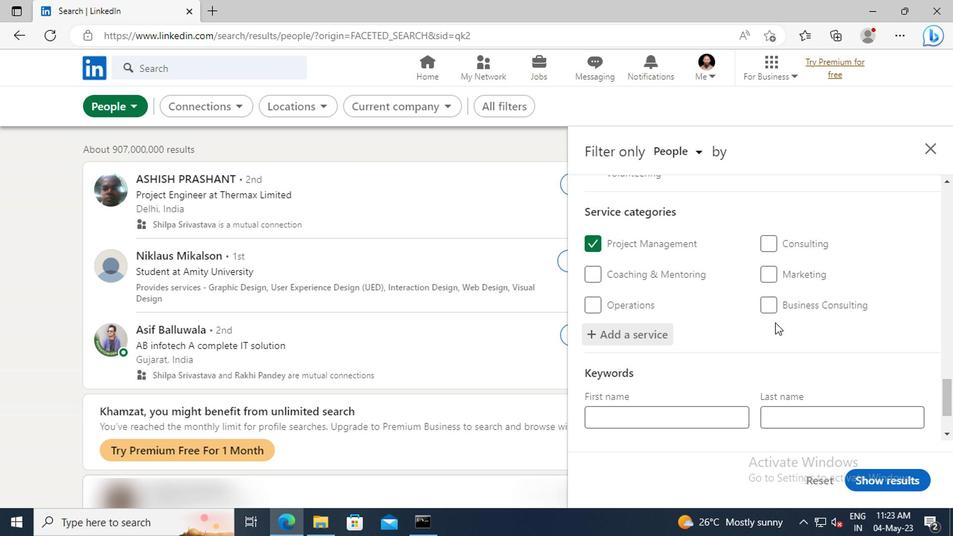 
Action: Mouse scrolled (772, 322) with delta (0, 0)
Screenshot: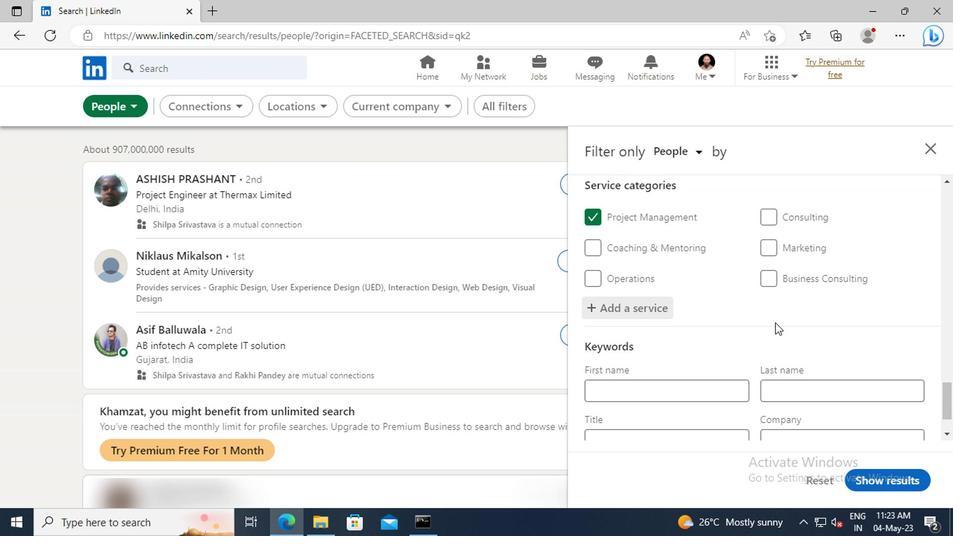 
Action: Mouse scrolled (772, 322) with delta (0, 0)
Screenshot: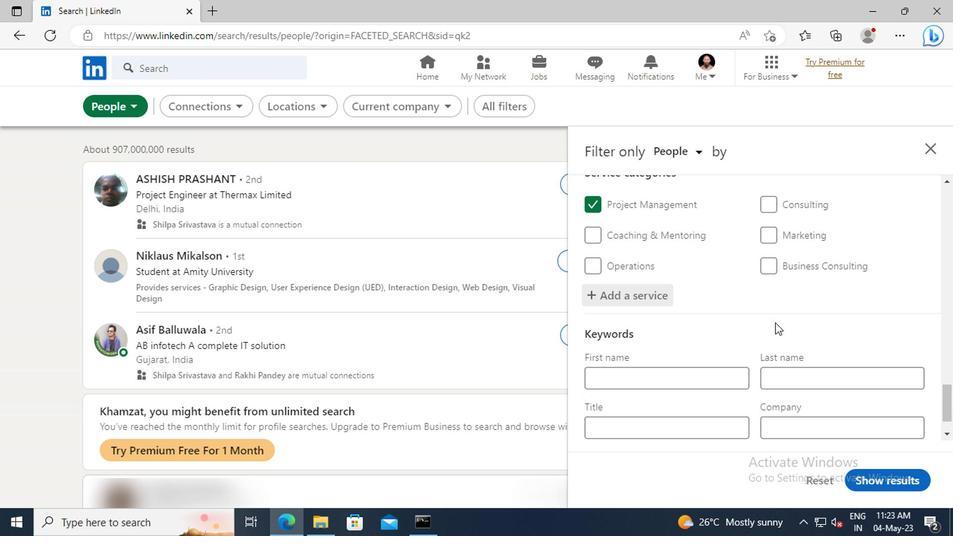 
Action: Mouse moved to (687, 382)
Screenshot: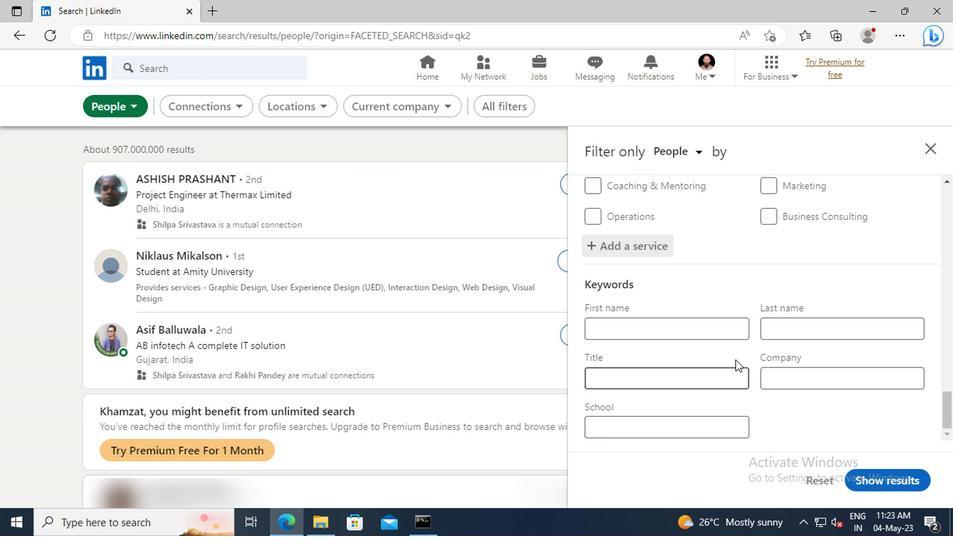 
Action: Mouse pressed left at (687, 382)
Screenshot: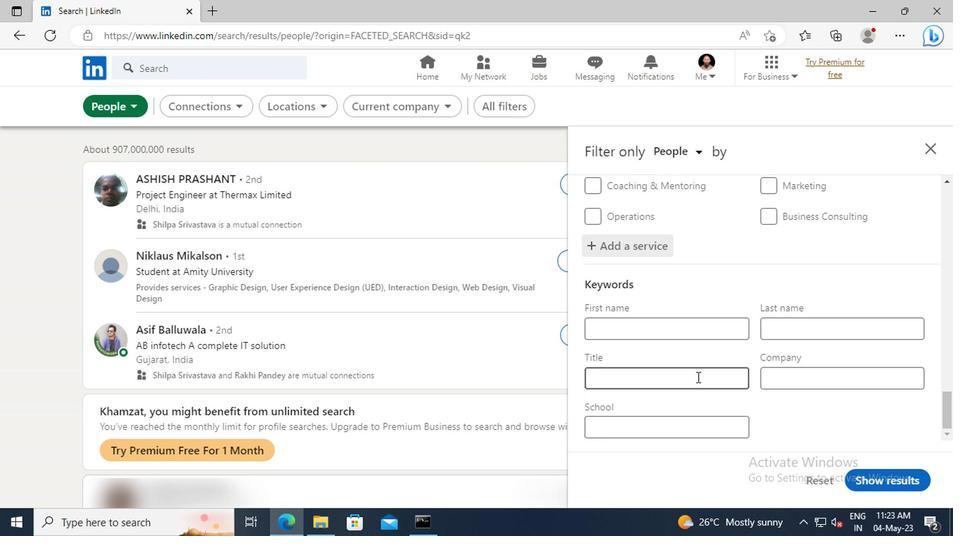 
Action: Key pressed <Key.shift>OPERATIONS<Key.space><Key.shift>ASSISTANT<Key.enter>
Screenshot: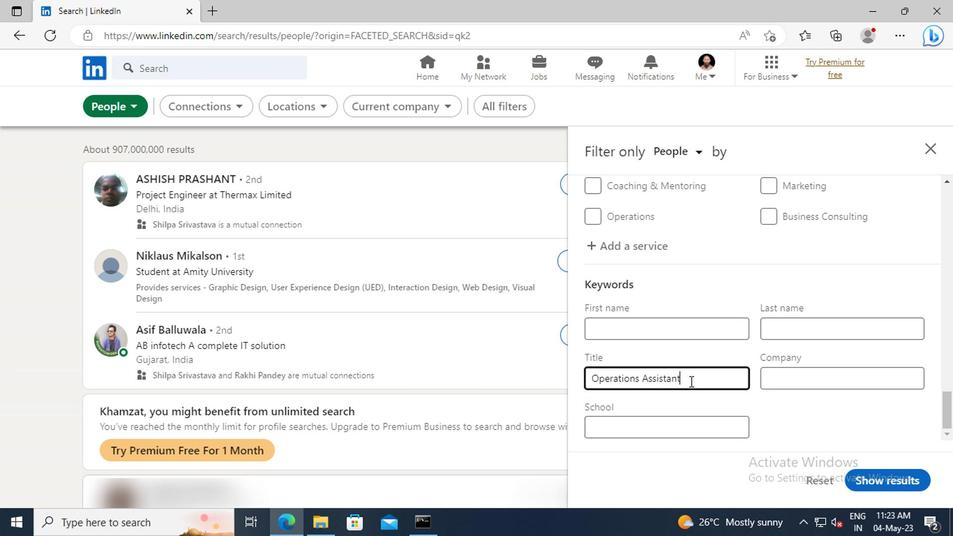 
Action: Mouse moved to (856, 477)
Screenshot: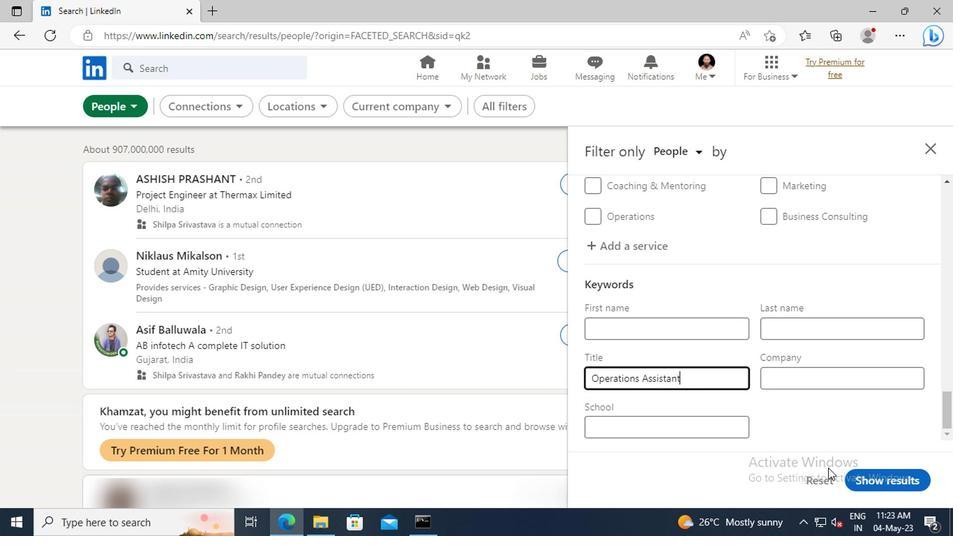 
Action: Mouse pressed left at (856, 477)
Screenshot: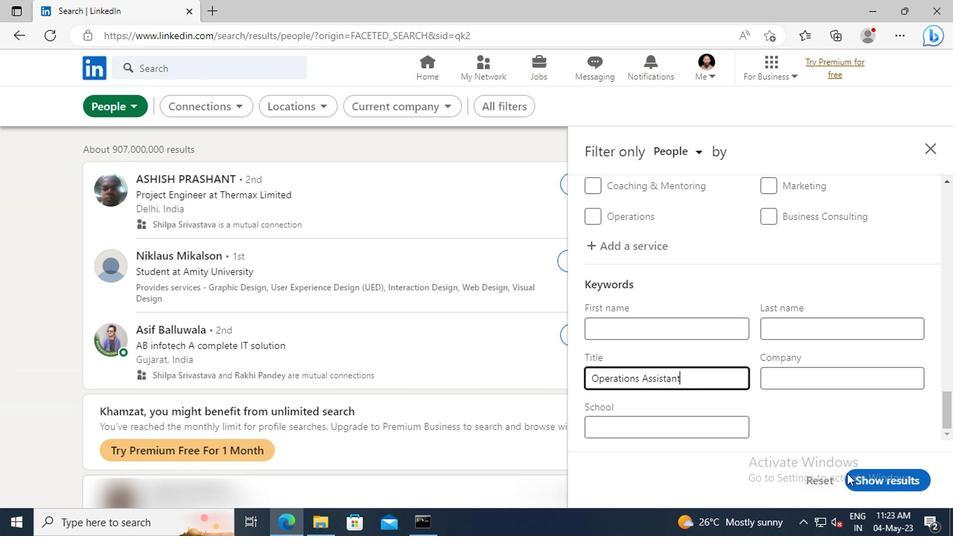 
